 Task: Find connections with filter location Salisbury with filter topic #Openingswith filter profile language English with filter current company Stratasys with filter school Thakur College of Science & Commerce with filter industry Entertainment Providers with filter service category iOS Development with filter keywords title Operations Analyst
Action: Mouse moved to (593, 89)
Screenshot: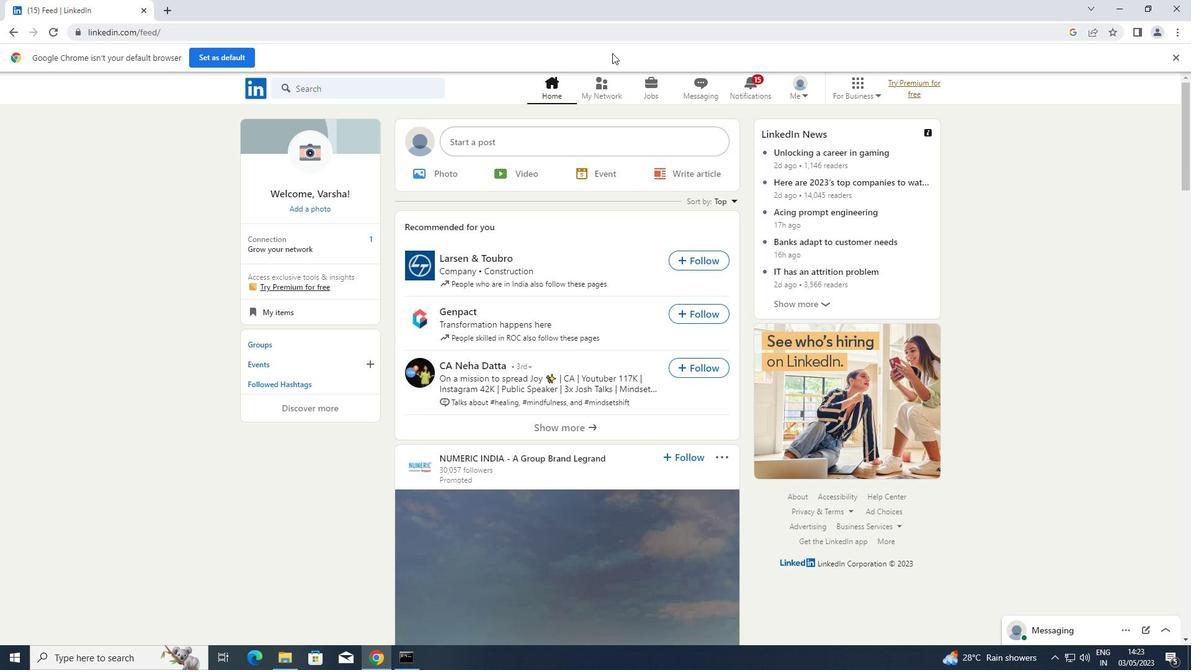 
Action: Mouse pressed left at (593, 89)
Screenshot: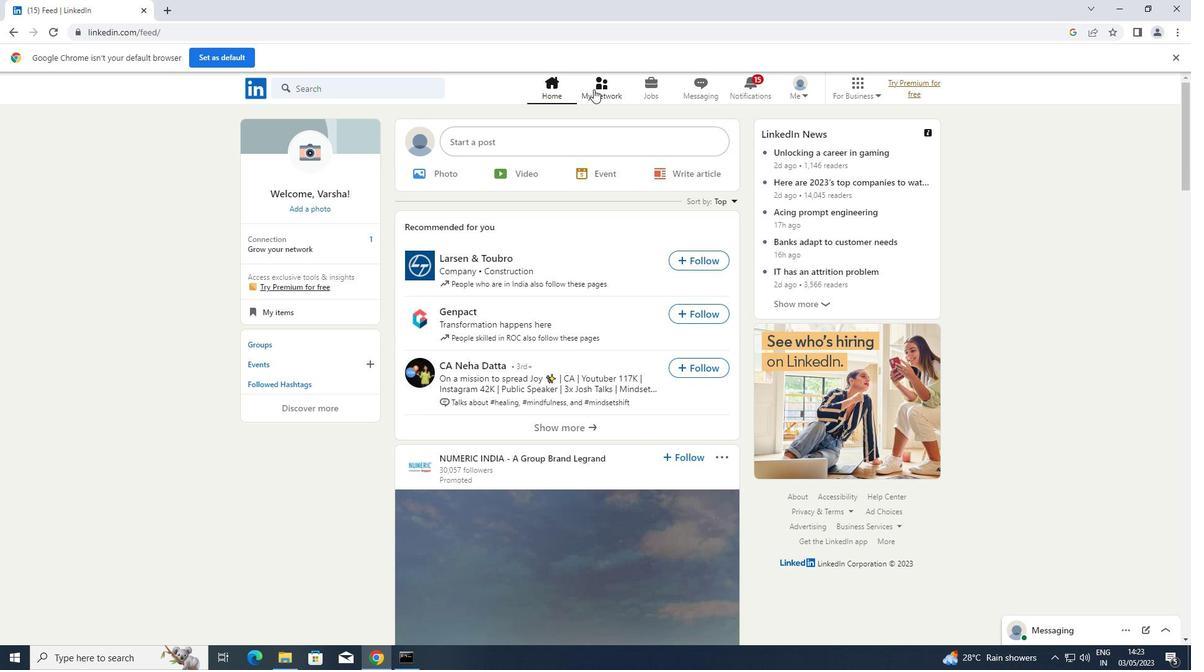 
Action: Mouse moved to (344, 163)
Screenshot: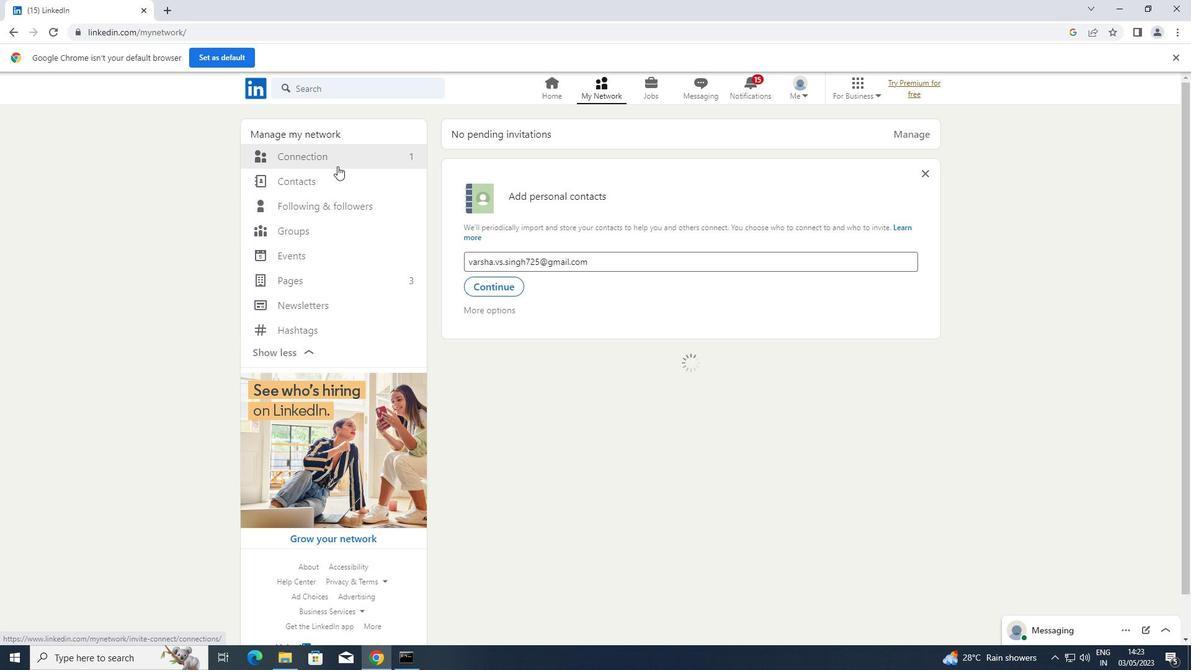 
Action: Mouse pressed left at (344, 163)
Screenshot: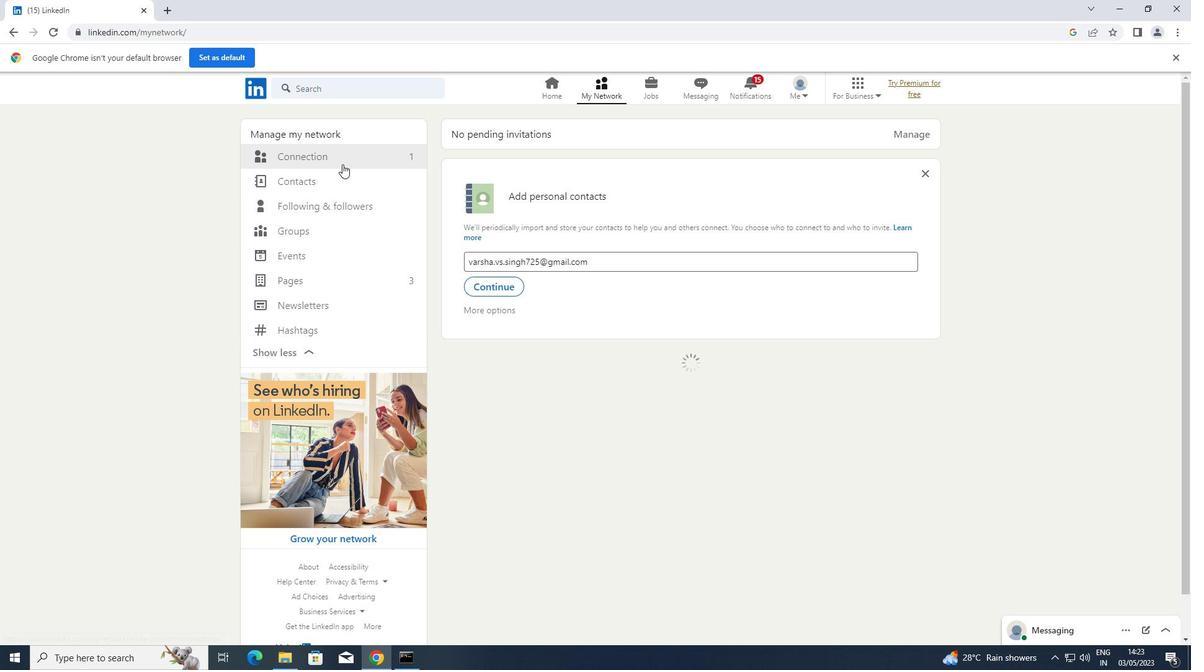 
Action: Mouse moved to (715, 150)
Screenshot: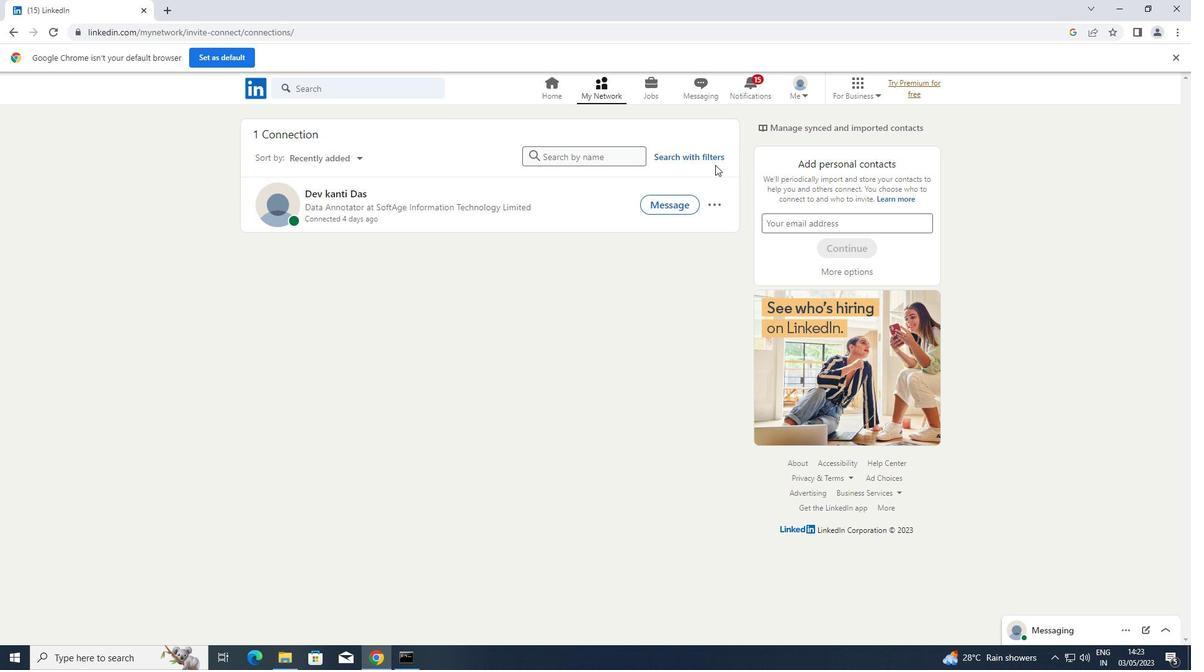 
Action: Mouse pressed left at (715, 150)
Screenshot: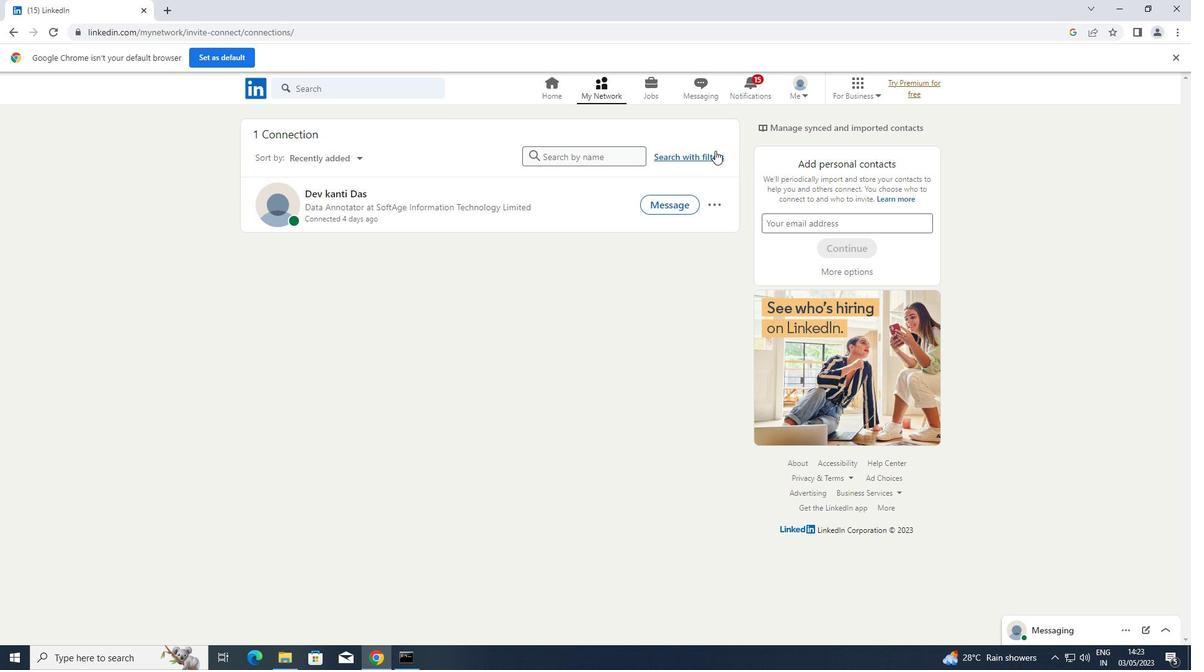 
Action: Mouse moved to (646, 122)
Screenshot: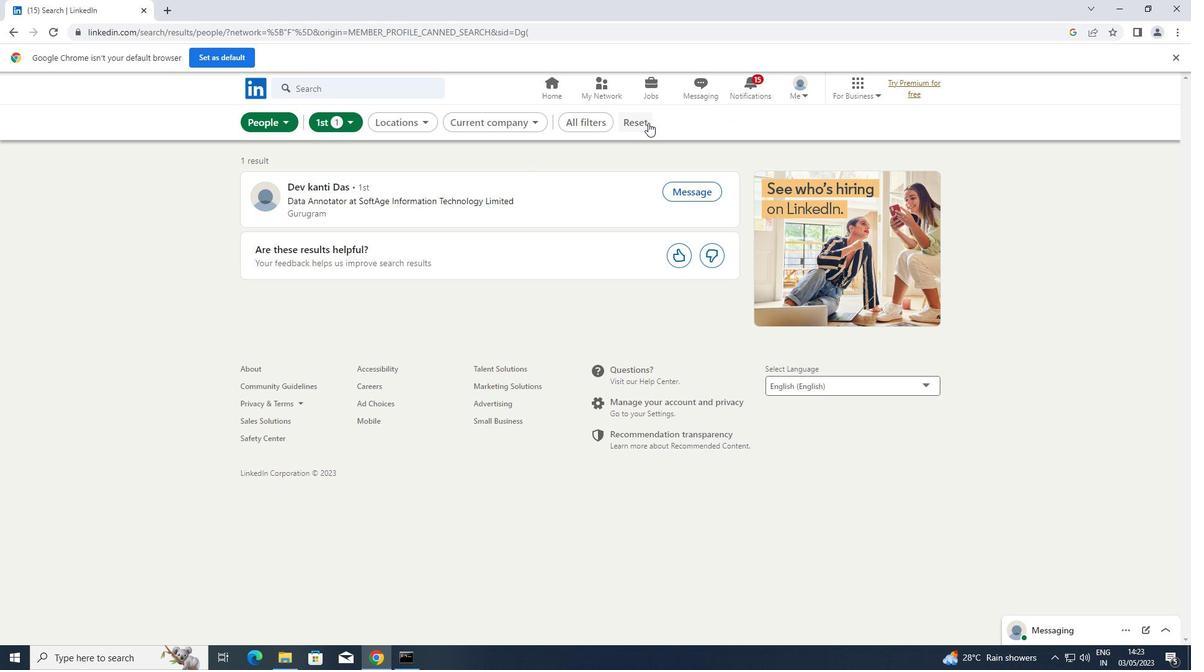 
Action: Mouse pressed left at (646, 122)
Screenshot: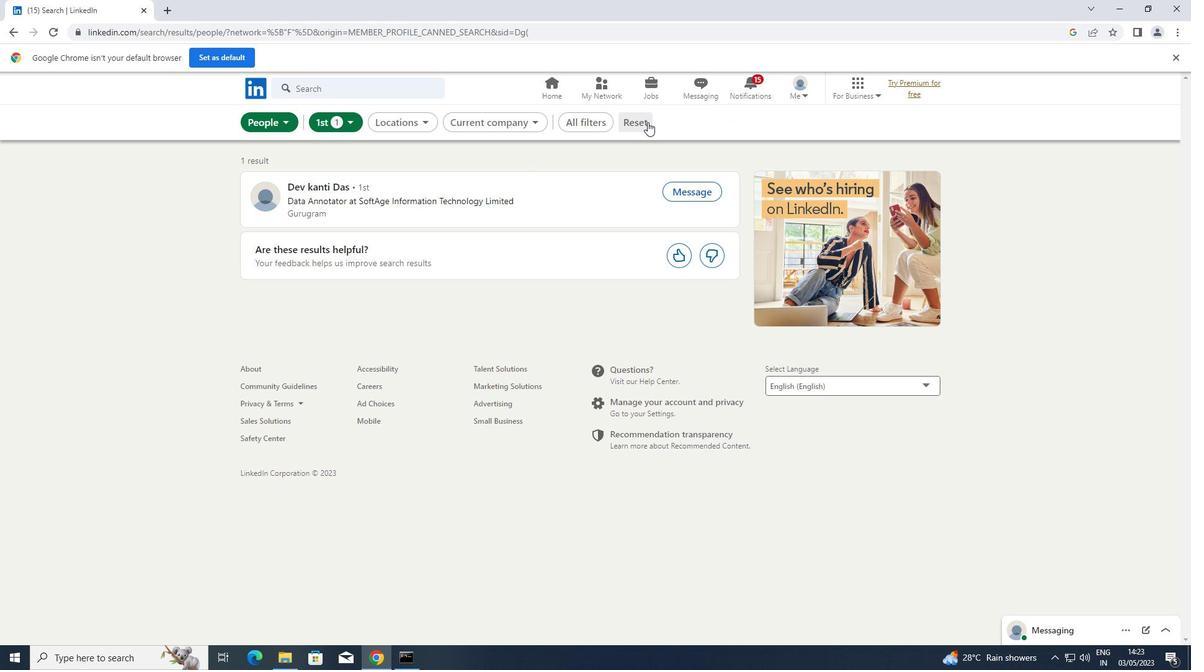 
Action: Mouse moved to (631, 123)
Screenshot: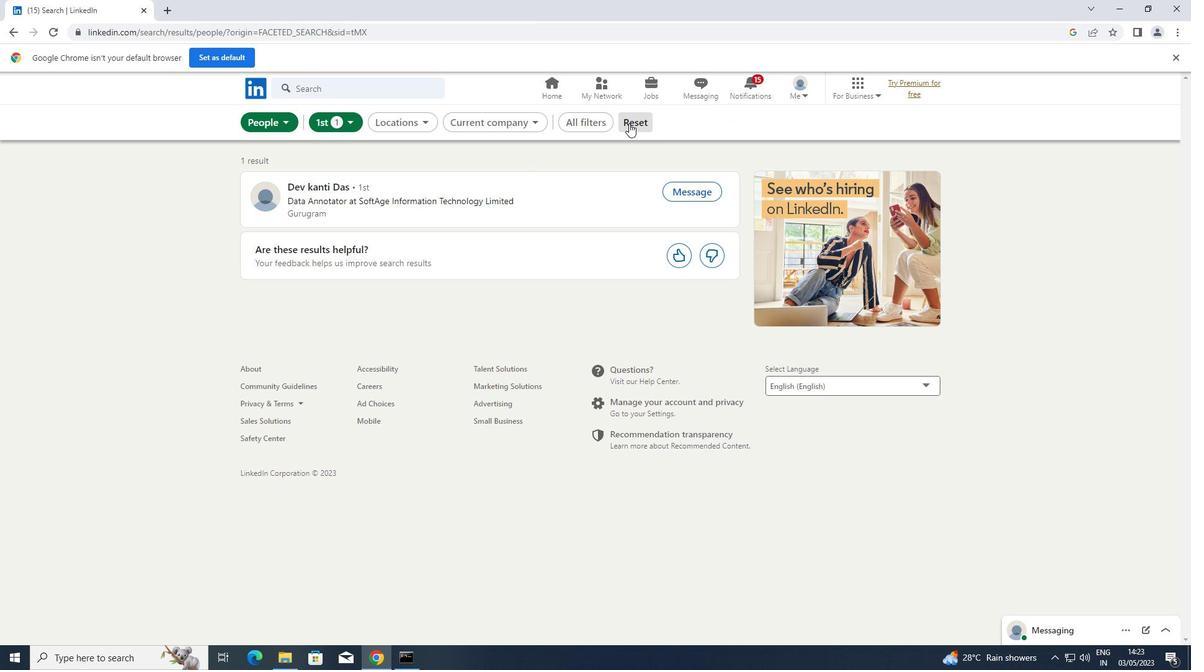 
Action: Mouse pressed left at (631, 123)
Screenshot: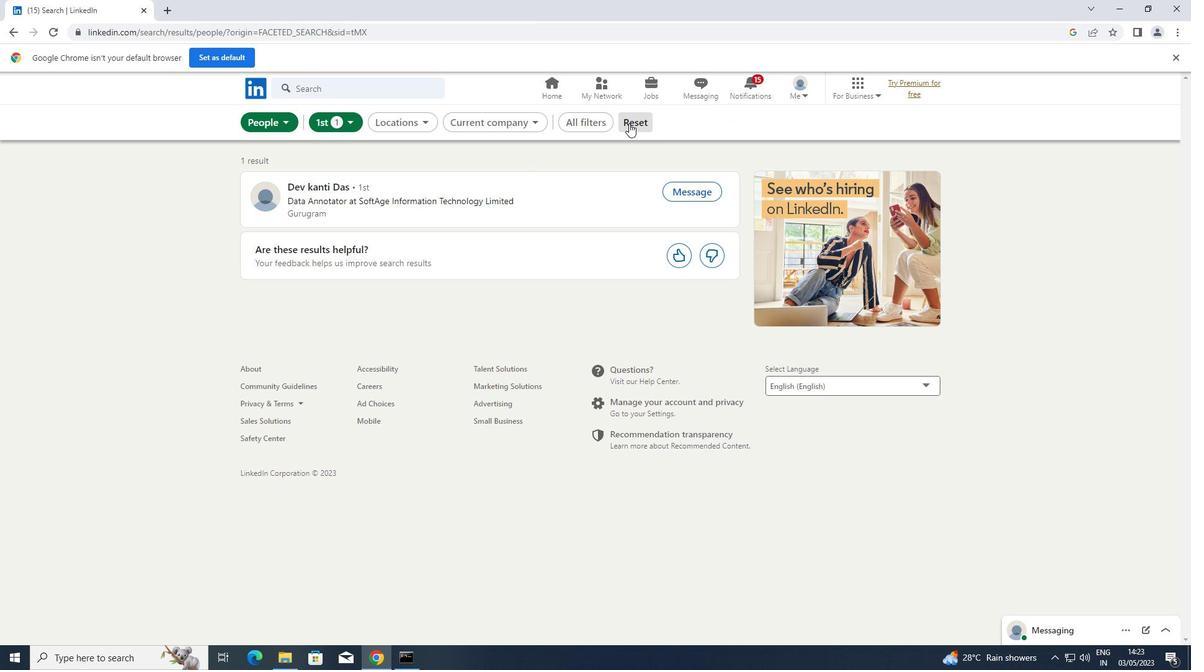 
Action: Mouse moved to (624, 127)
Screenshot: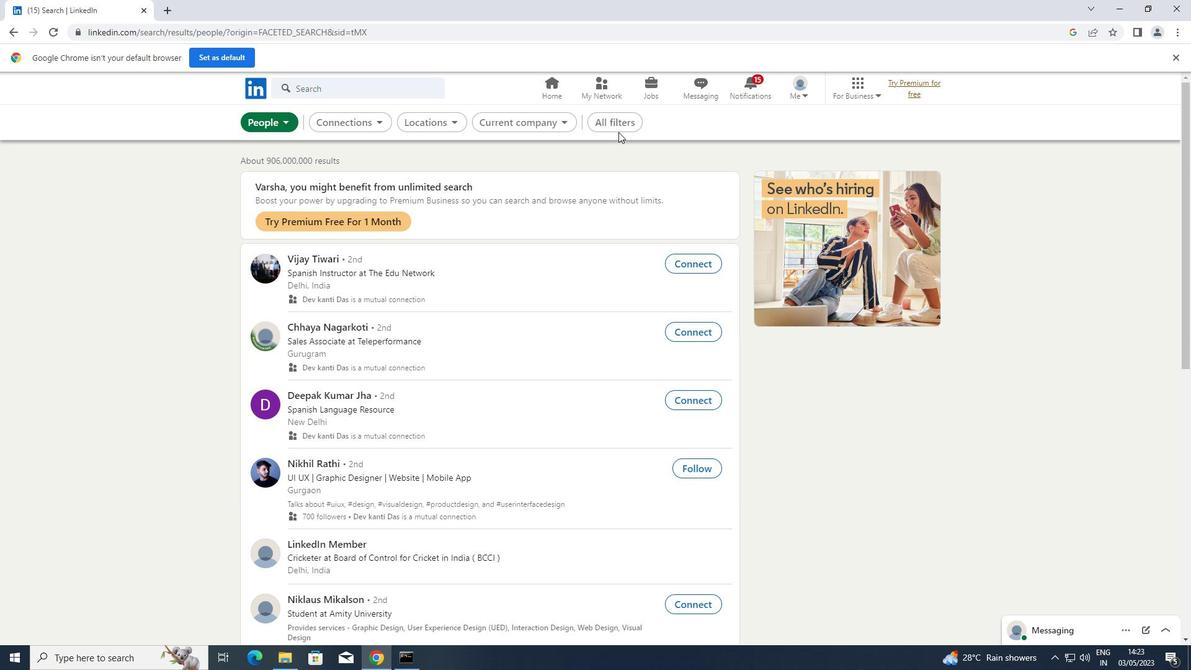 
Action: Mouse pressed left at (624, 127)
Screenshot: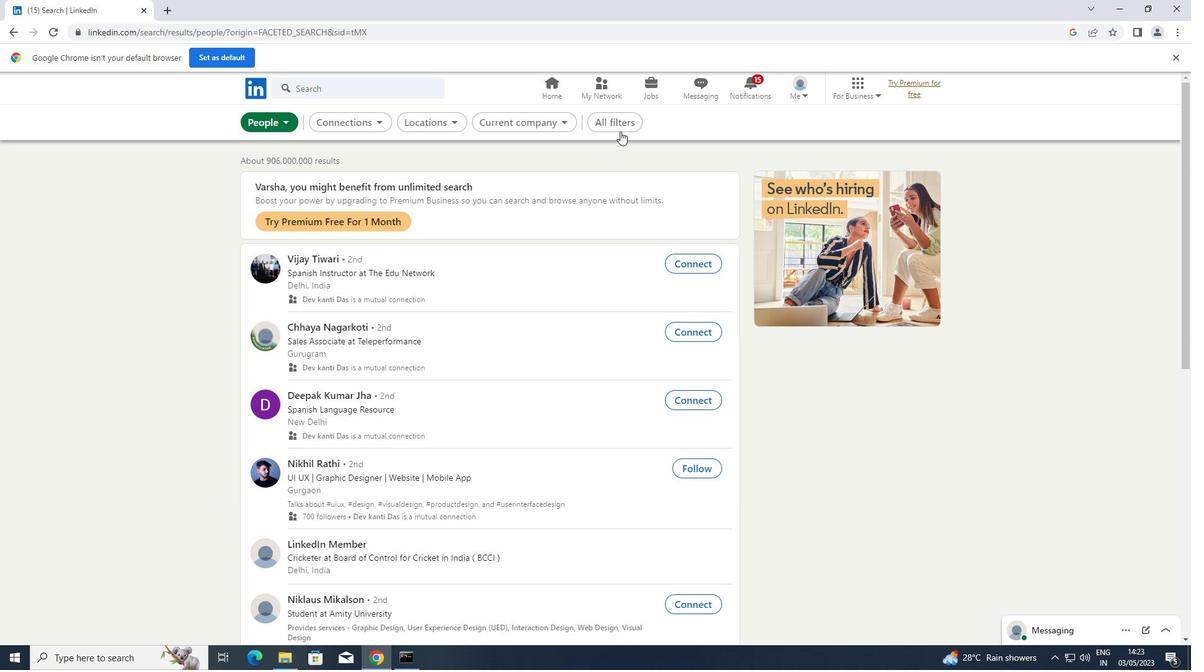 
Action: Mouse moved to (910, 295)
Screenshot: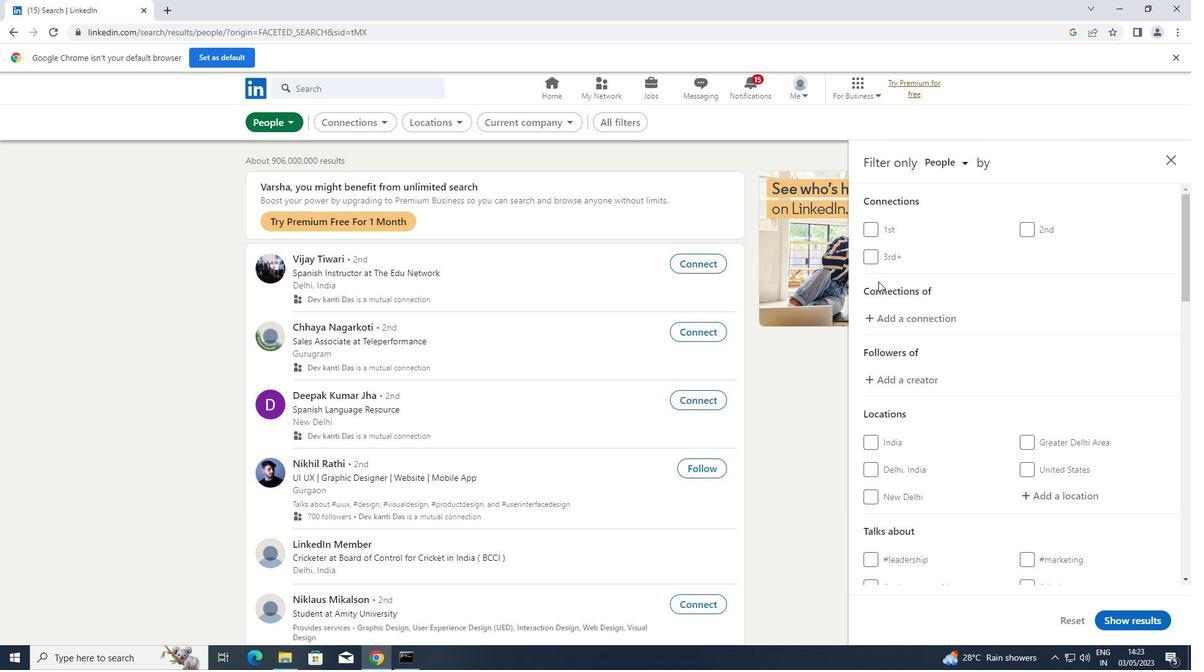
Action: Mouse scrolled (910, 294) with delta (0, 0)
Screenshot: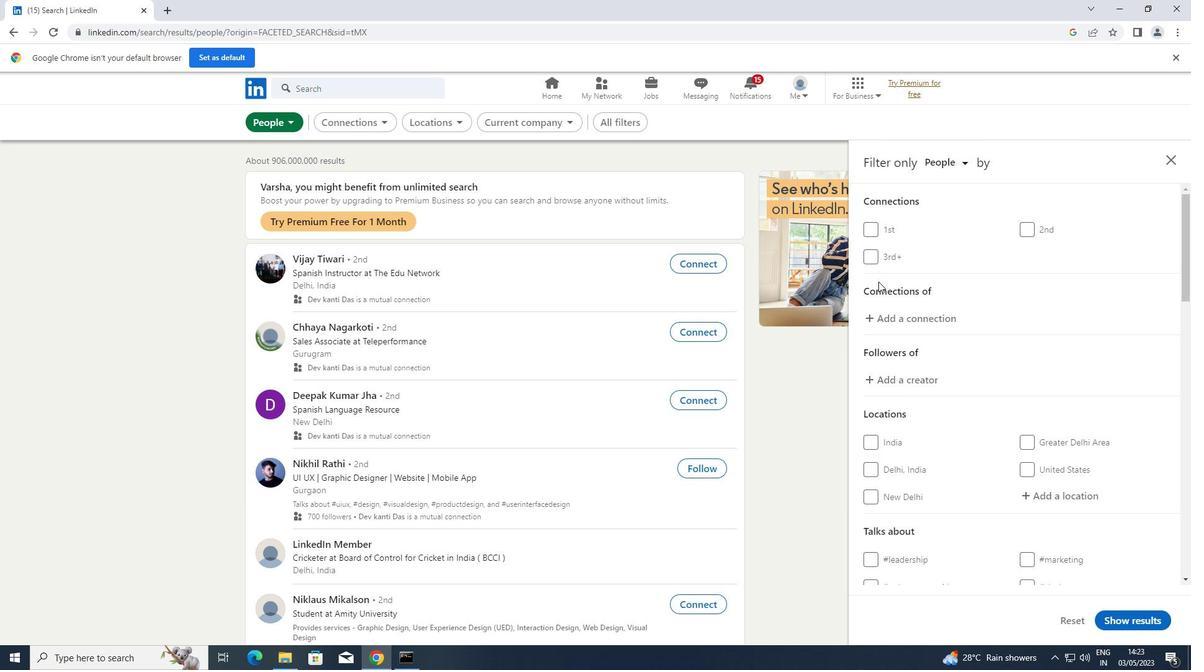 
Action: Mouse scrolled (910, 294) with delta (0, 0)
Screenshot: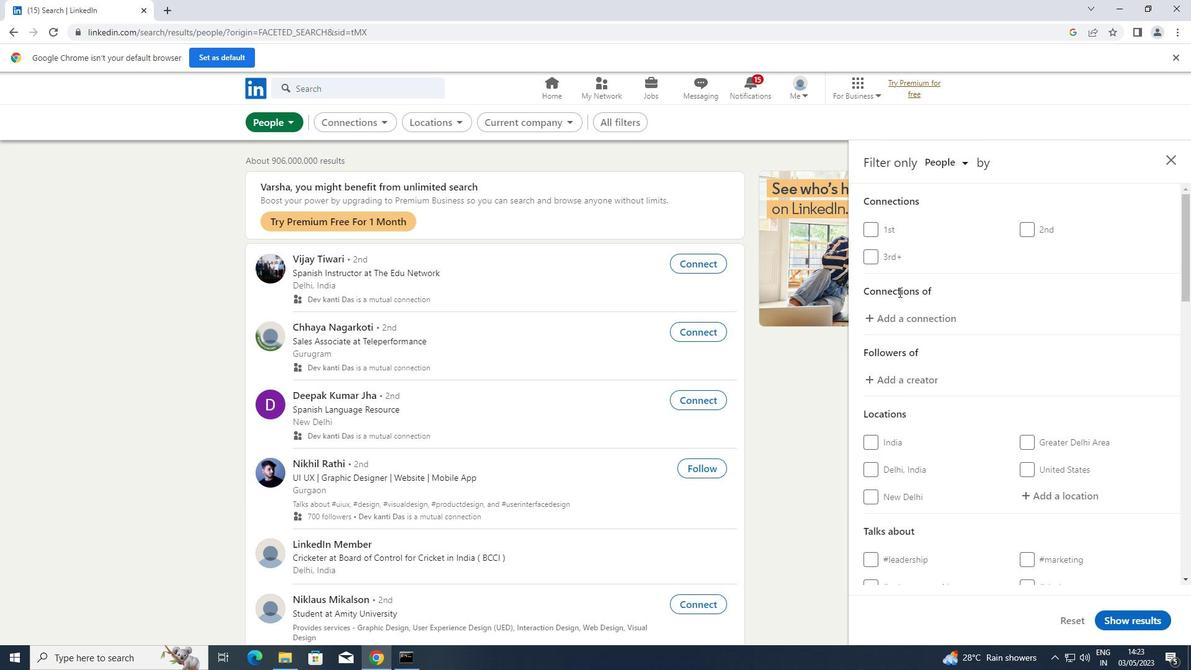 
Action: Mouse scrolled (910, 294) with delta (0, 0)
Screenshot: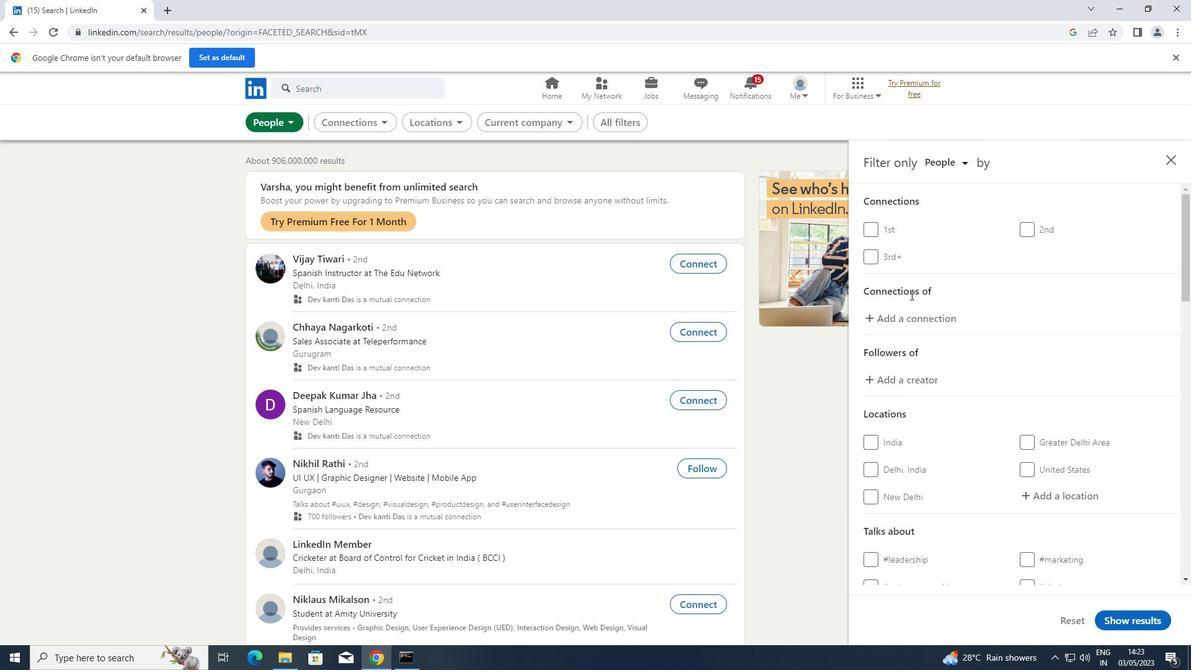 
Action: Mouse moved to (1057, 309)
Screenshot: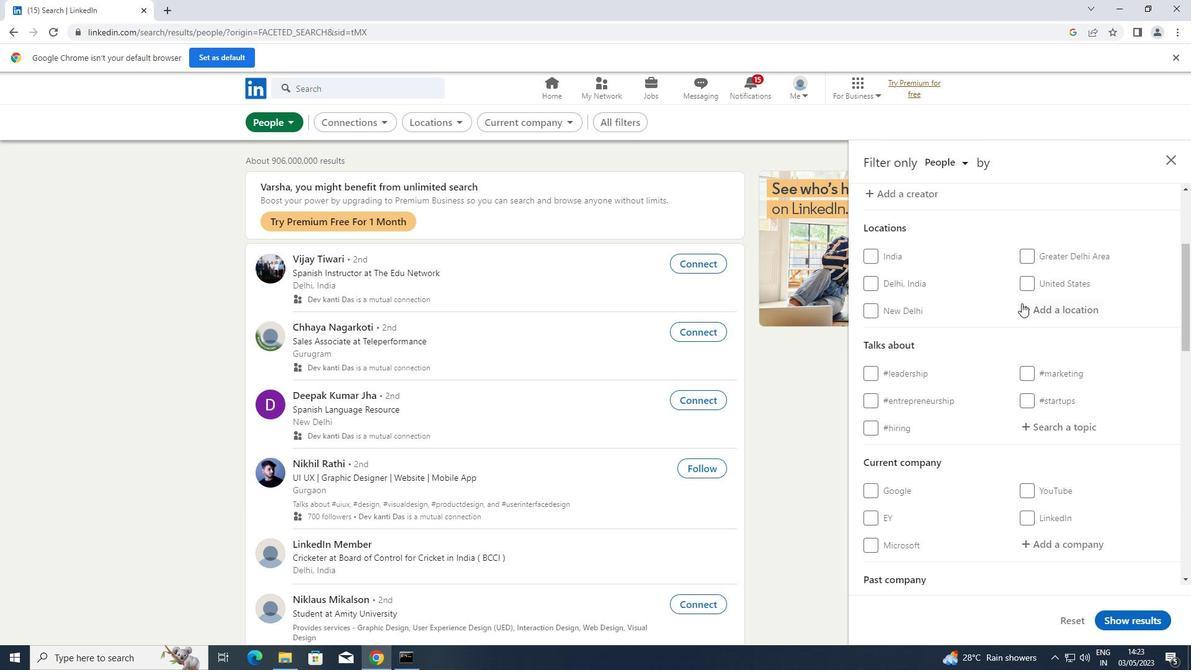 
Action: Mouse pressed left at (1057, 309)
Screenshot: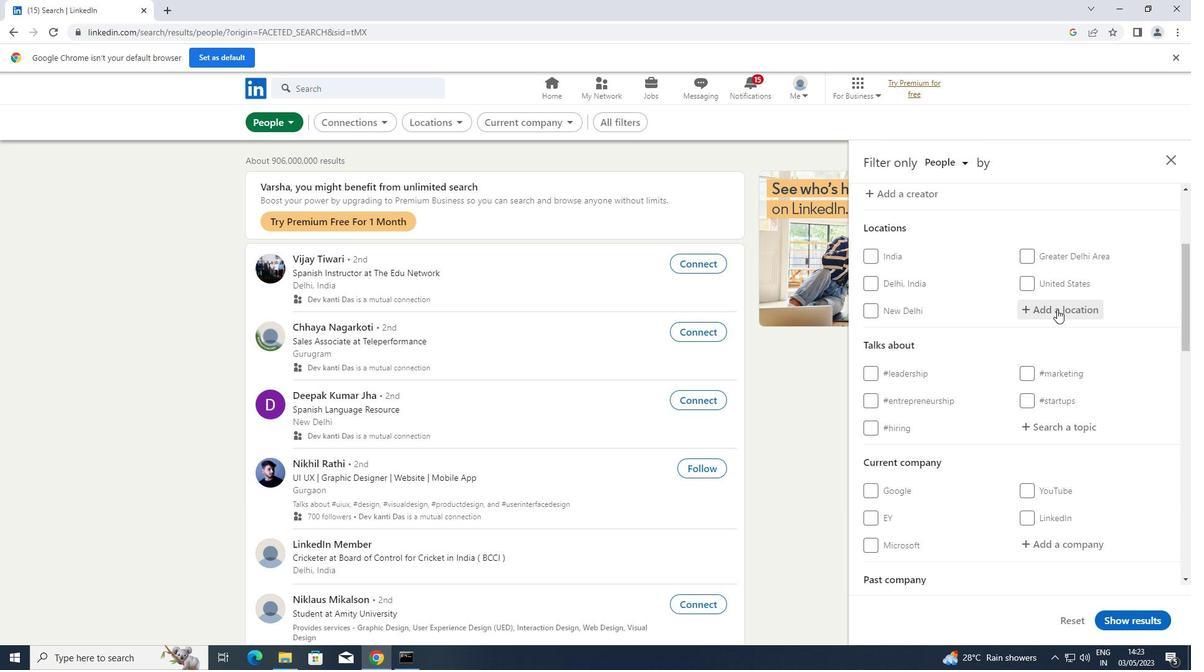 
Action: Key pressed <Key.shift>SALISBURY<Key.enter>
Screenshot: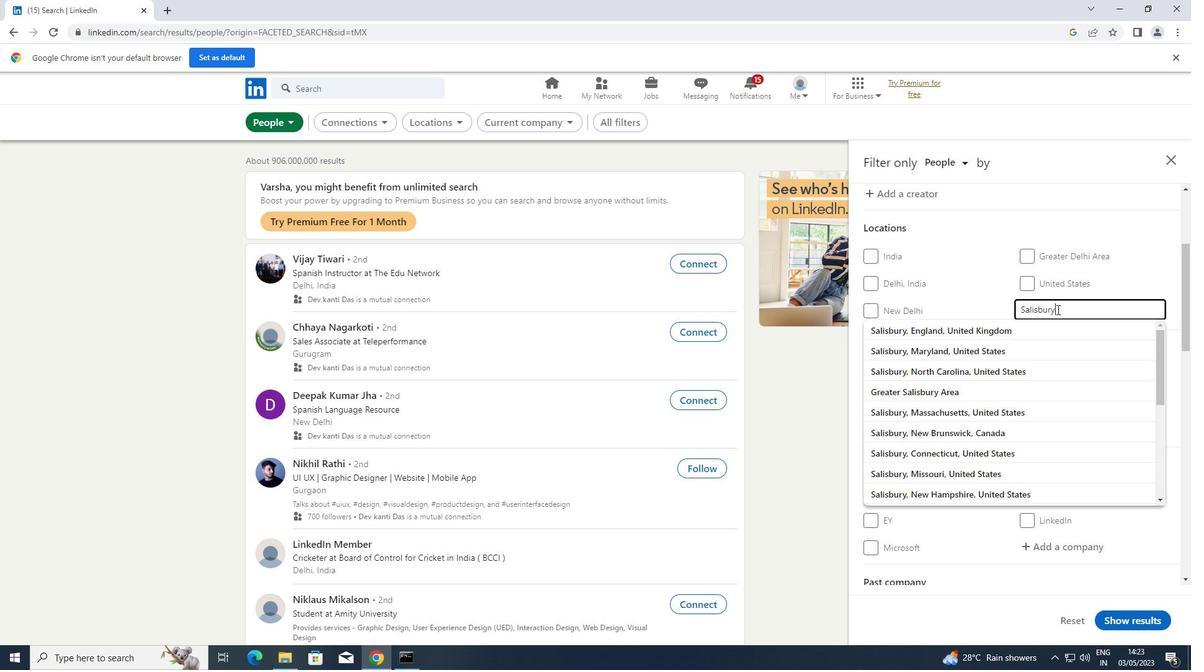 
Action: Mouse moved to (1067, 425)
Screenshot: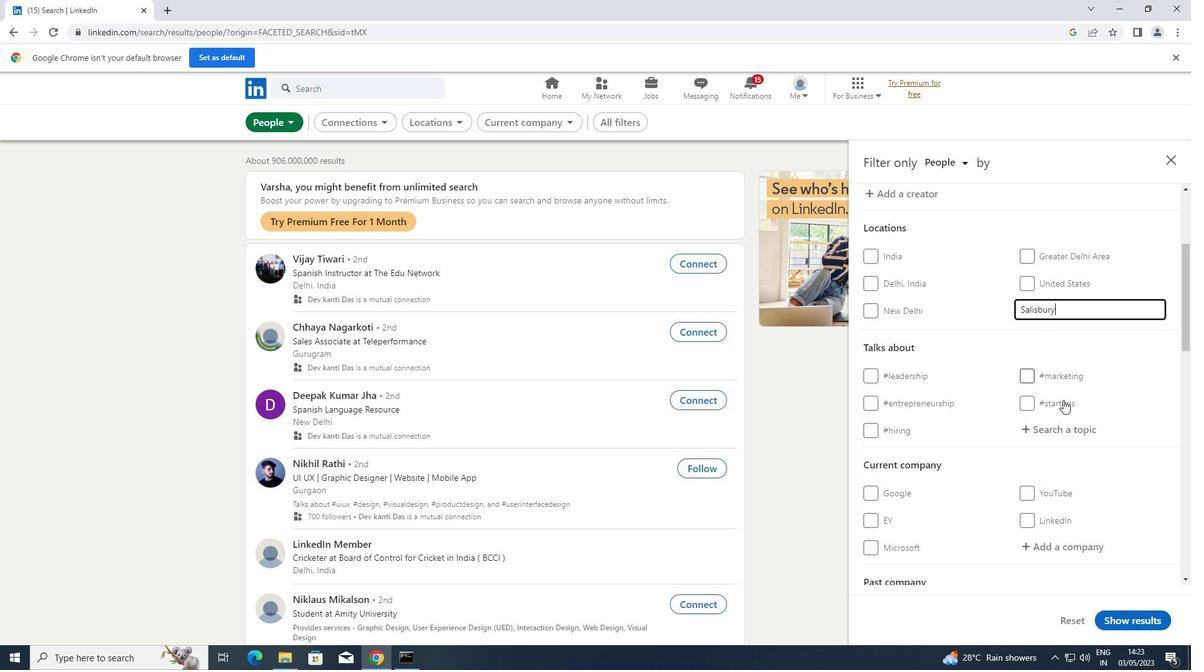
Action: Mouse pressed left at (1067, 425)
Screenshot: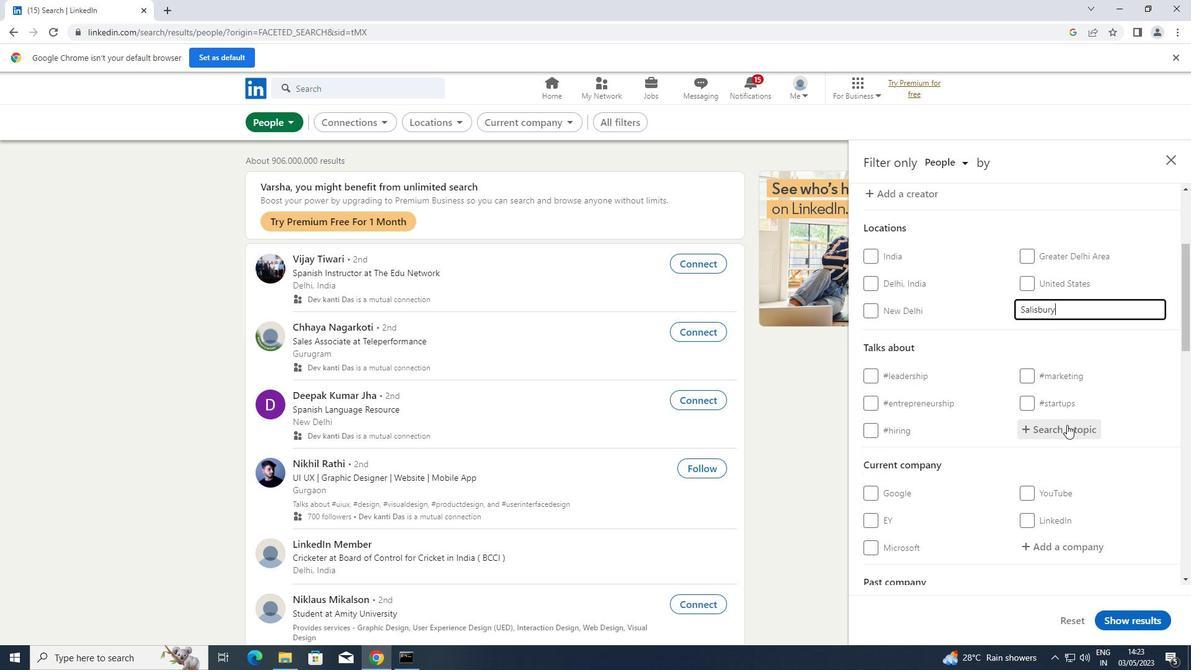 
Action: Key pressed <Key.shift>OPENING
Screenshot: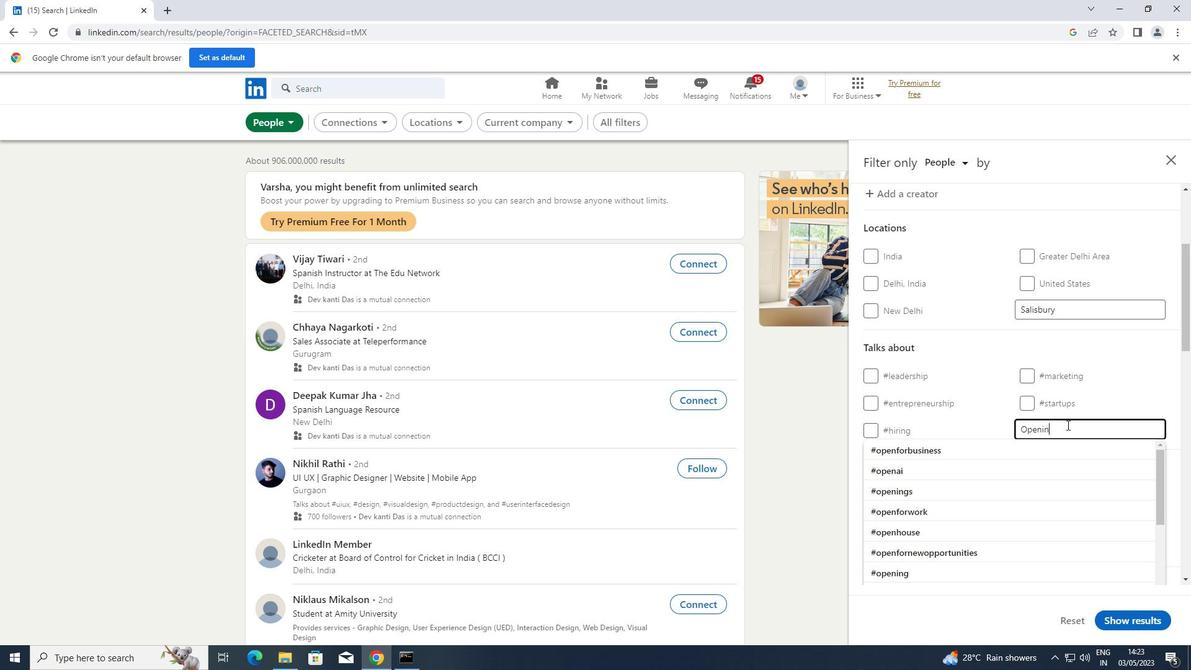 
Action: Mouse moved to (1003, 445)
Screenshot: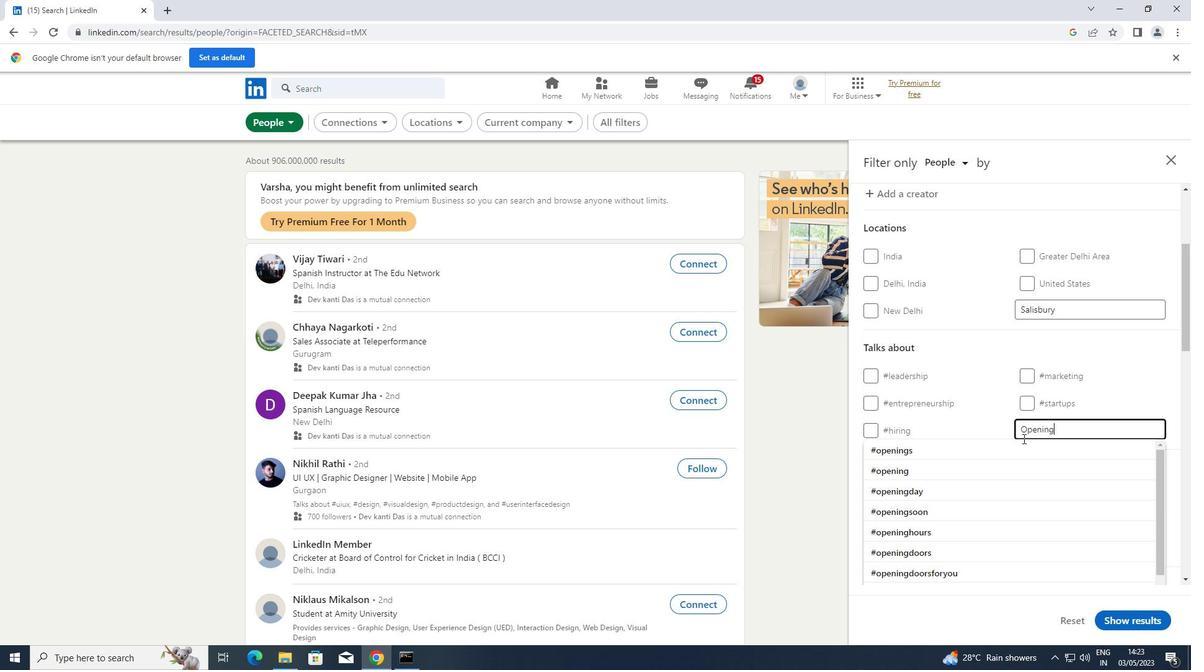 
Action: Mouse pressed left at (1003, 445)
Screenshot: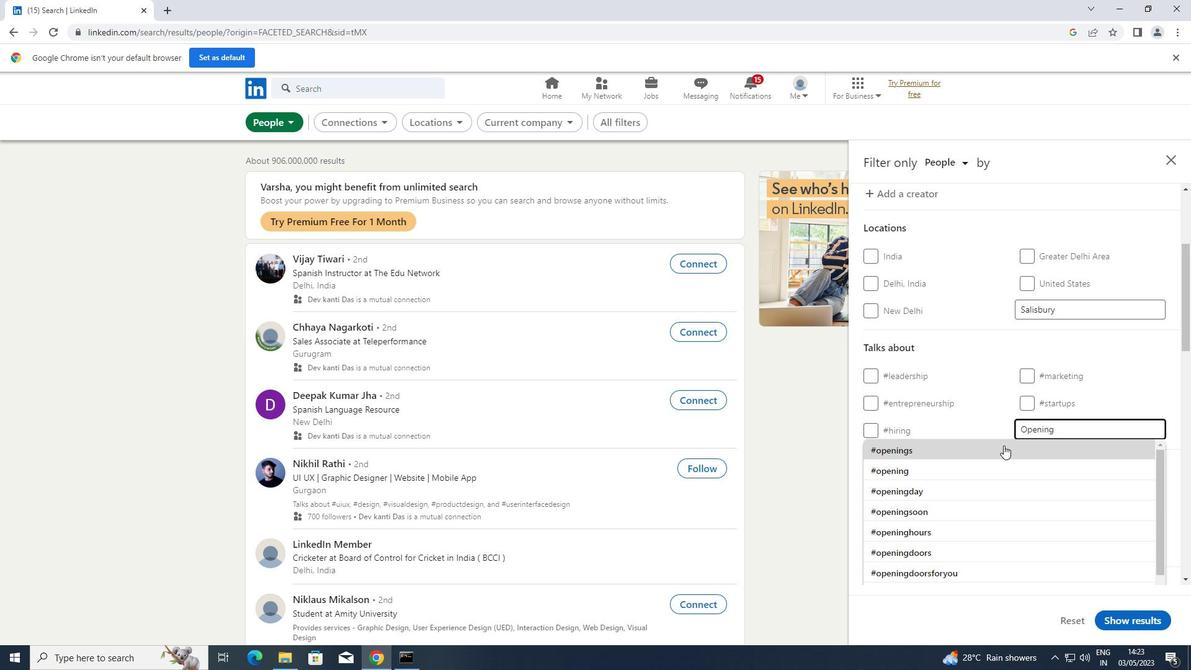 
Action: Mouse scrolled (1003, 444) with delta (0, 0)
Screenshot: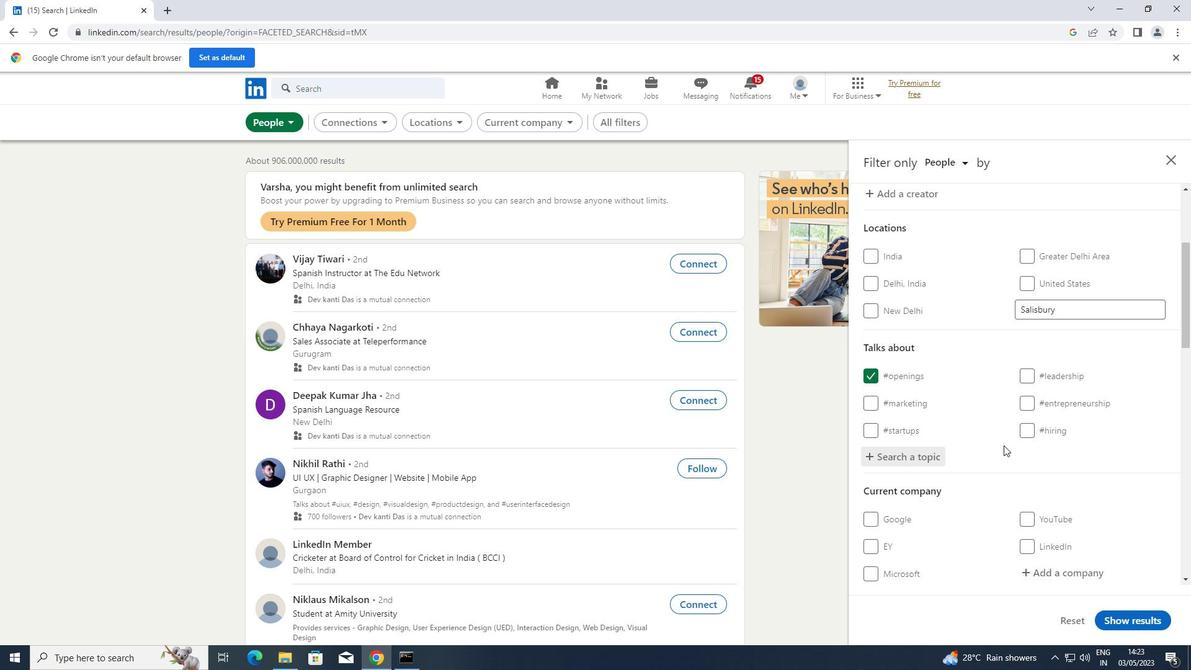 
Action: Mouse scrolled (1003, 444) with delta (0, 0)
Screenshot: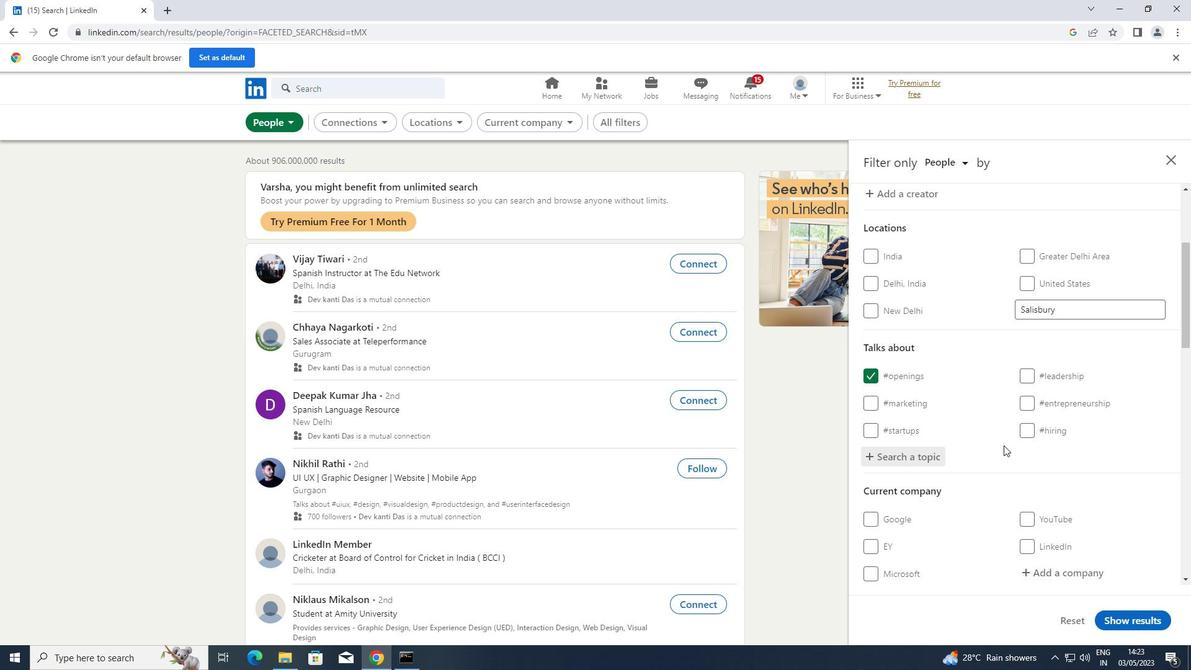 
Action: Mouse scrolled (1003, 444) with delta (0, 0)
Screenshot: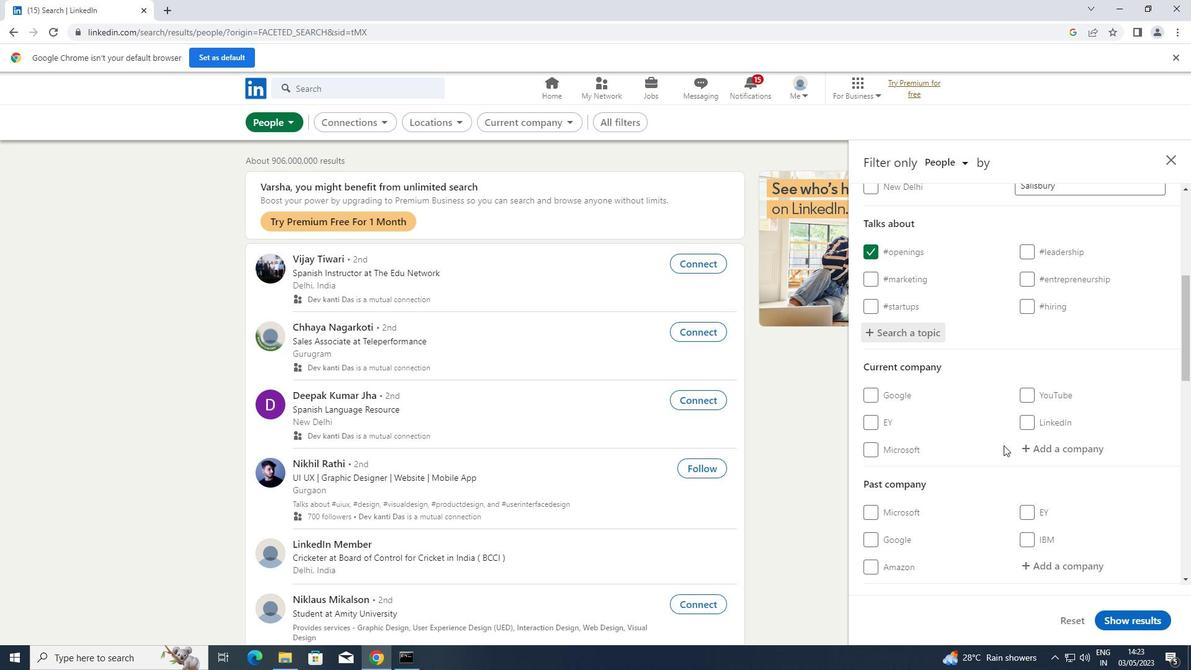 
Action: Mouse scrolled (1003, 444) with delta (0, 0)
Screenshot: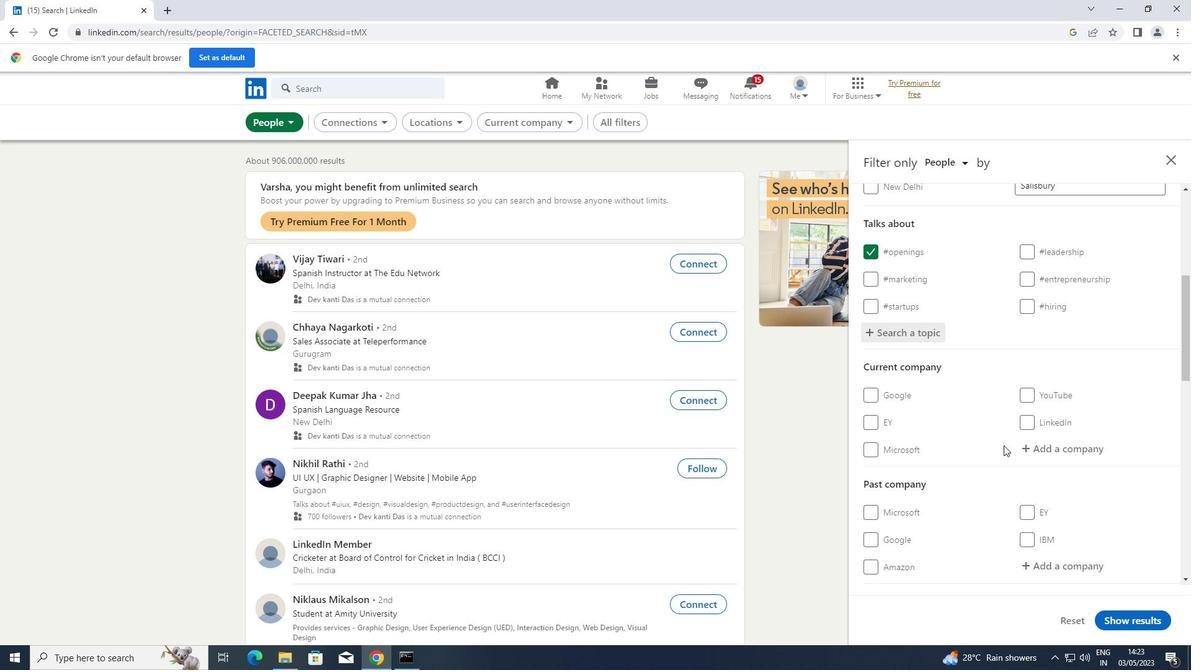 
Action: Mouse scrolled (1003, 444) with delta (0, 0)
Screenshot: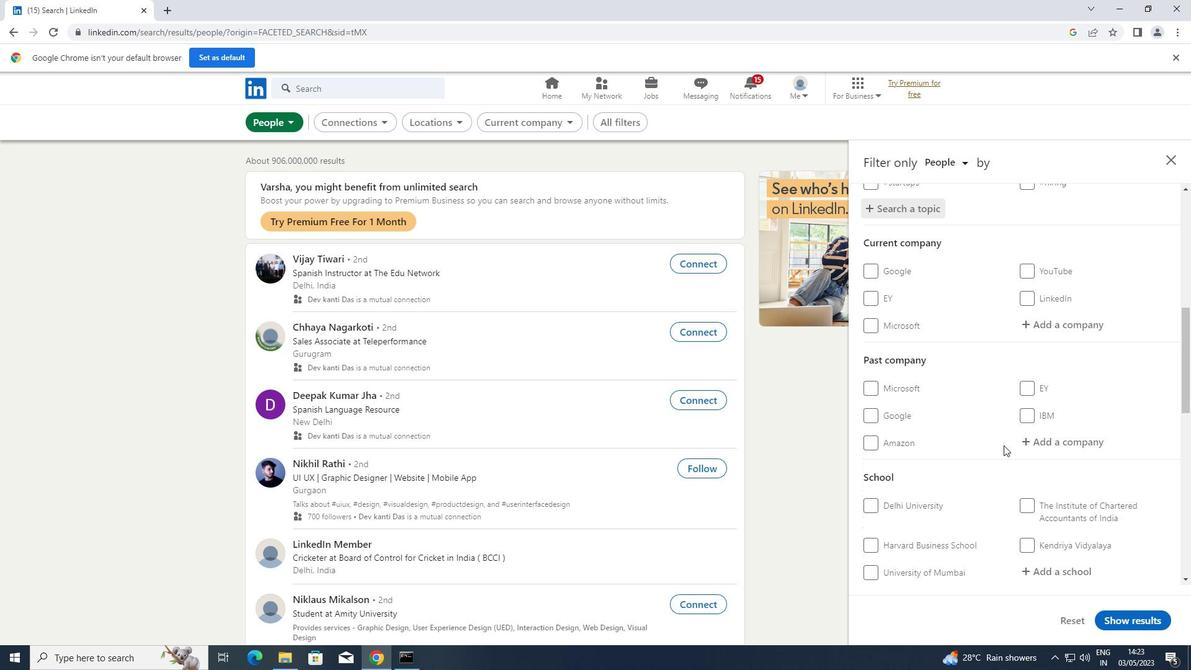 
Action: Mouse scrolled (1003, 444) with delta (0, 0)
Screenshot: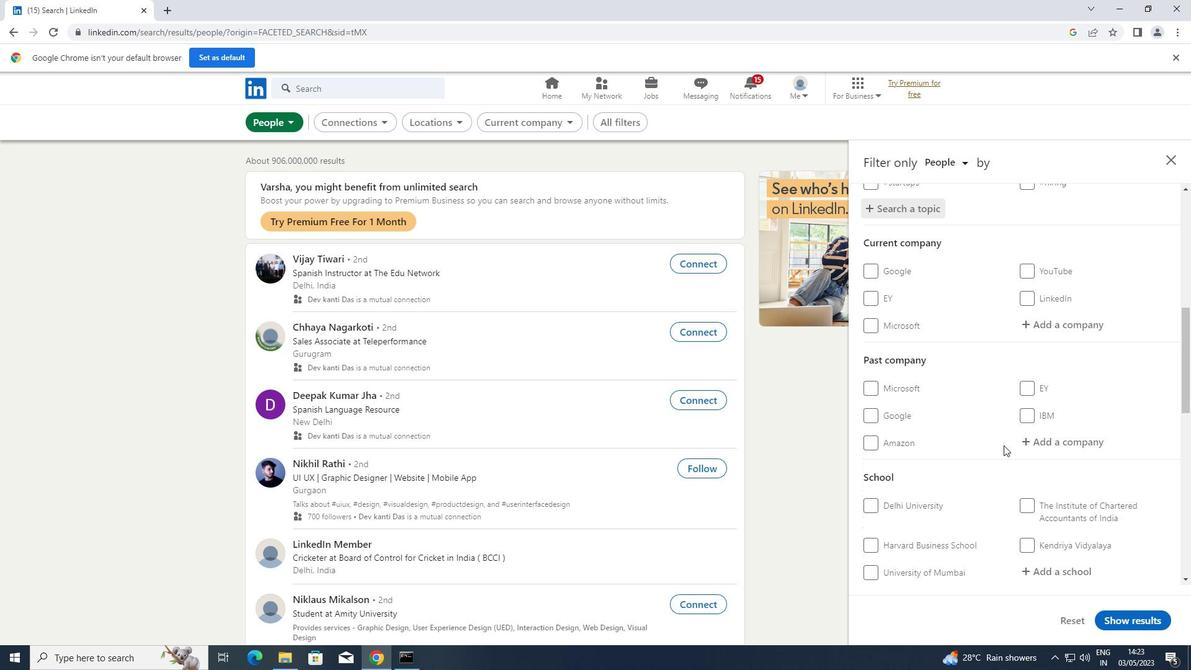 
Action: Mouse scrolled (1003, 444) with delta (0, 0)
Screenshot: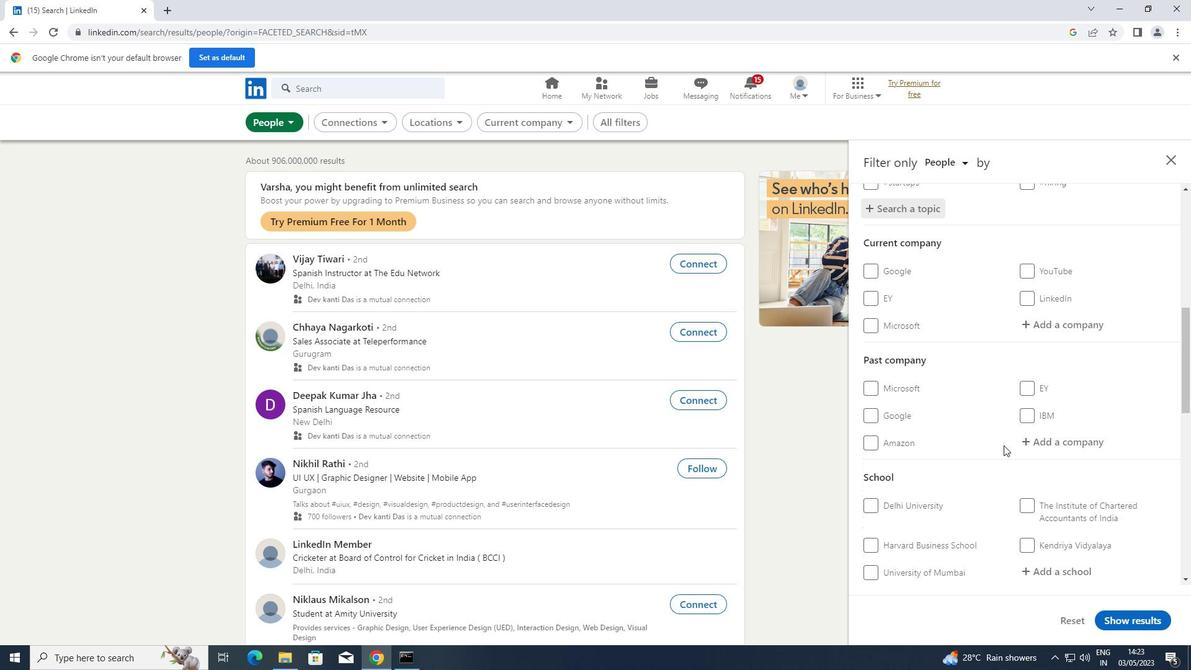 
Action: Mouse scrolled (1003, 444) with delta (0, 0)
Screenshot: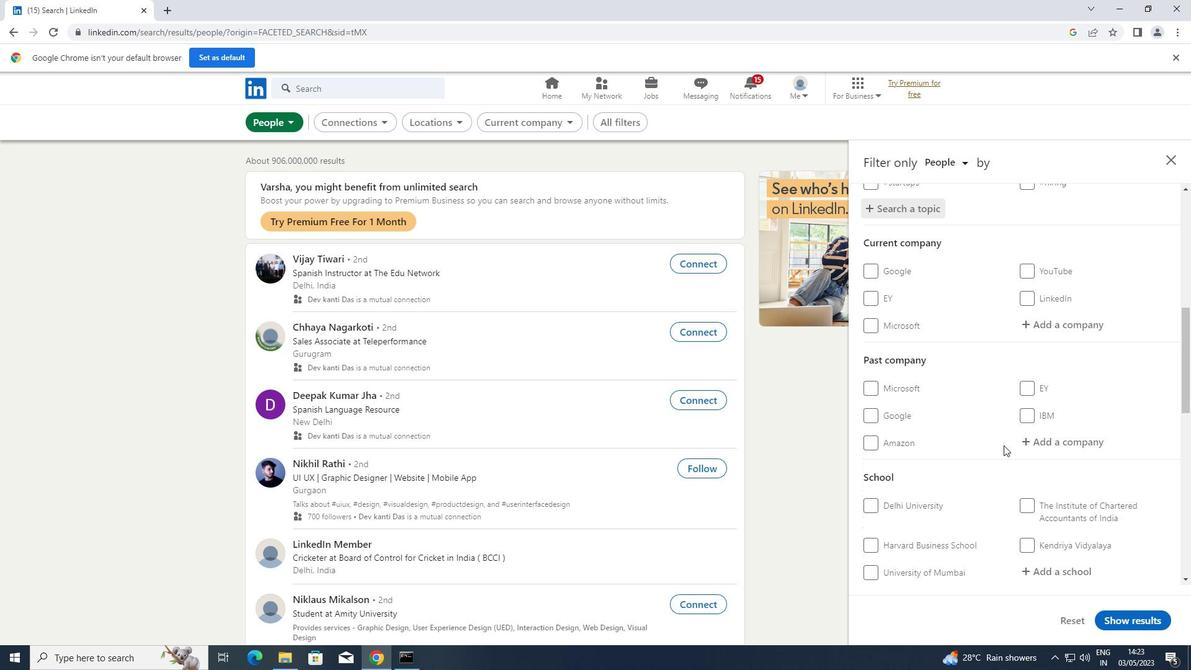 
Action: Mouse scrolled (1003, 444) with delta (0, 0)
Screenshot: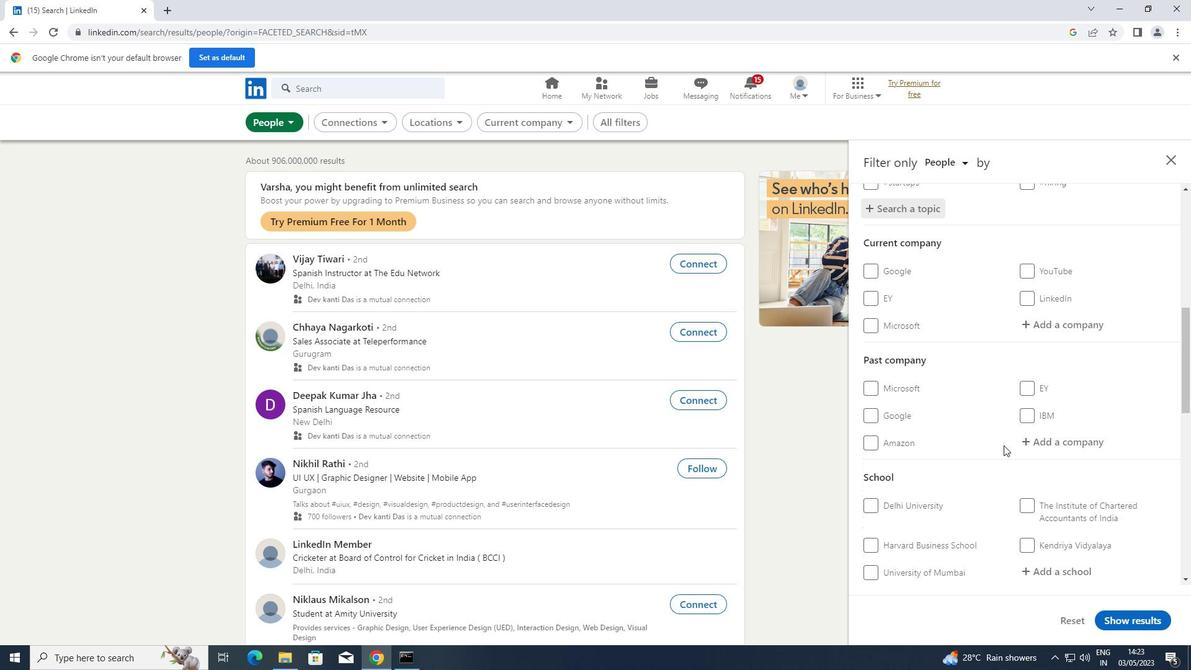 
Action: Mouse moved to (871, 465)
Screenshot: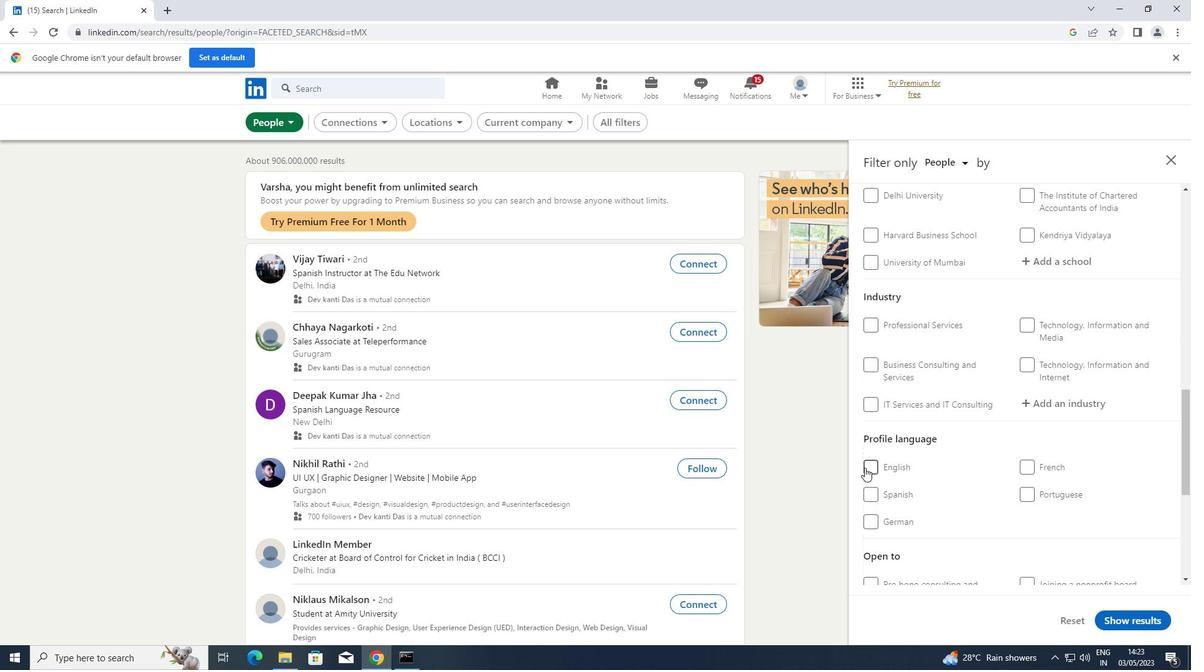 
Action: Mouse pressed left at (871, 465)
Screenshot: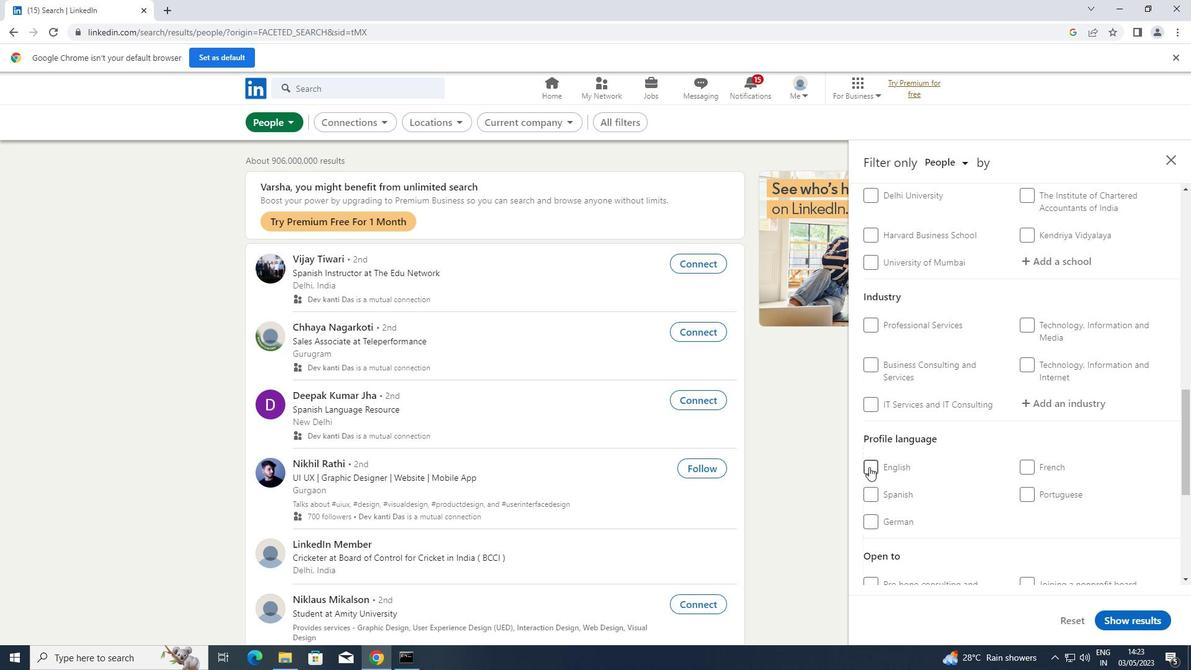 
Action: Mouse moved to (874, 465)
Screenshot: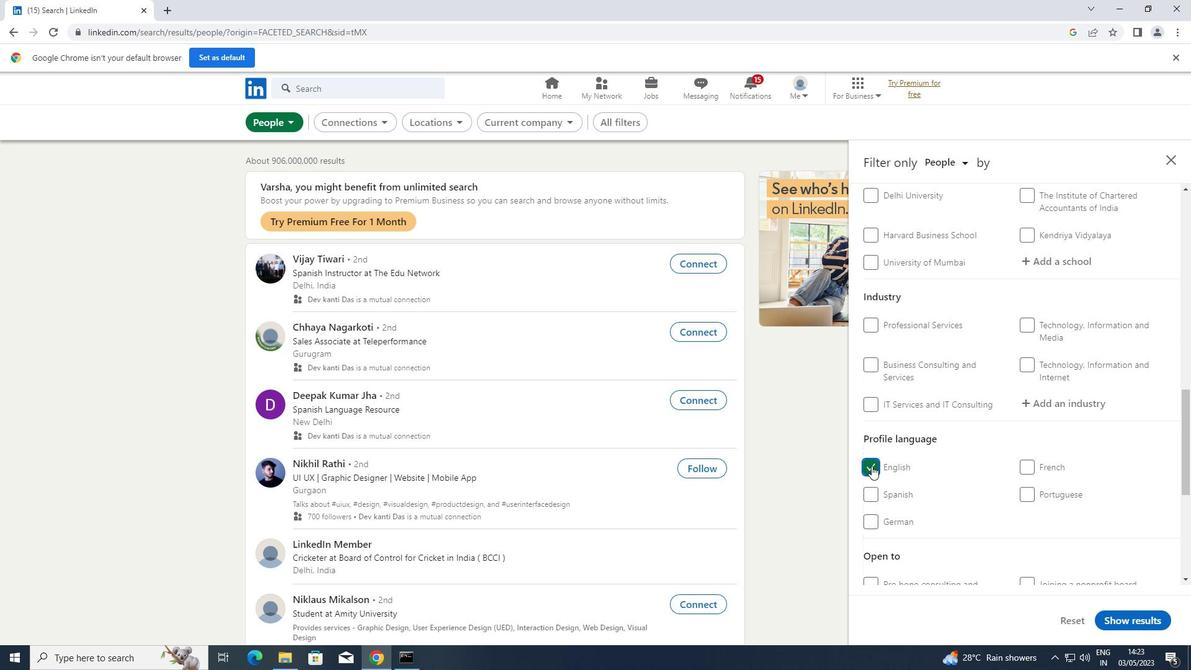 
Action: Mouse scrolled (874, 465) with delta (0, 0)
Screenshot: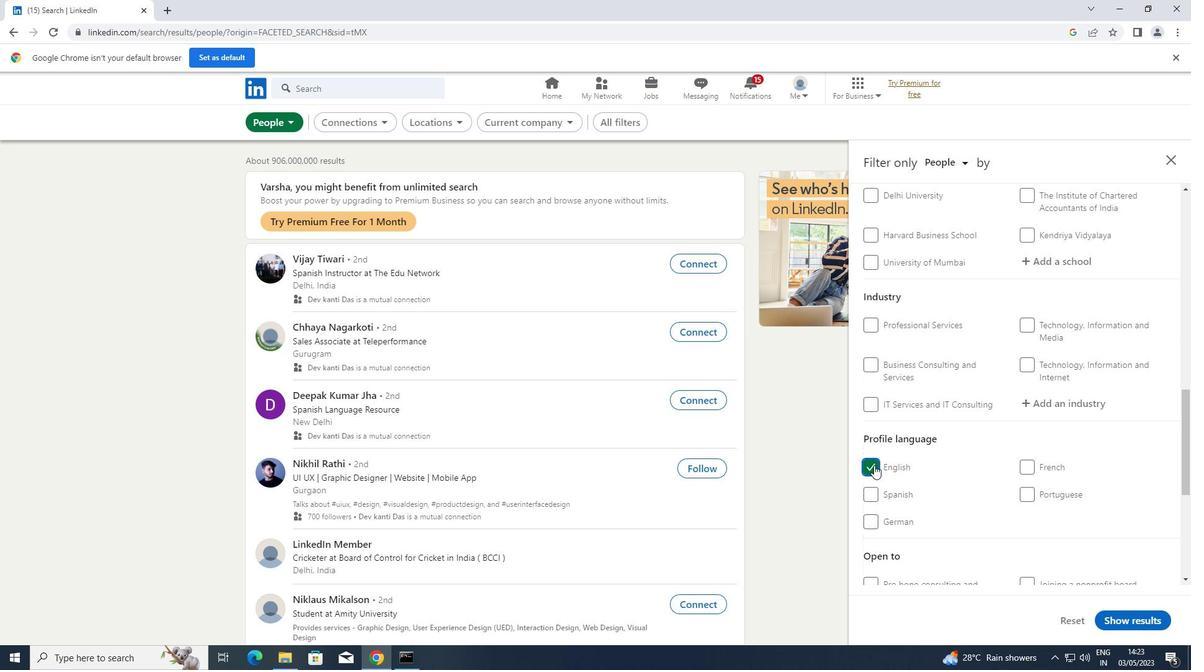
Action: Mouse scrolled (874, 465) with delta (0, 0)
Screenshot: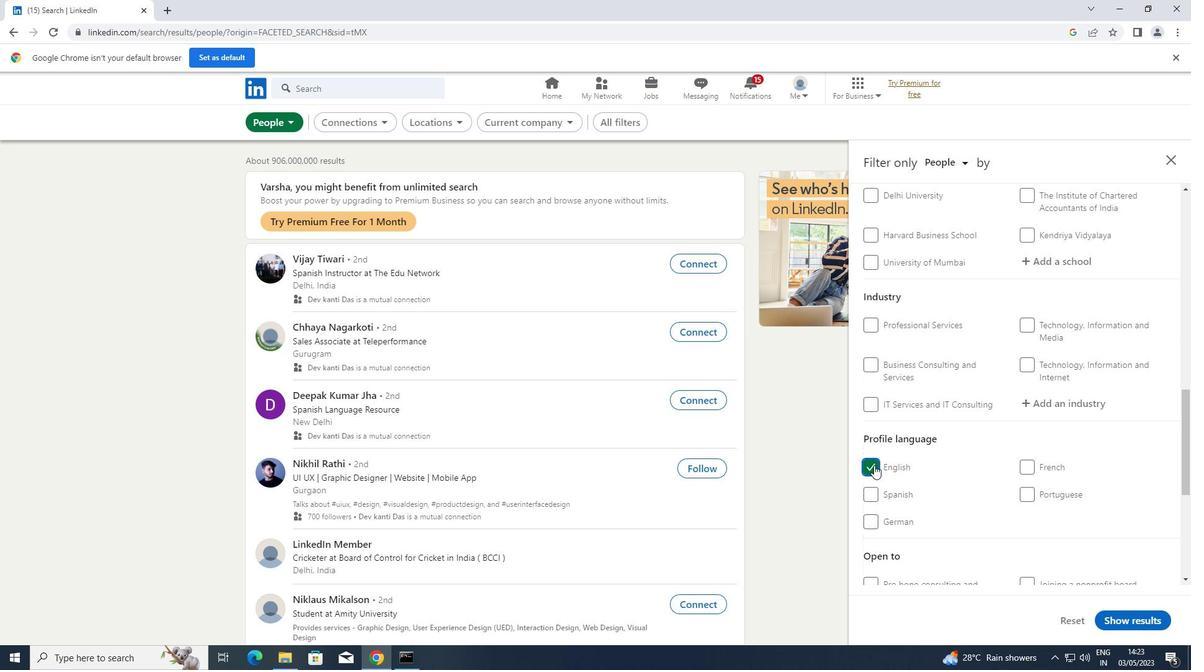 
Action: Mouse scrolled (874, 465) with delta (0, 0)
Screenshot: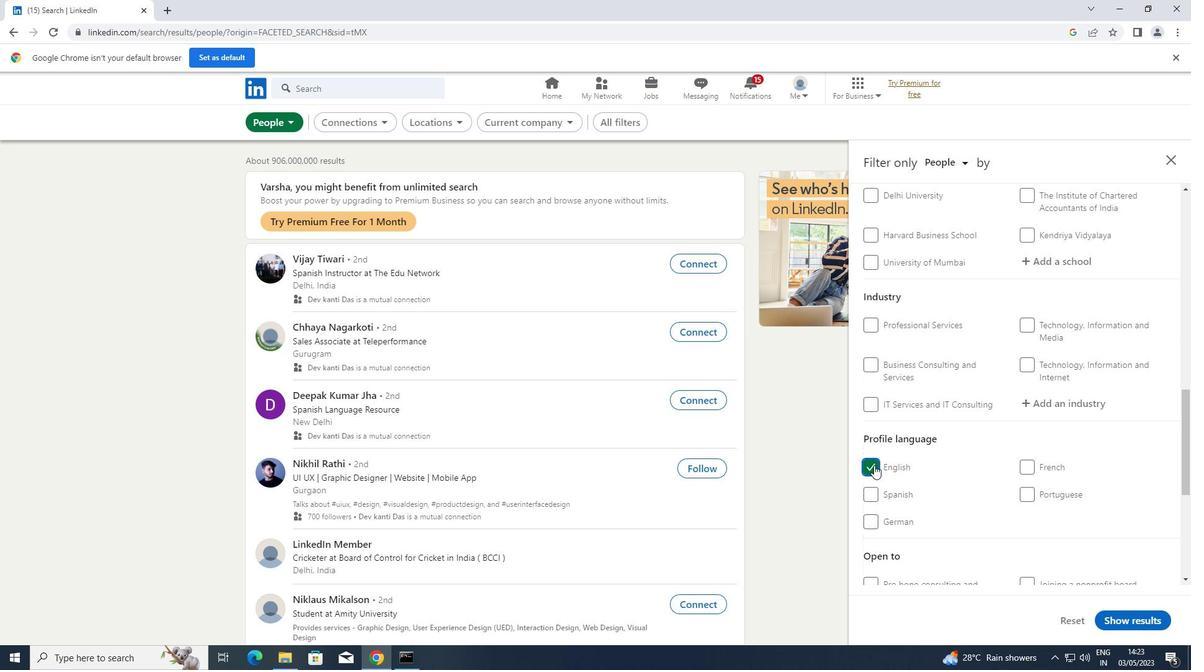 
Action: Mouse moved to (874, 465)
Screenshot: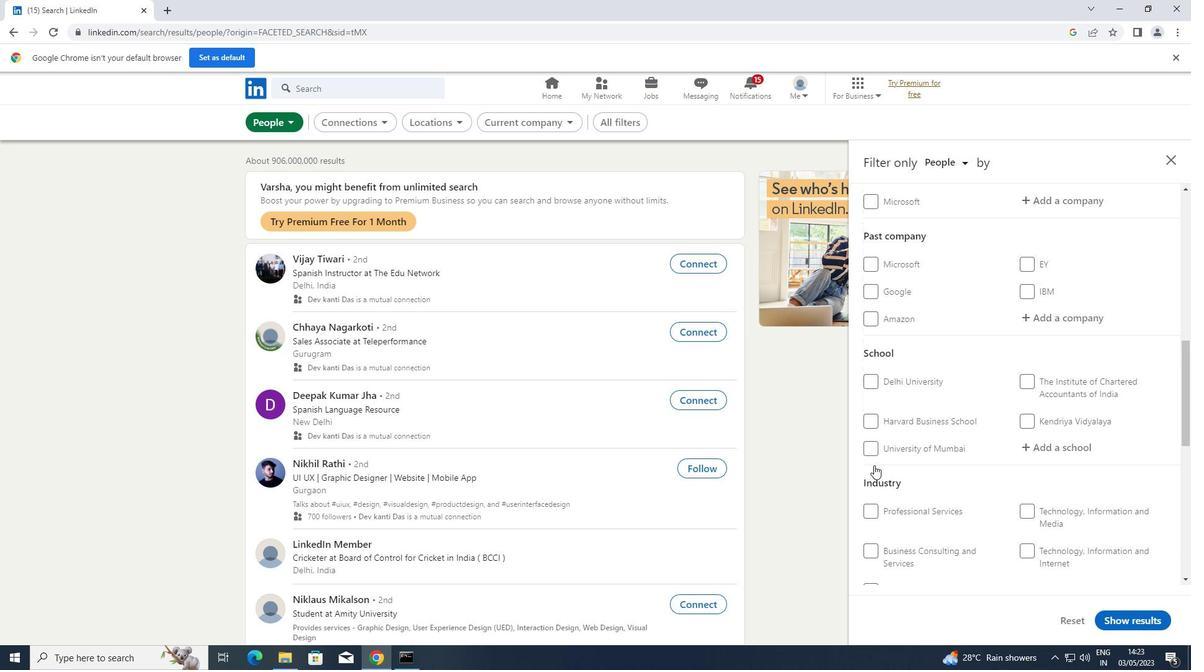 
Action: Mouse scrolled (874, 465) with delta (0, 0)
Screenshot: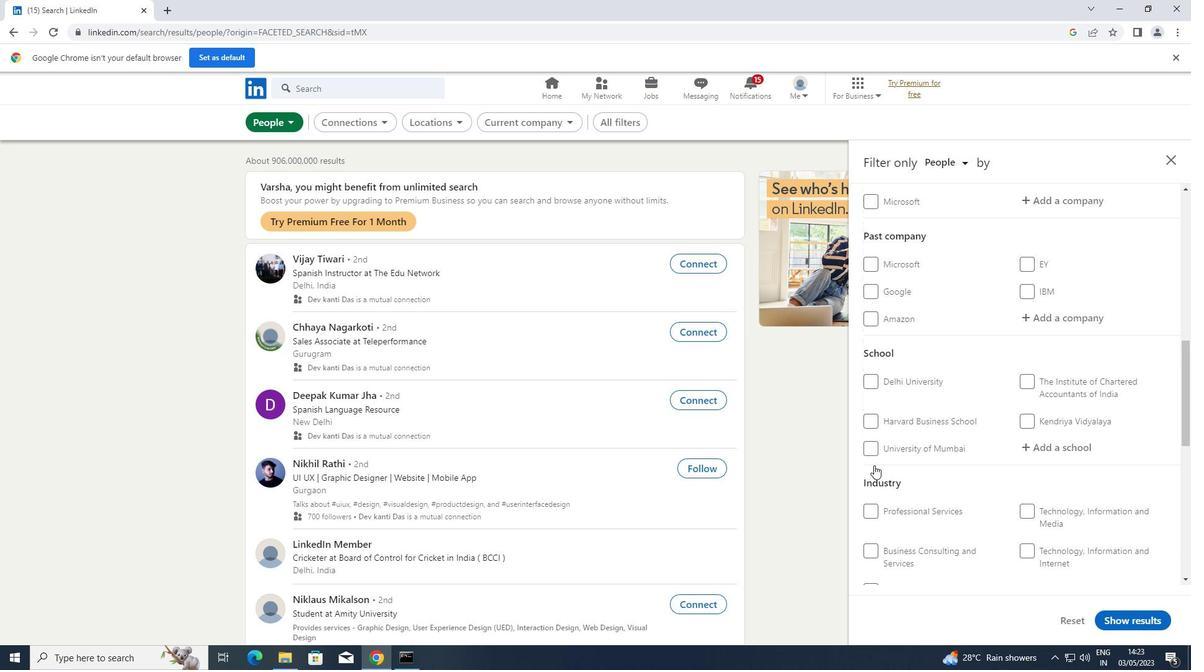 
Action: Mouse scrolled (874, 465) with delta (0, 0)
Screenshot: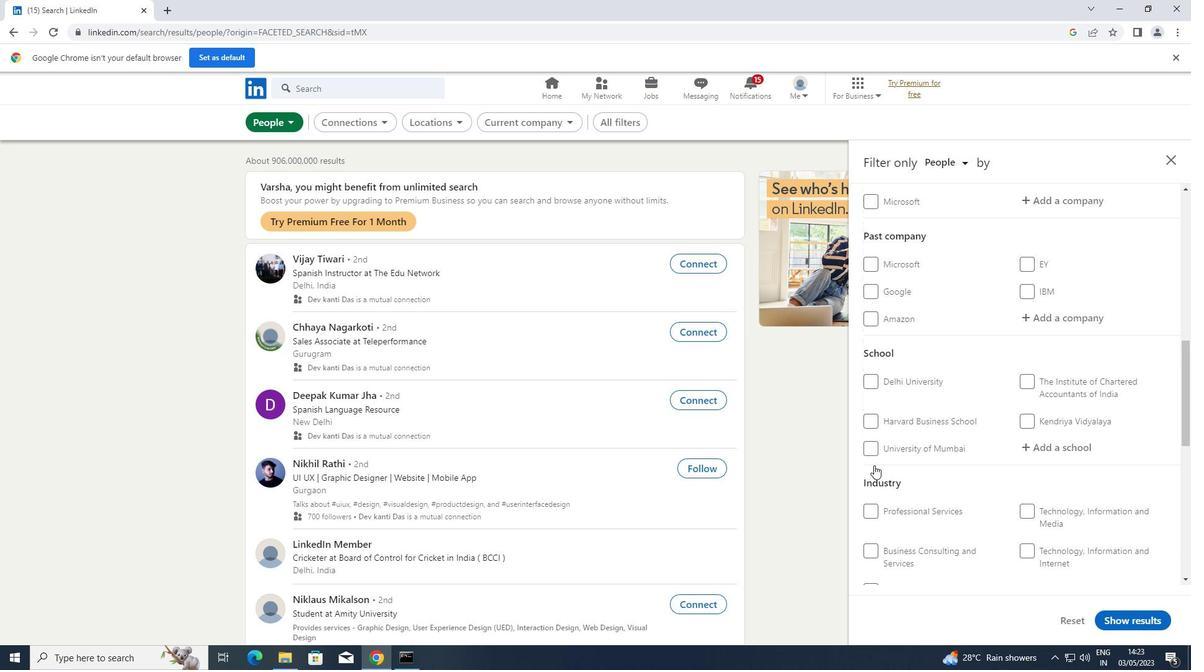 
Action: Mouse scrolled (874, 465) with delta (0, 0)
Screenshot: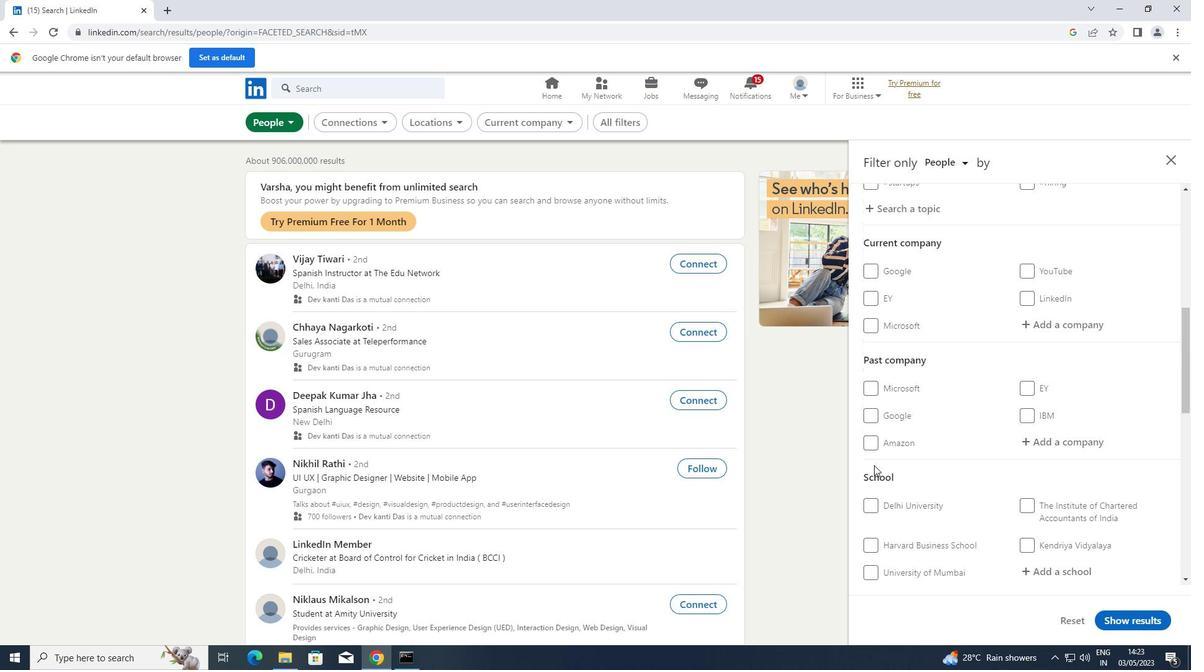 
Action: Mouse moved to (1075, 386)
Screenshot: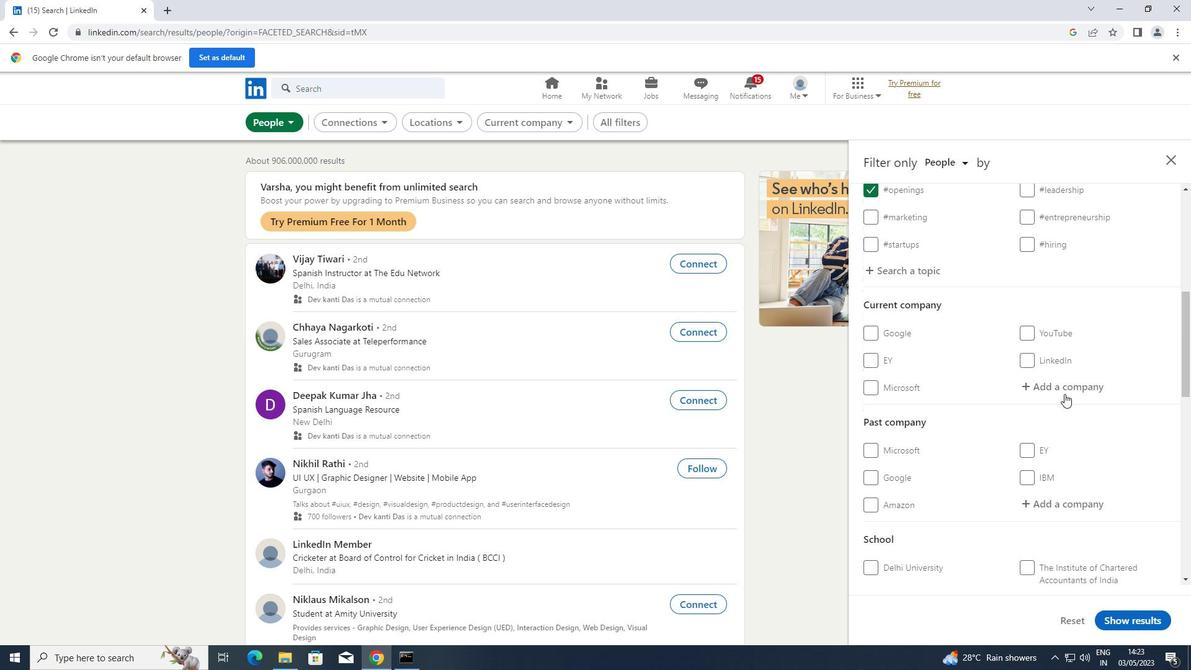 
Action: Mouse pressed left at (1075, 386)
Screenshot: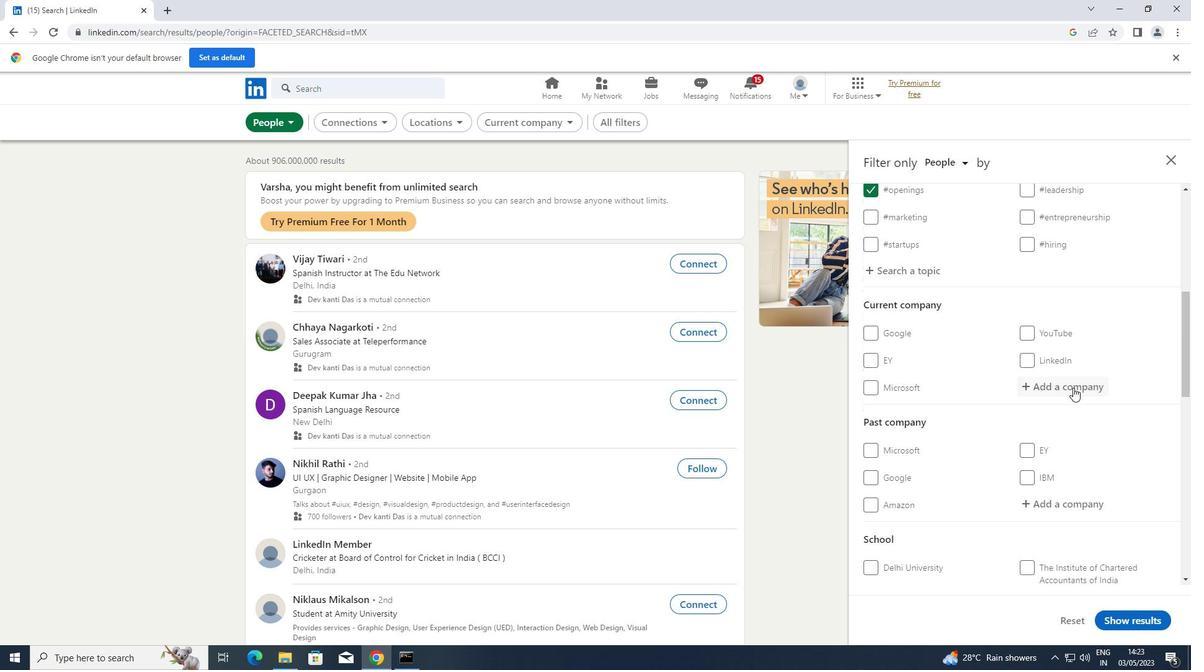 
Action: Mouse moved to (1075, 386)
Screenshot: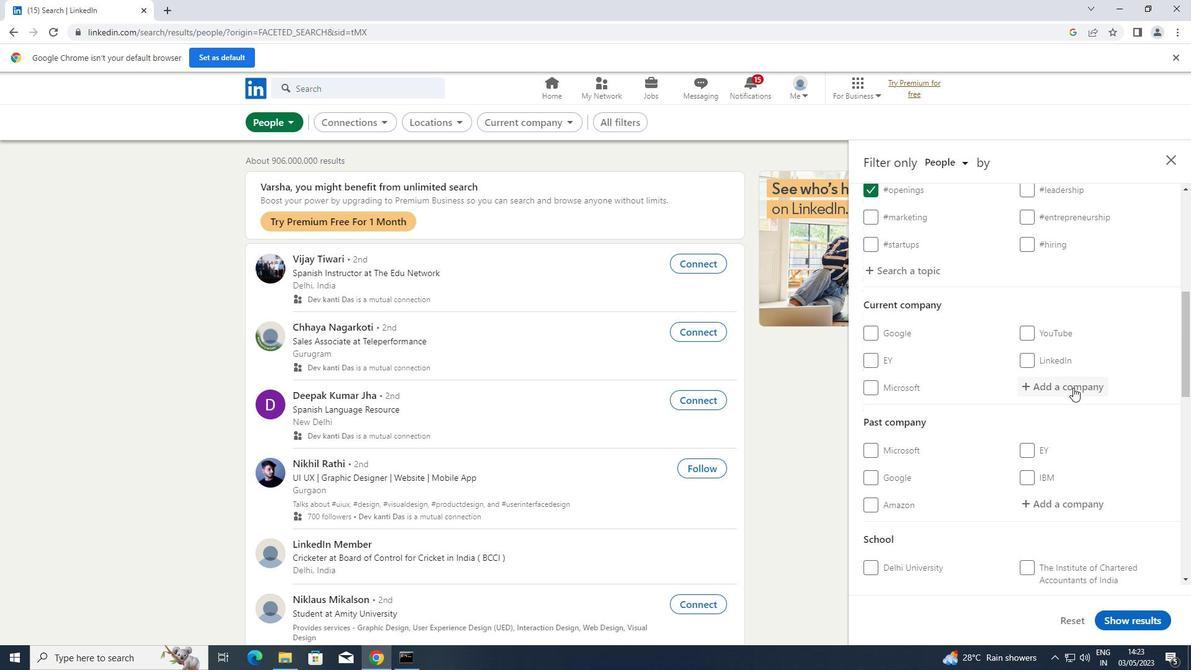 
Action: Key pressed <Key.shift>STRATASYS
Screenshot: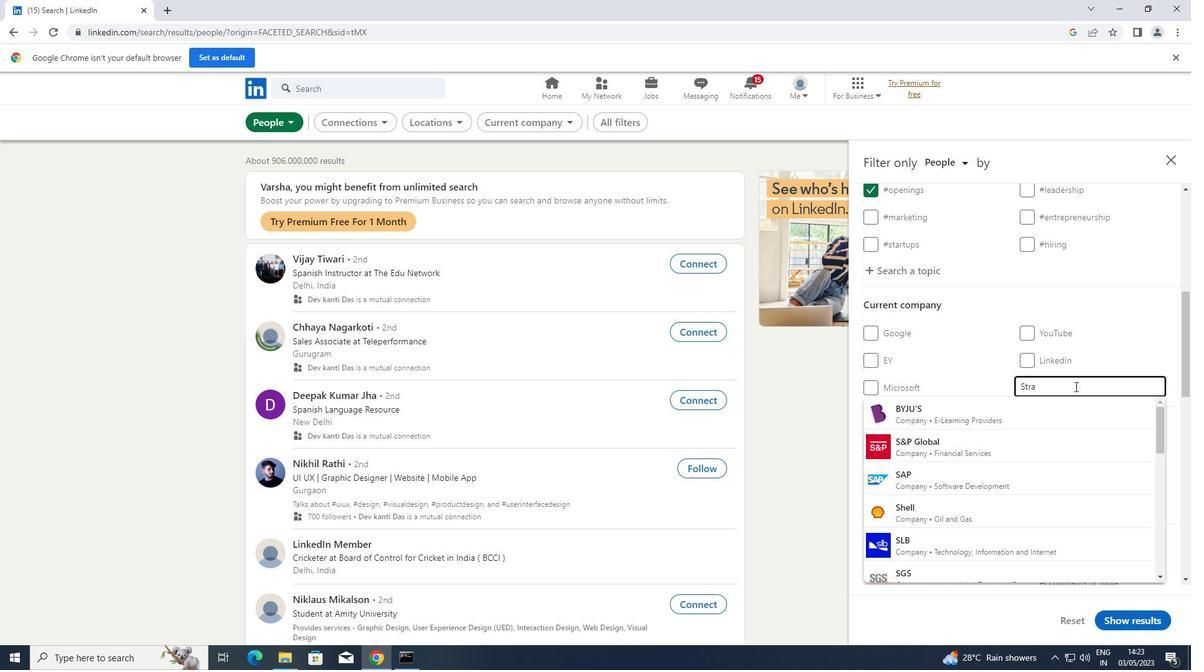 
Action: Mouse moved to (991, 410)
Screenshot: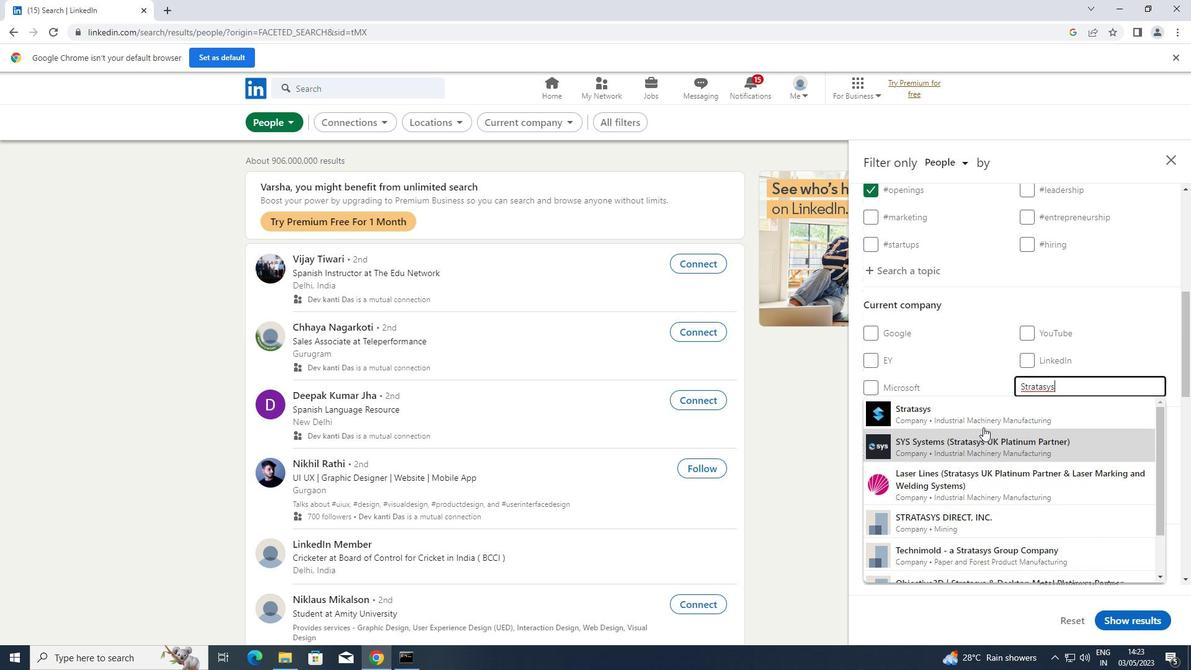 
Action: Mouse pressed left at (991, 410)
Screenshot: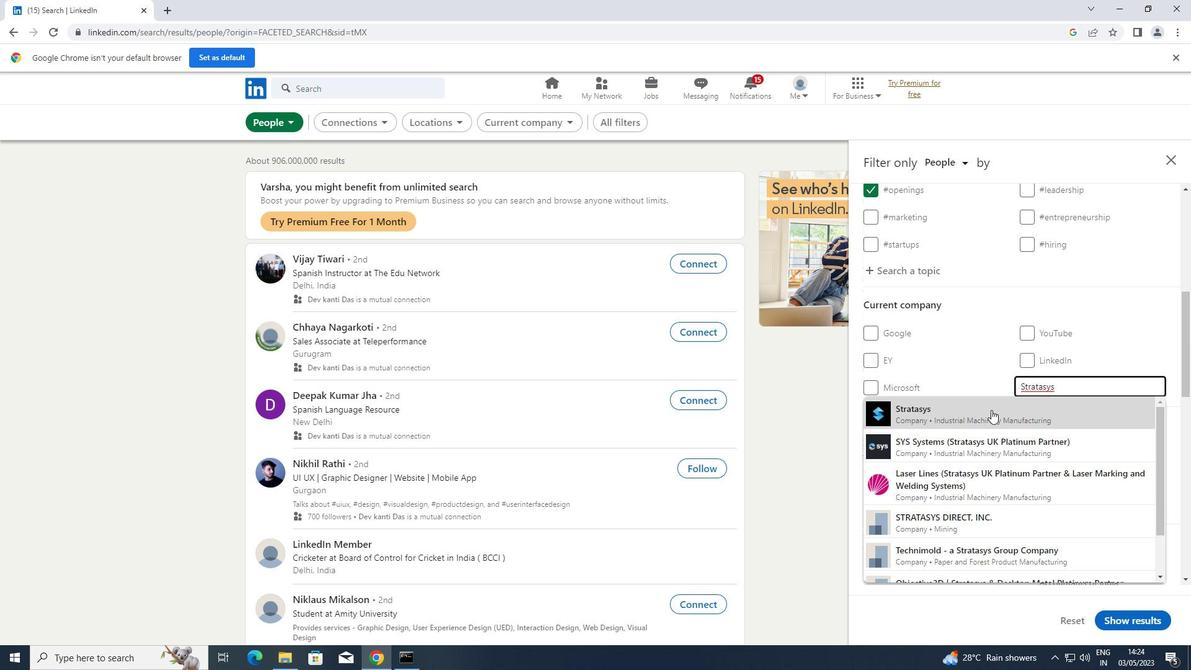 
Action: Mouse scrolled (991, 409) with delta (0, 0)
Screenshot: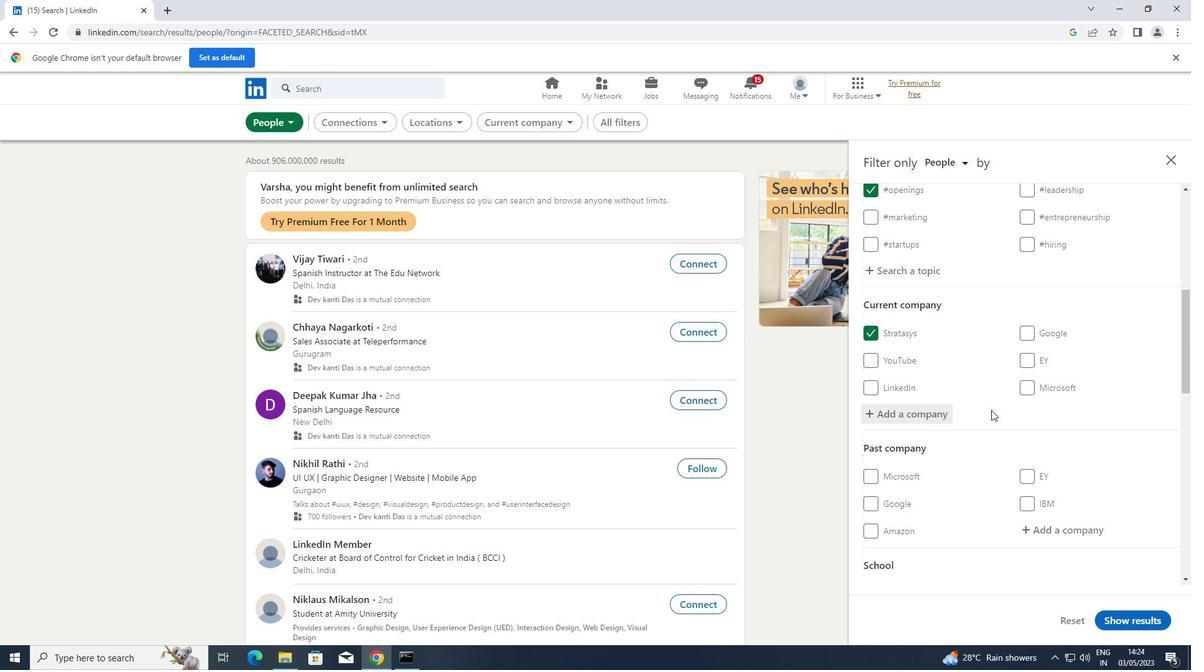 
Action: Mouse scrolled (991, 409) with delta (0, 0)
Screenshot: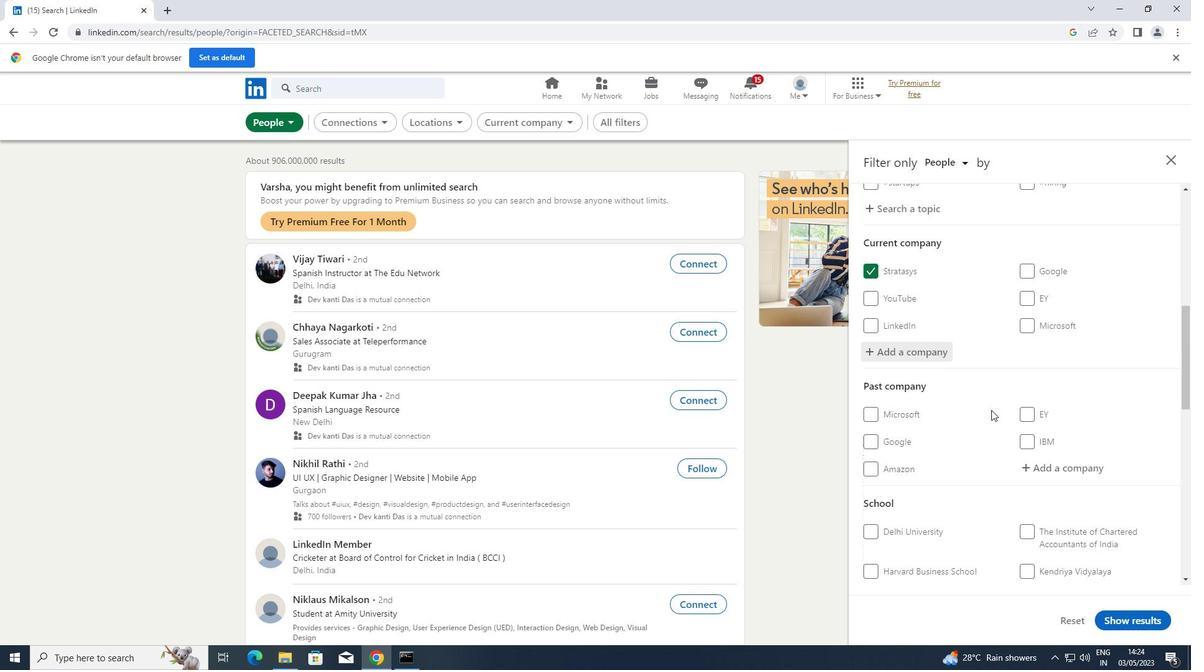 
Action: Mouse moved to (991, 410)
Screenshot: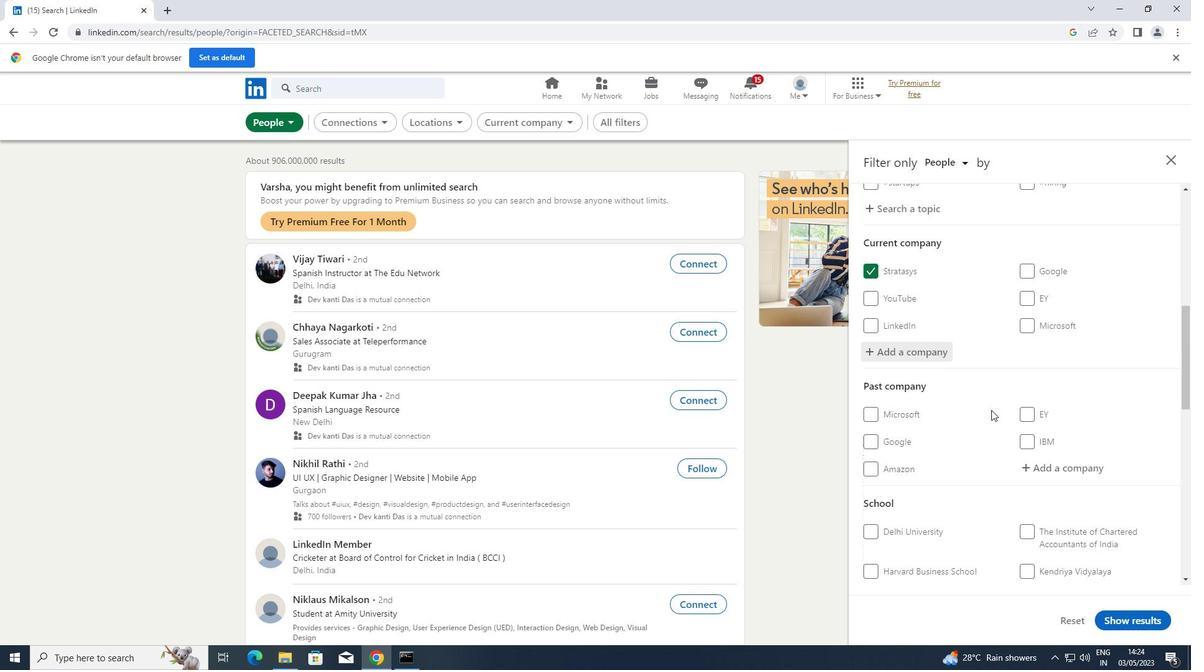 
Action: Mouse scrolled (991, 409) with delta (0, 0)
Screenshot: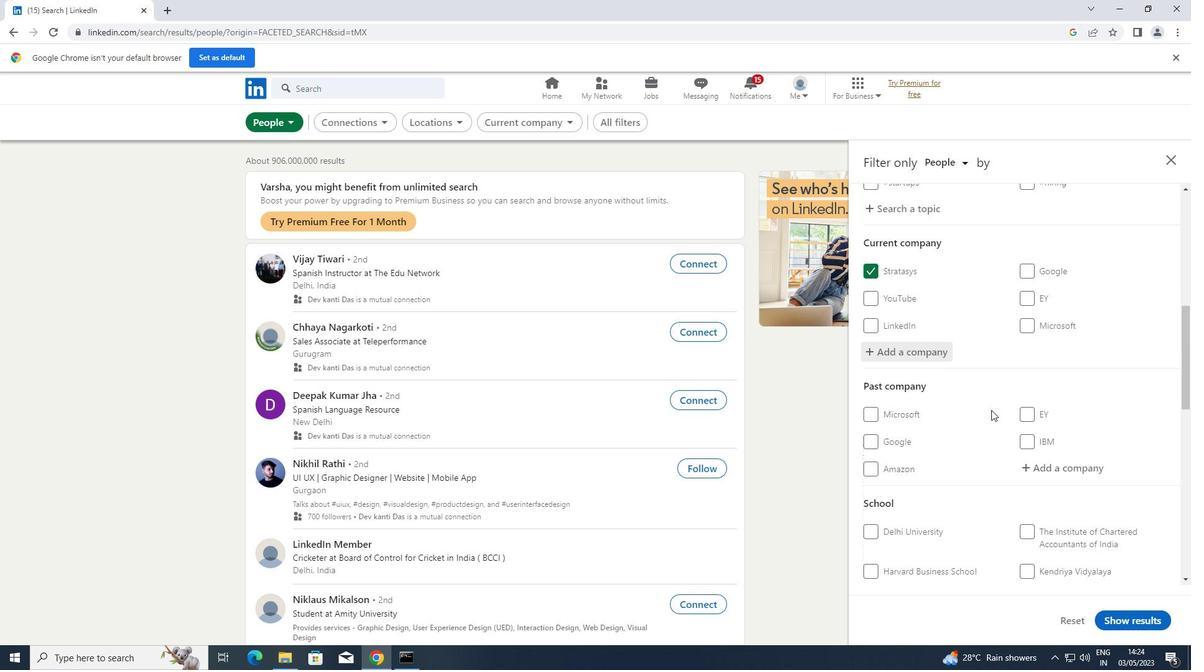
Action: Mouse moved to (1049, 476)
Screenshot: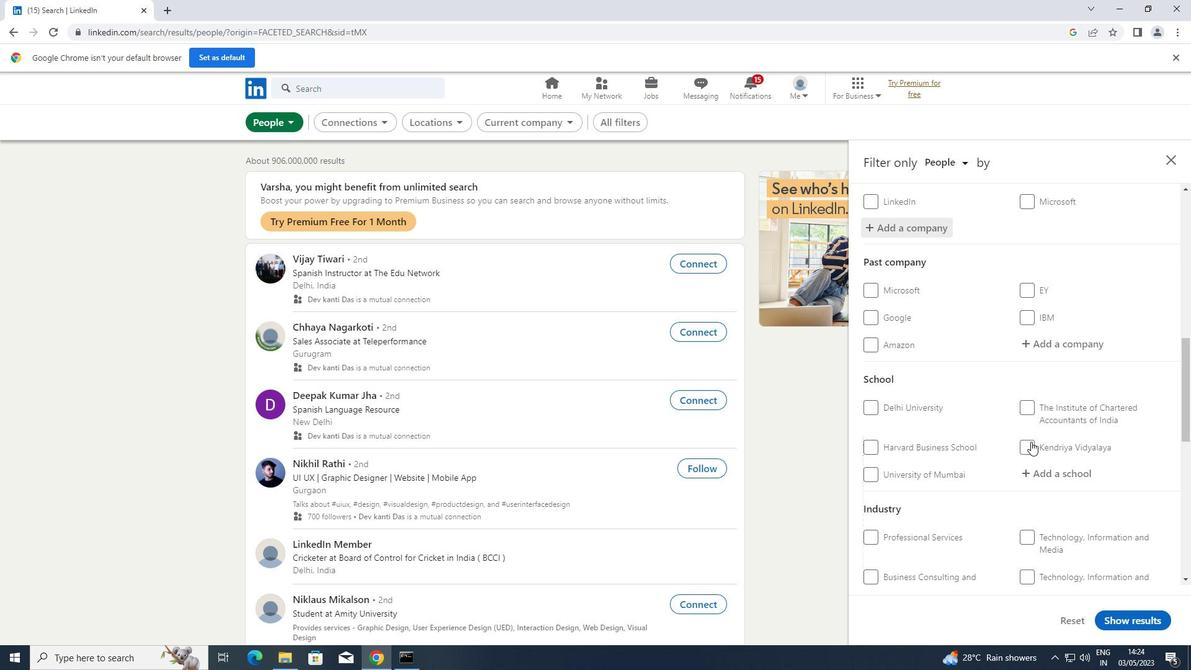 
Action: Mouse pressed left at (1049, 476)
Screenshot: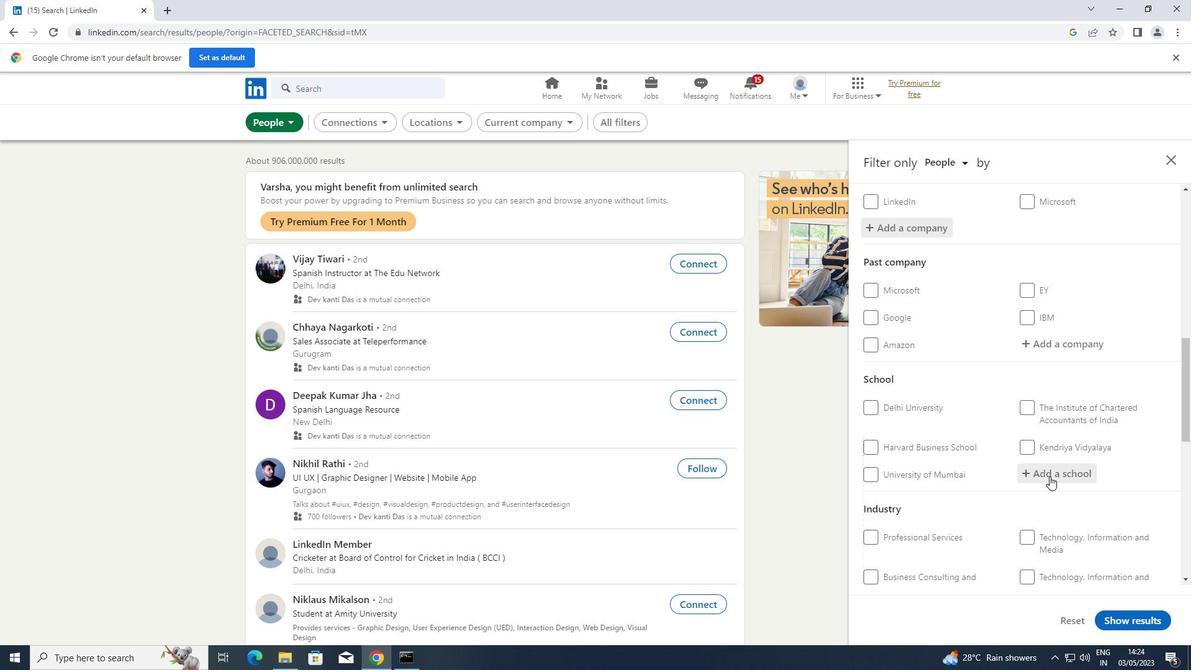 
Action: Key pressed <Key.shift>THAKUR<Key.space>
Screenshot: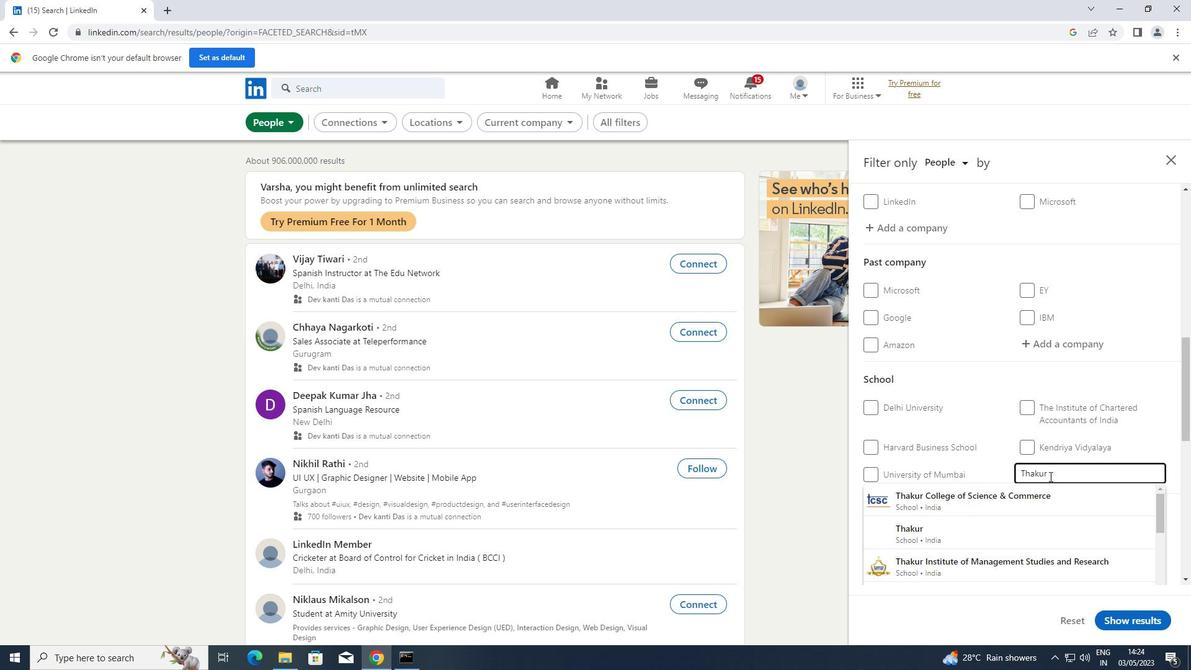 
Action: Mouse moved to (1019, 499)
Screenshot: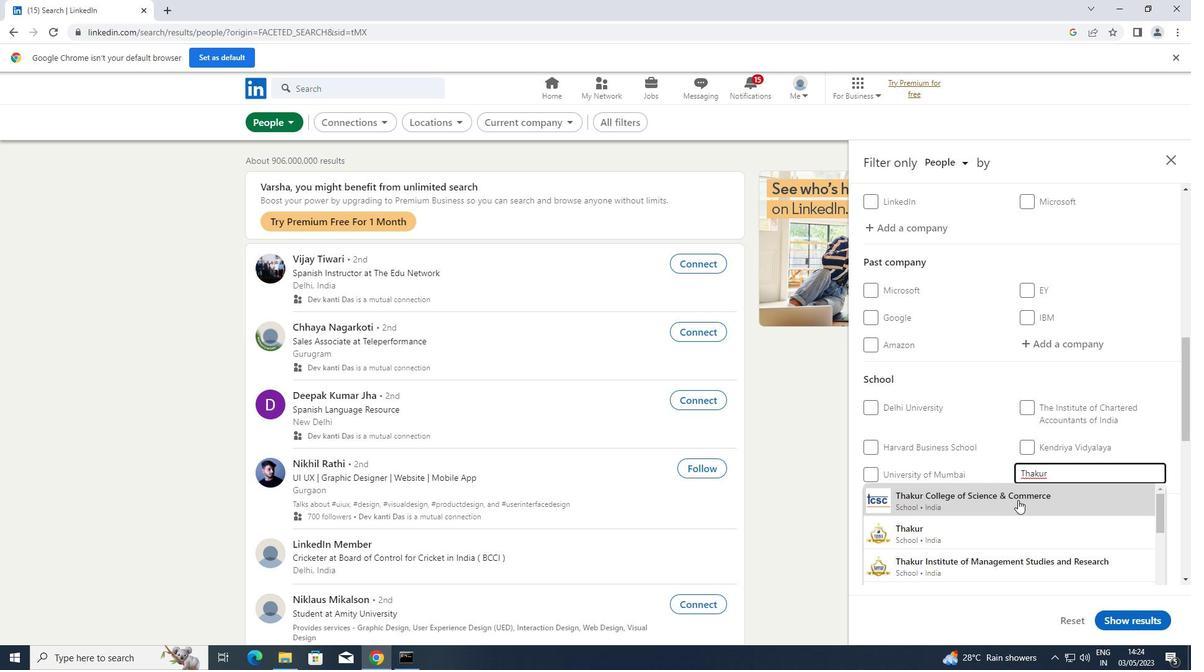 
Action: Mouse pressed left at (1019, 499)
Screenshot: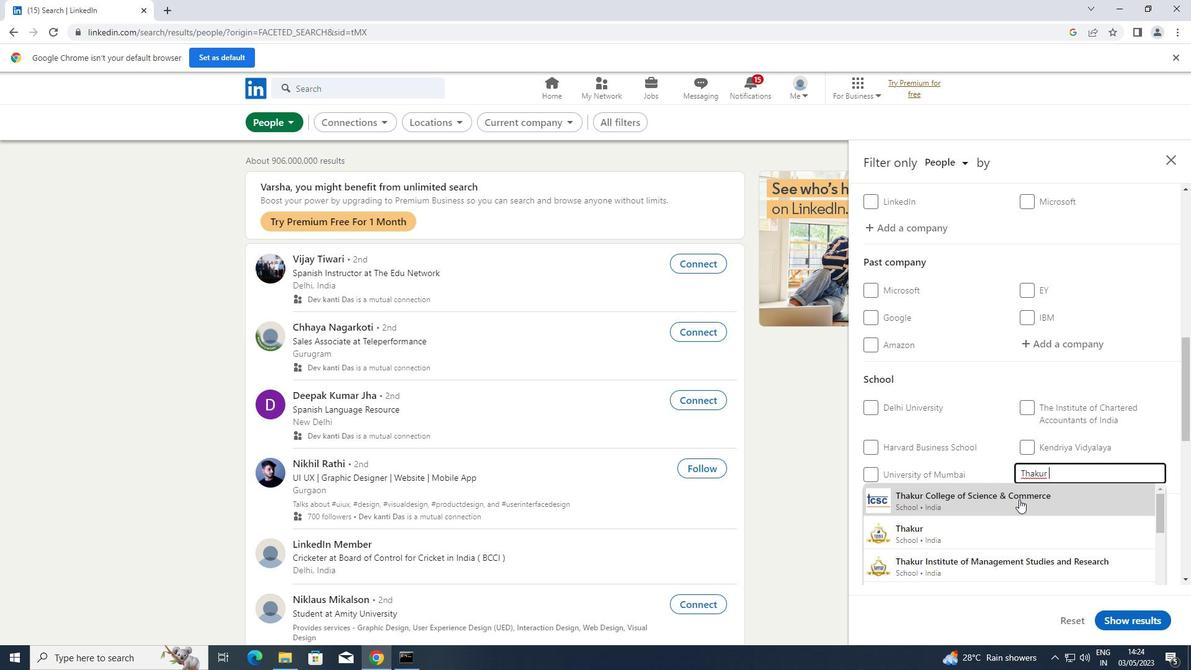 
Action: Mouse moved to (1029, 492)
Screenshot: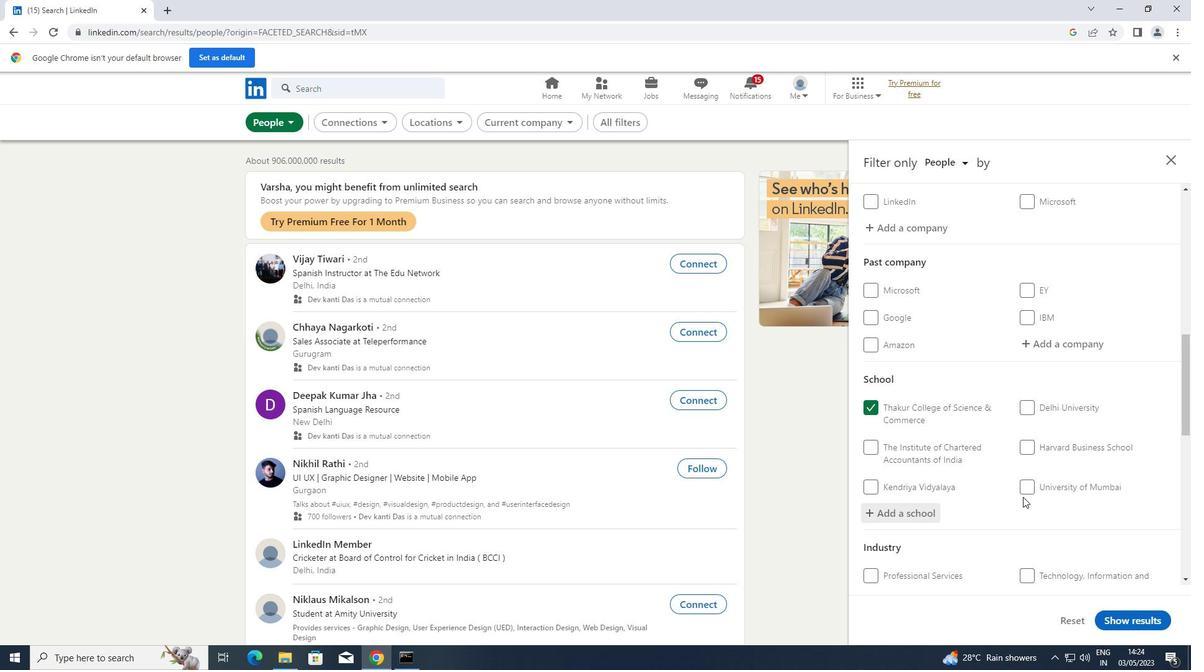 
Action: Mouse scrolled (1029, 492) with delta (0, 0)
Screenshot: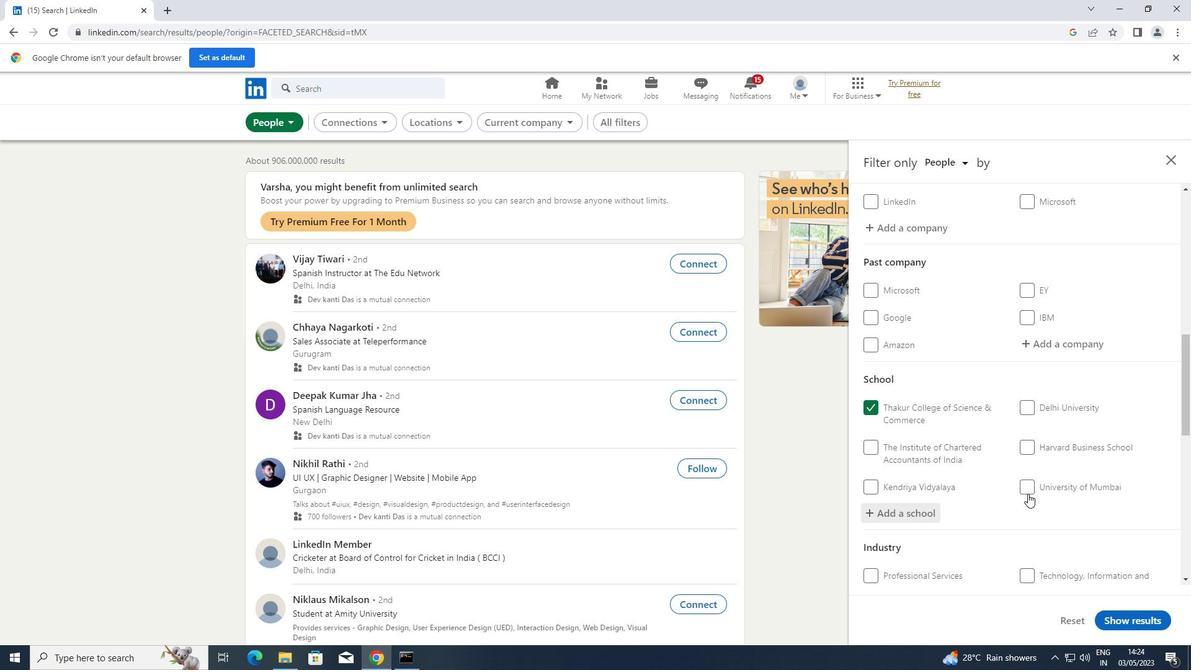 
Action: Mouse scrolled (1029, 492) with delta (0, 0)
Screenshot: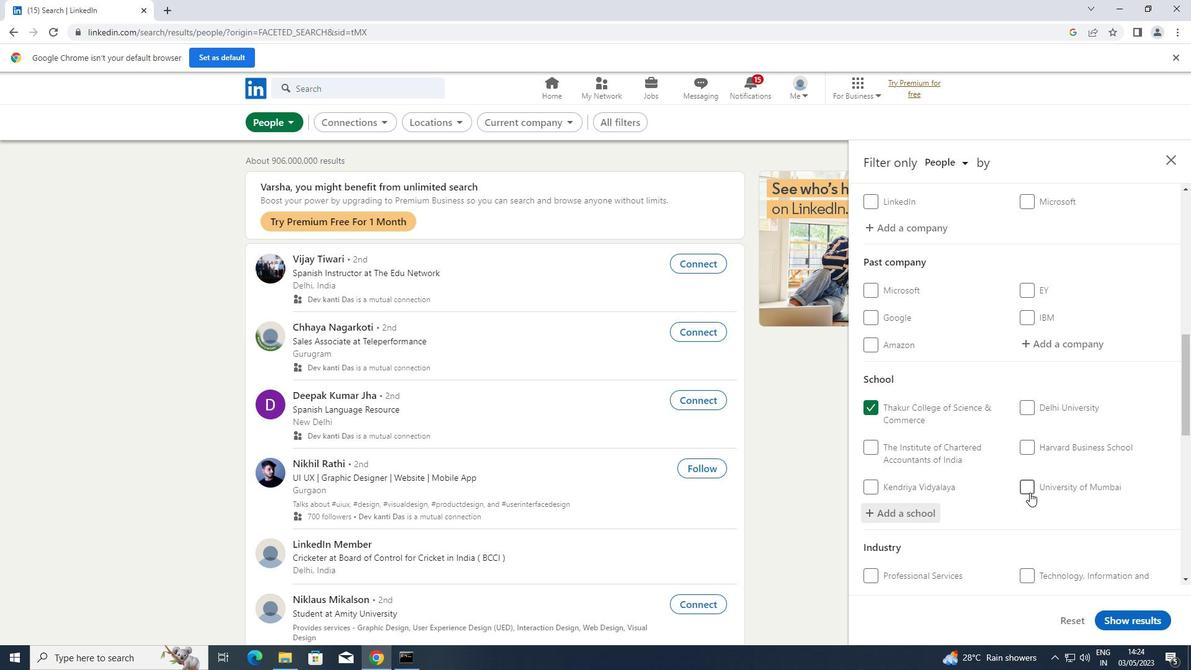 
Action: Mouse moved to (1044, 519)
Screenshot: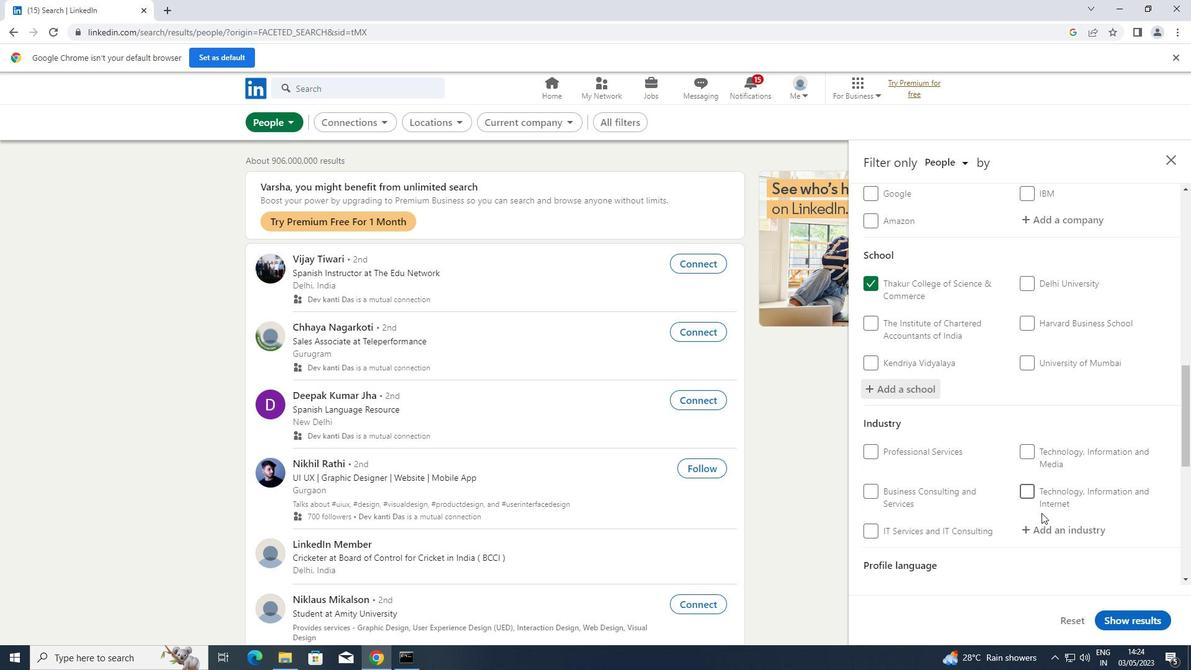 
Action: Mouse pressed left at (1044, 519)
Screenshot: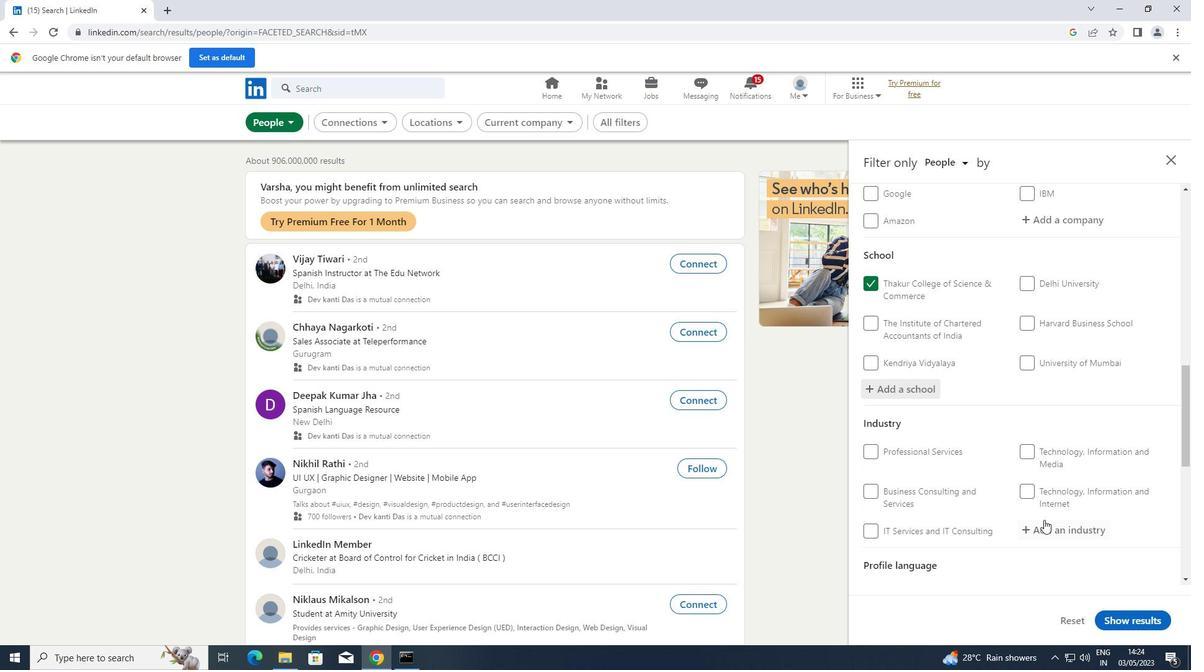 
Action: Mouse moved to (1044, 519)
Screenshot: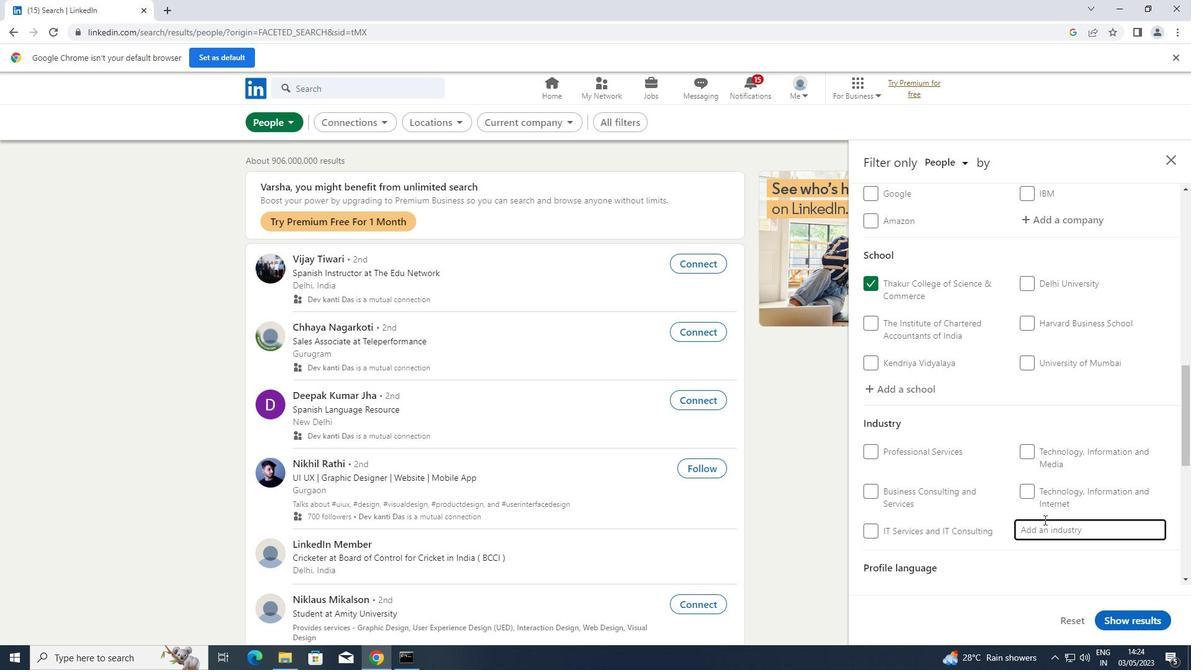 
Action: Key pressed <Key.shift>ENTERTAINME
Screenshot: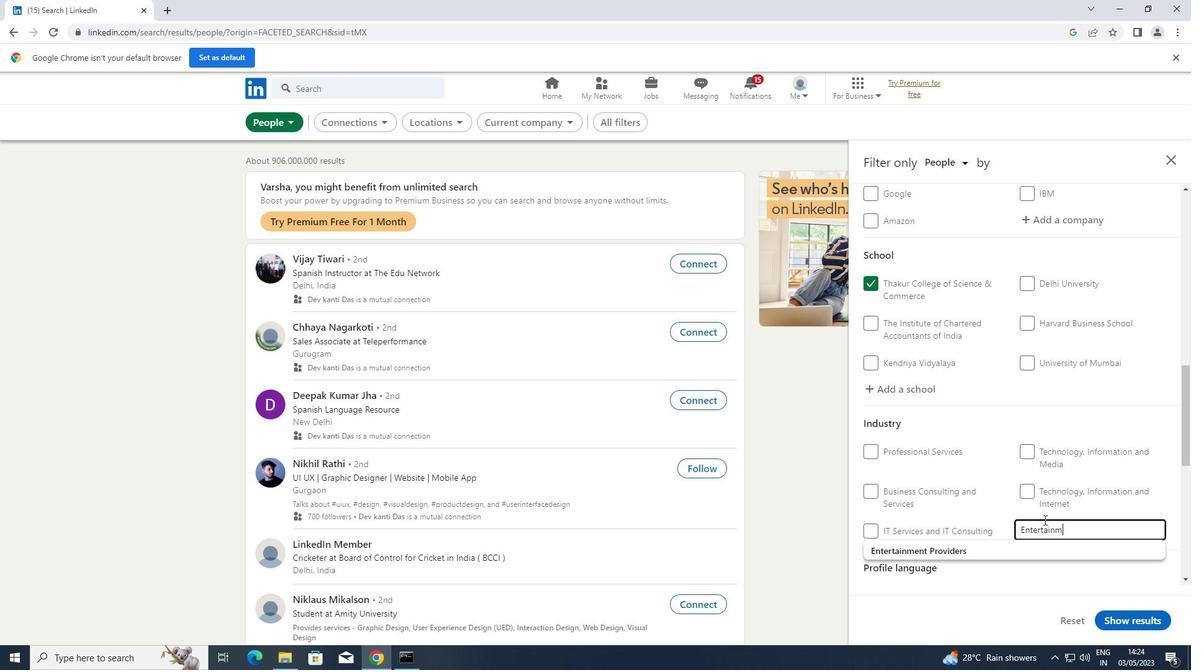 
Action: Mouse moved to (979, 549)
Screenshot: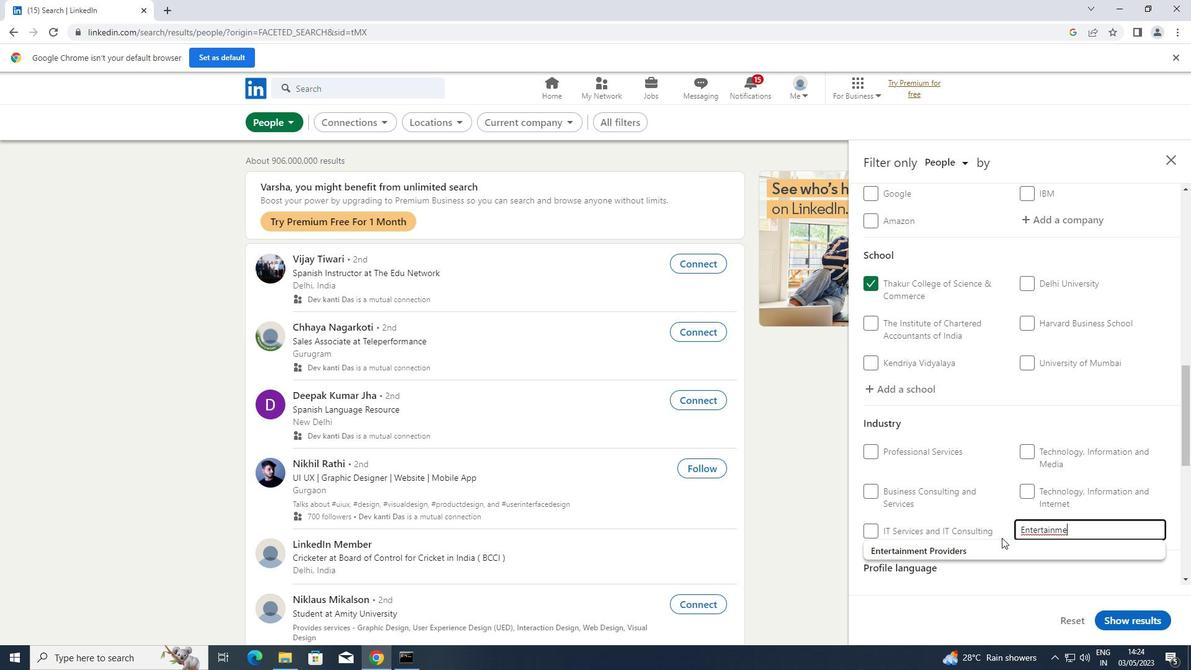 
Action: Mouse pressed left at (979, 549)
Screenshot: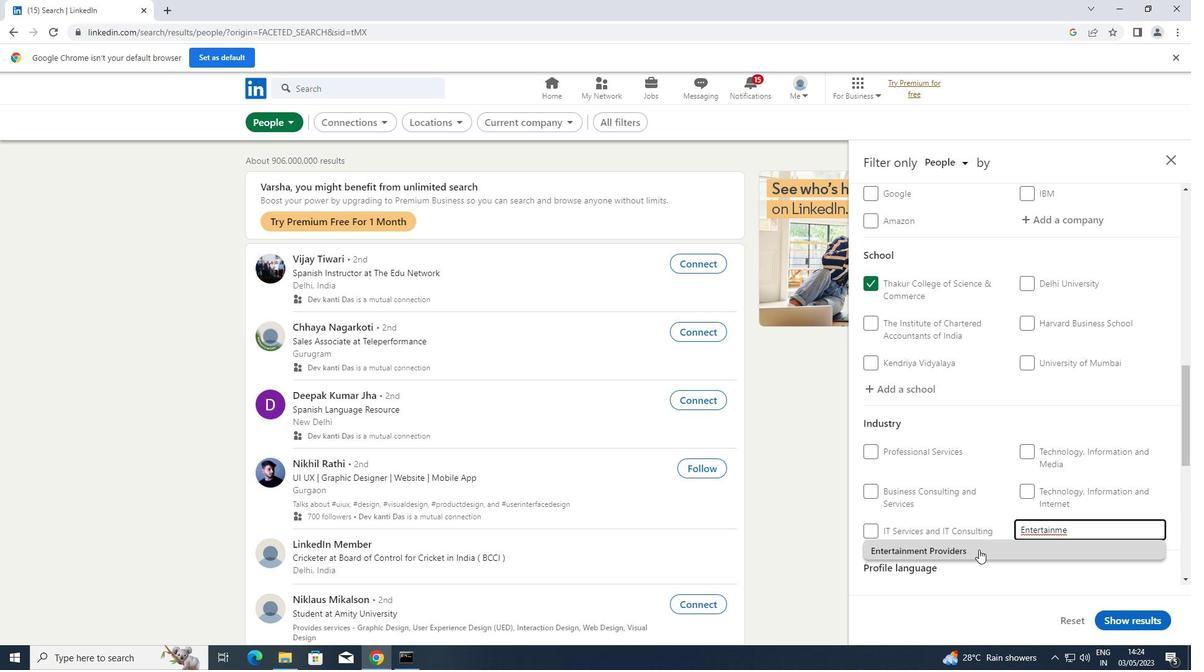 
Action: Mouse moved to (982, 546)
Screenshot: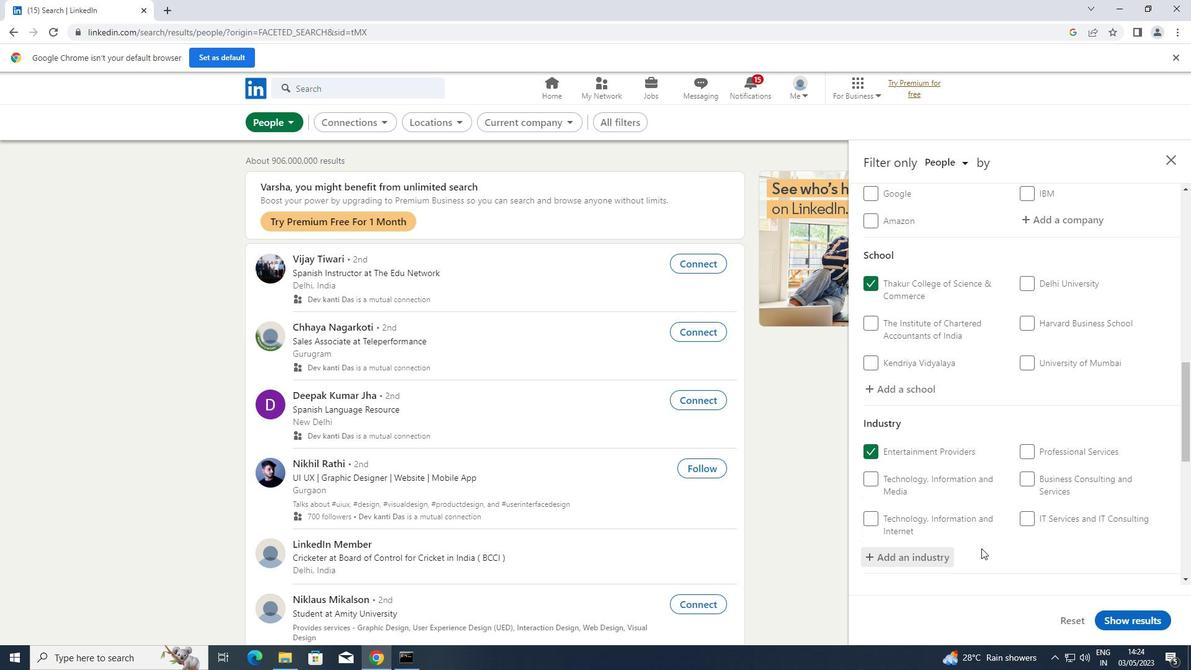
Action: Mouse scrolled (982, 545) with delta (0, 0)
Screenshot: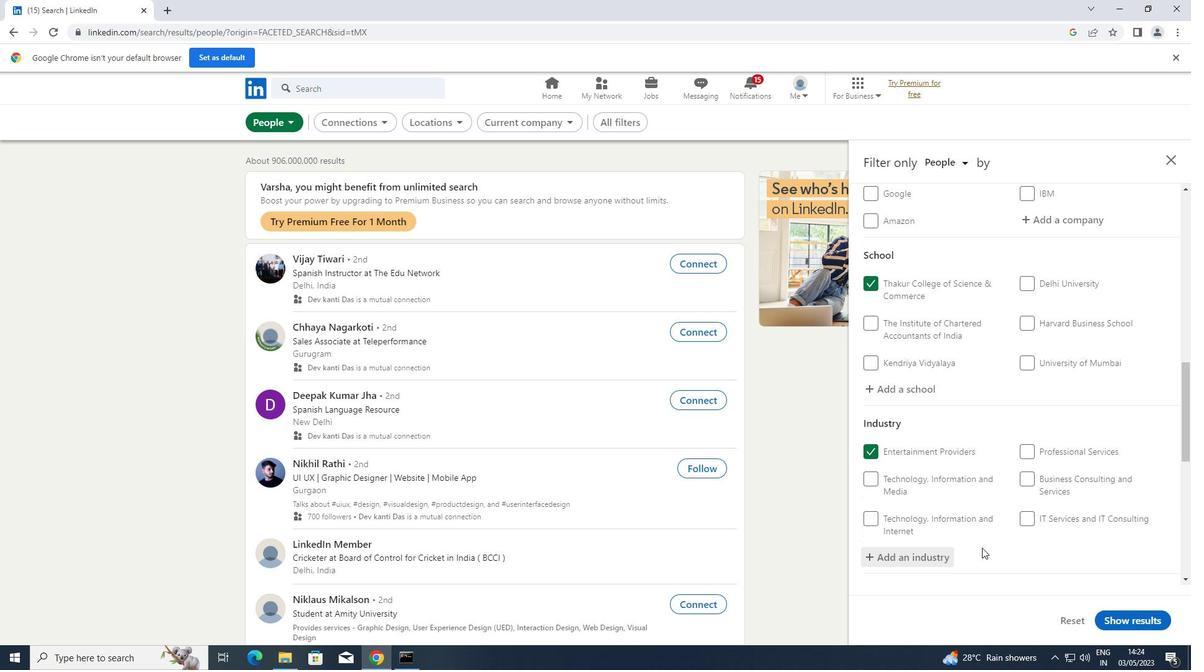 
Action: Mouse scrolled (982, 545) with delta (0, 0)
Screenshot: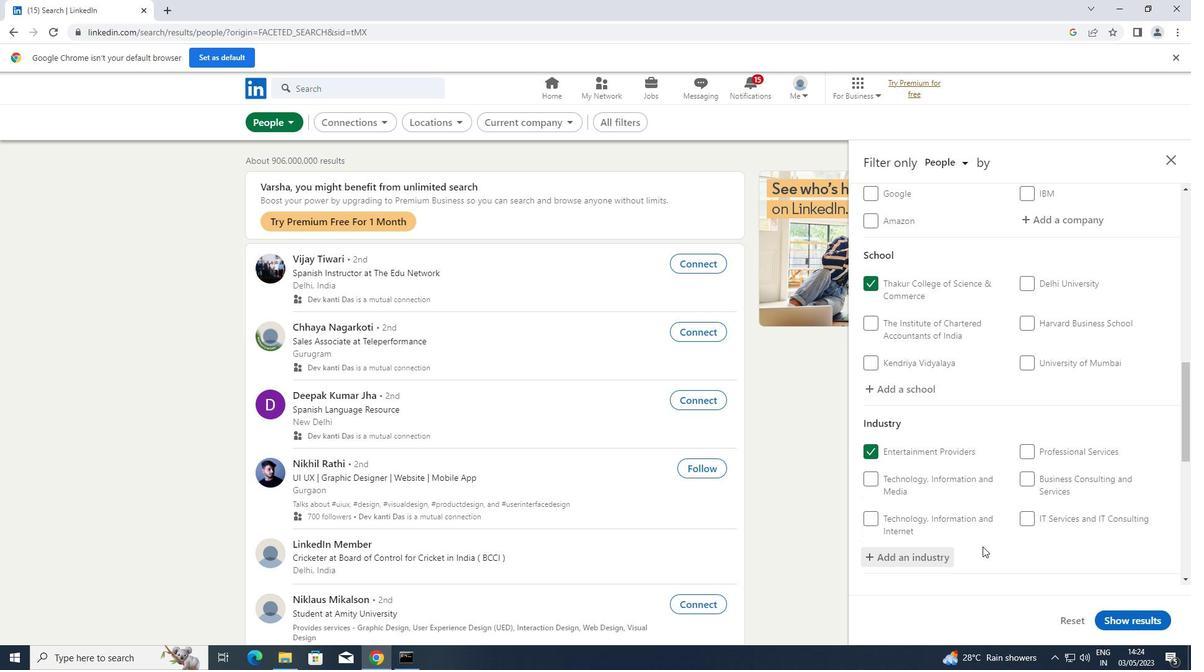 
Action: Mouse scrolled (982, 545) with delta (0, 0)
Screenshot: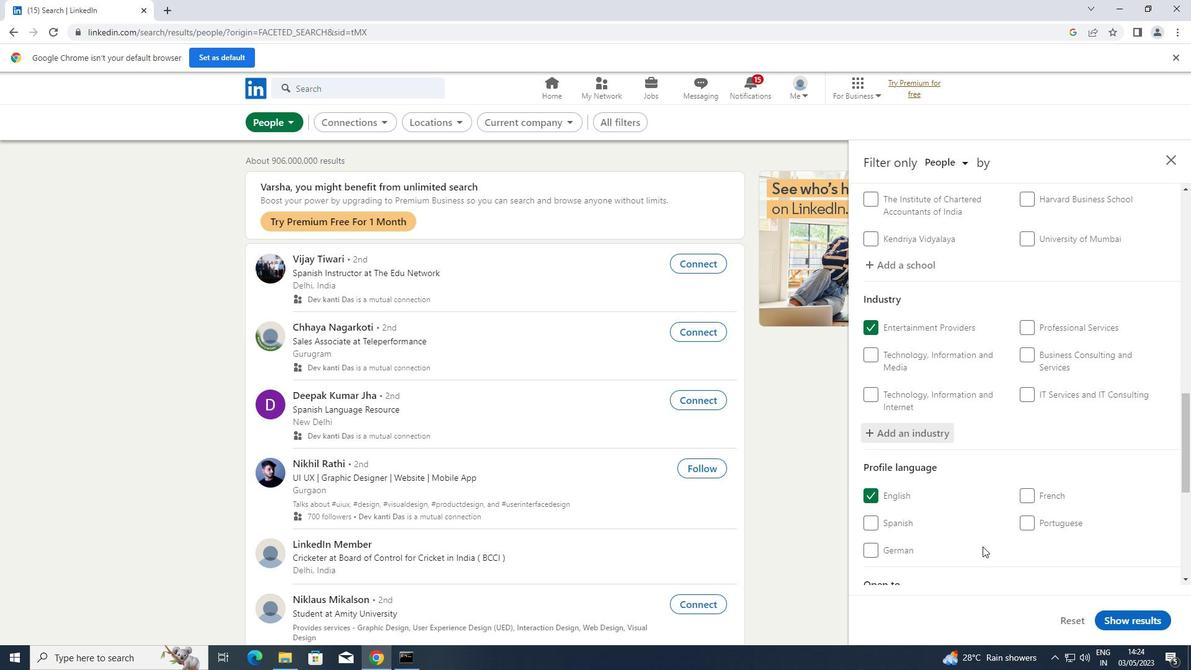 
Action: Mouse scrolled (982, 545) with delta (0, 0)
Screenshot: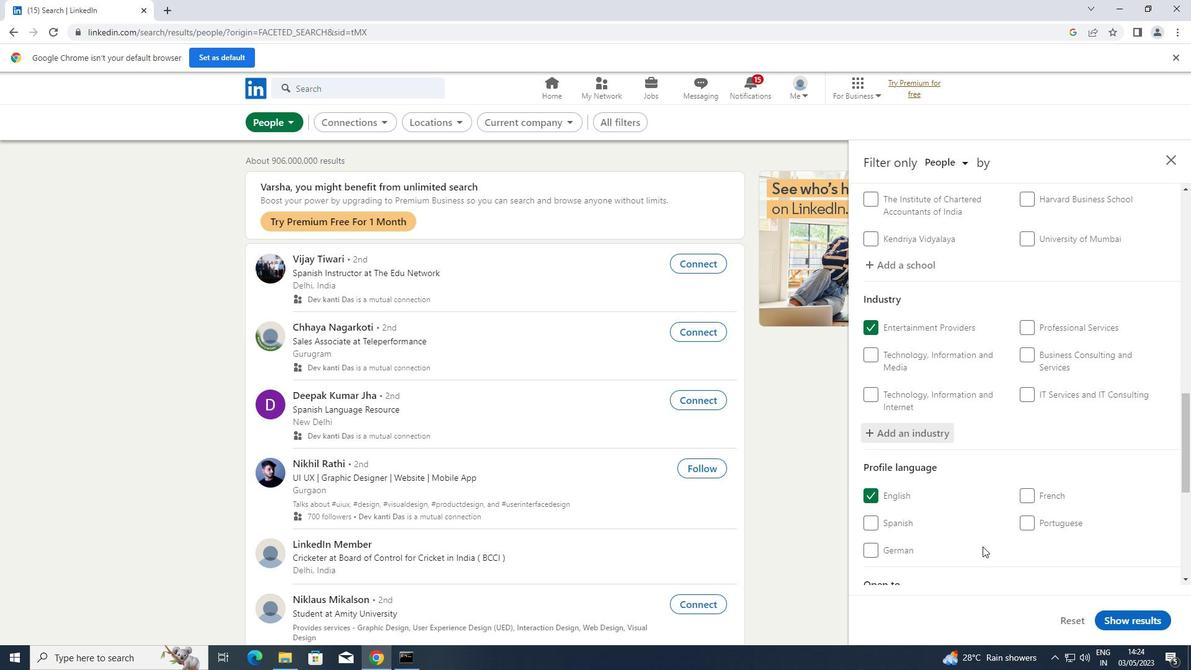 
Action: Mouse scrolled (982, 545) with delta (0, 0)
Screenshot: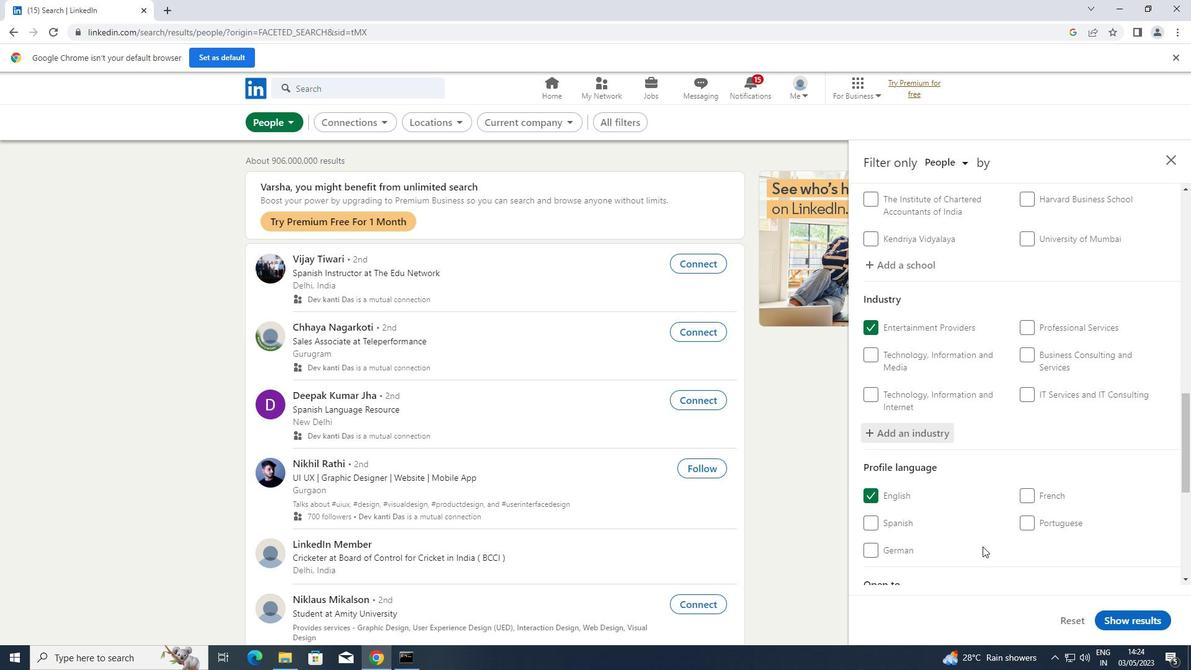 
Action: Mouse scrolled (982, 545) with delta (0, 0)
Screenshot: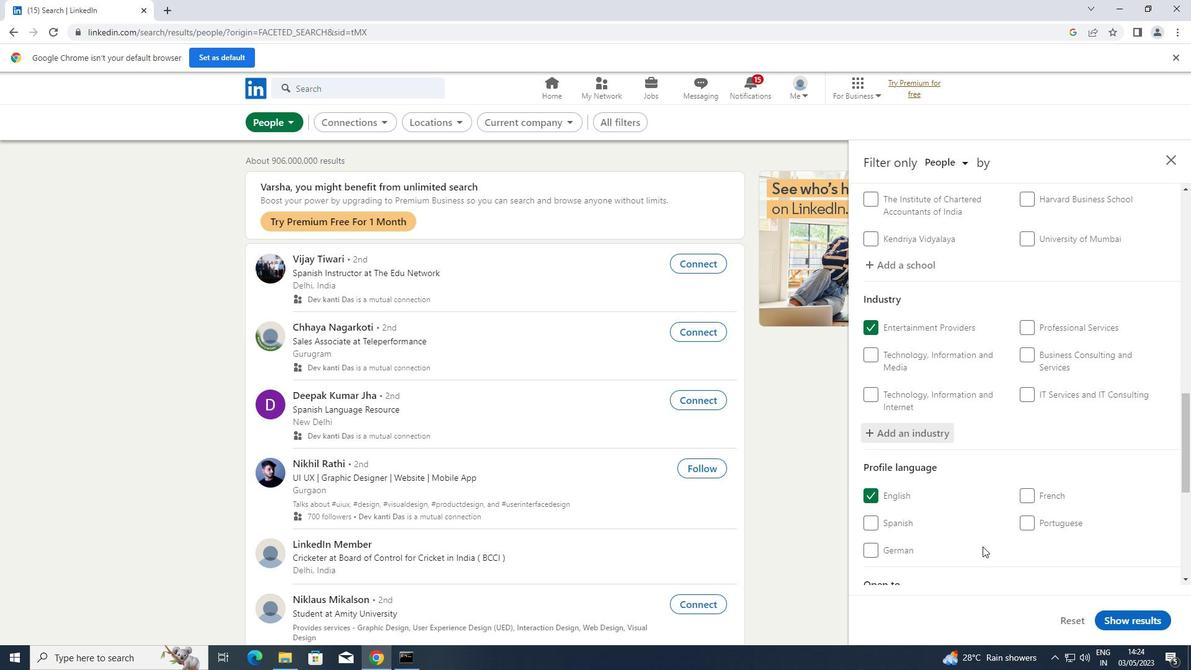 
Action: Mouse moved to (1060, 496)
Screenshot: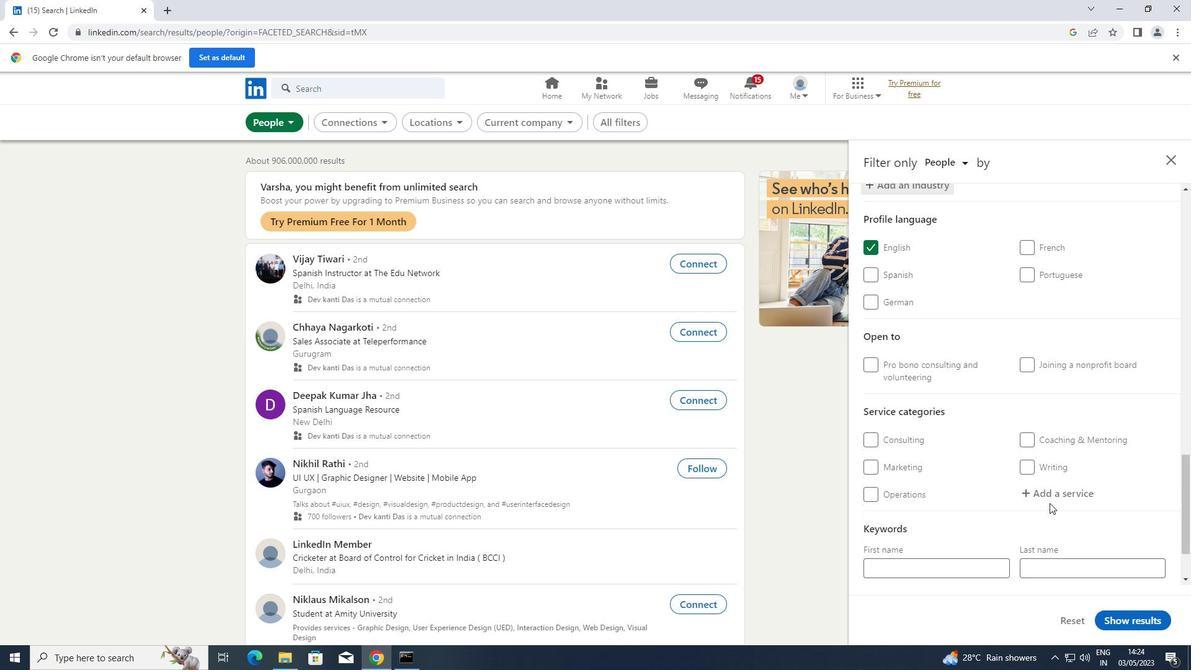 
Action: Mouse pressed left at (1060, 496)
Screenshot: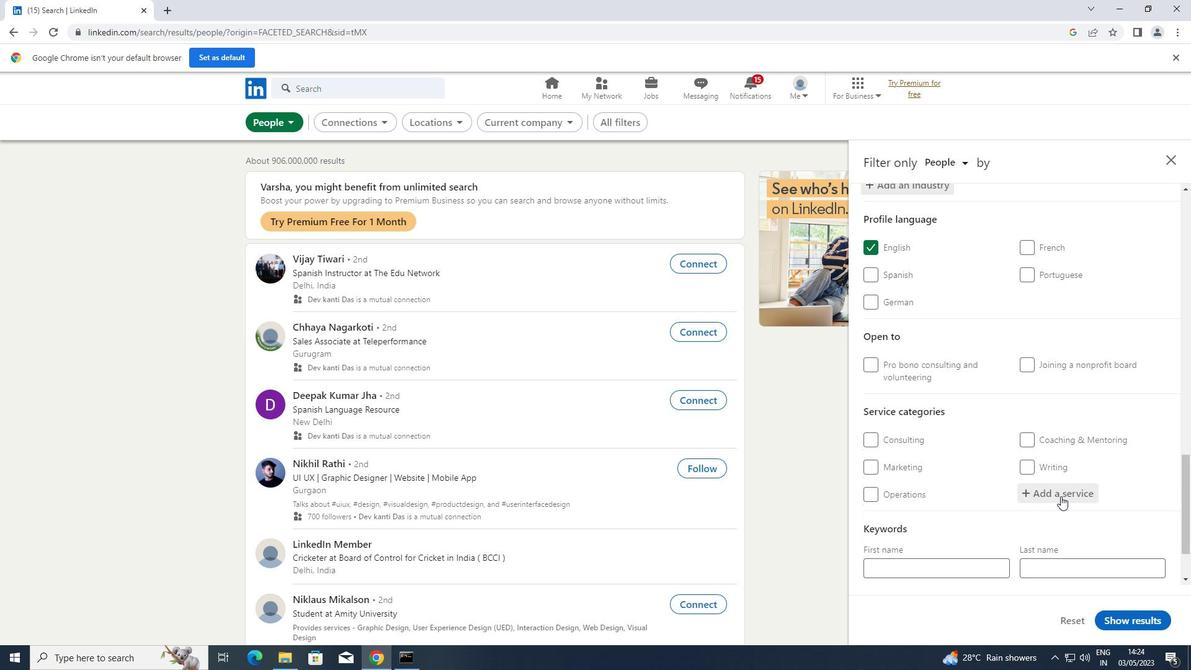 
Action: Key pressed I<Key.shift>OS<Key.space>
Screenshot: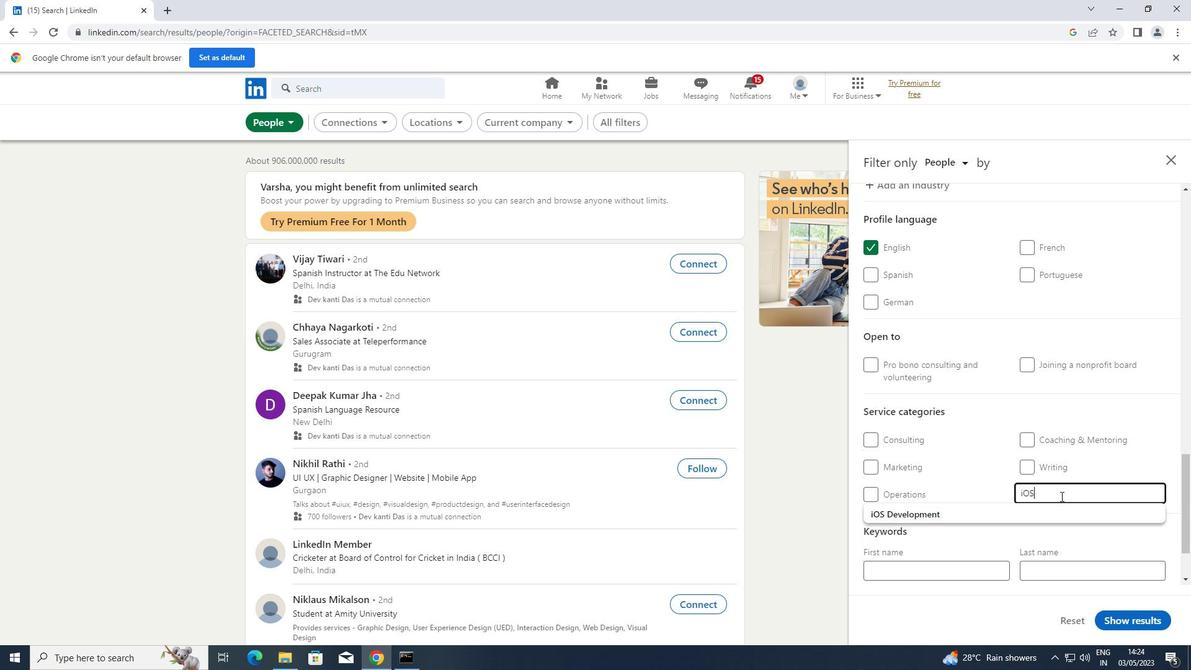 
Action: Mouse moved to (977, 519)
Screenshot: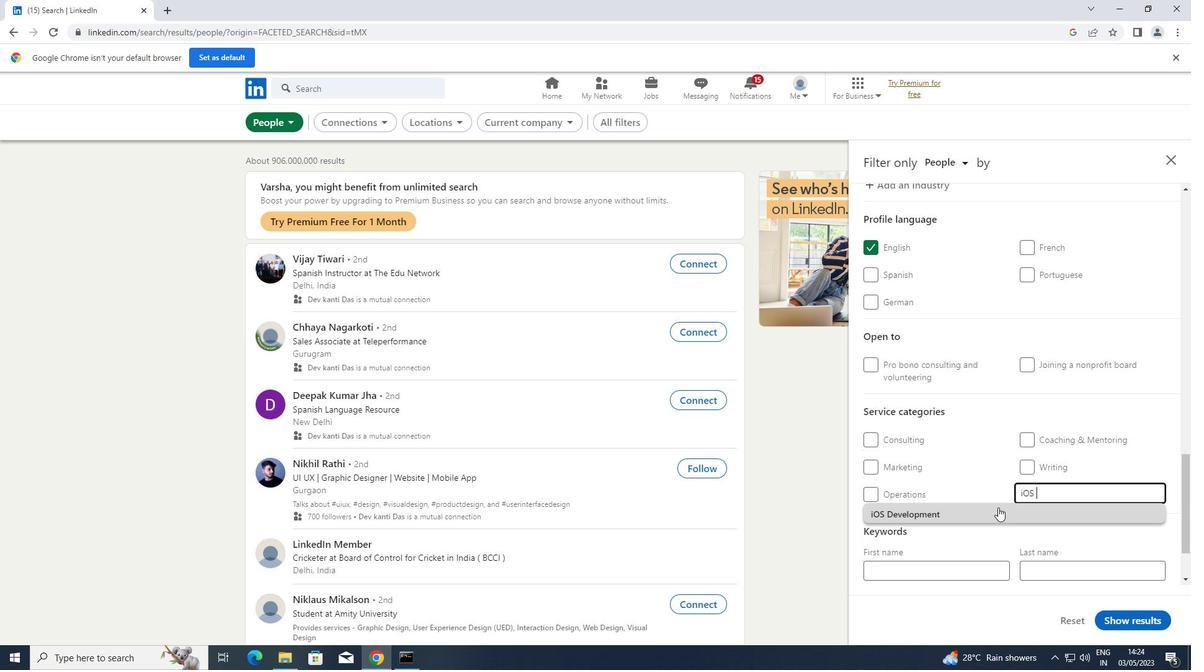 
Action: Mouse pressed left at (977, 519)
Screenshot: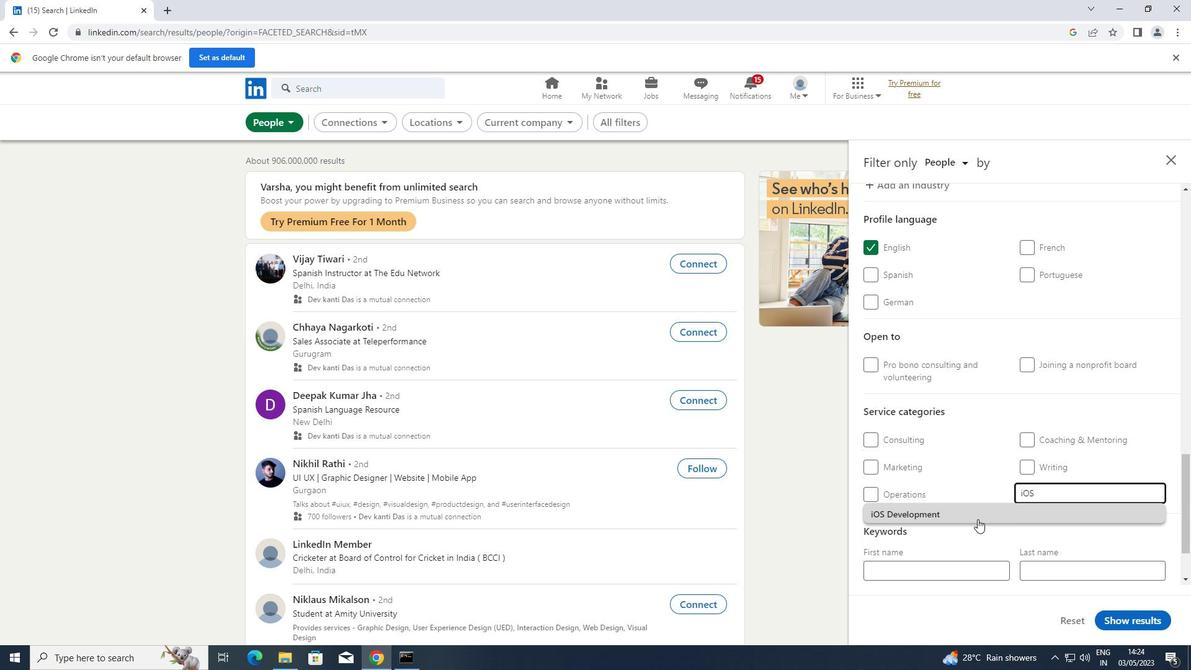 
Action: Mouse scrolled (977, 518) with delta (0, 0)
Screenshot: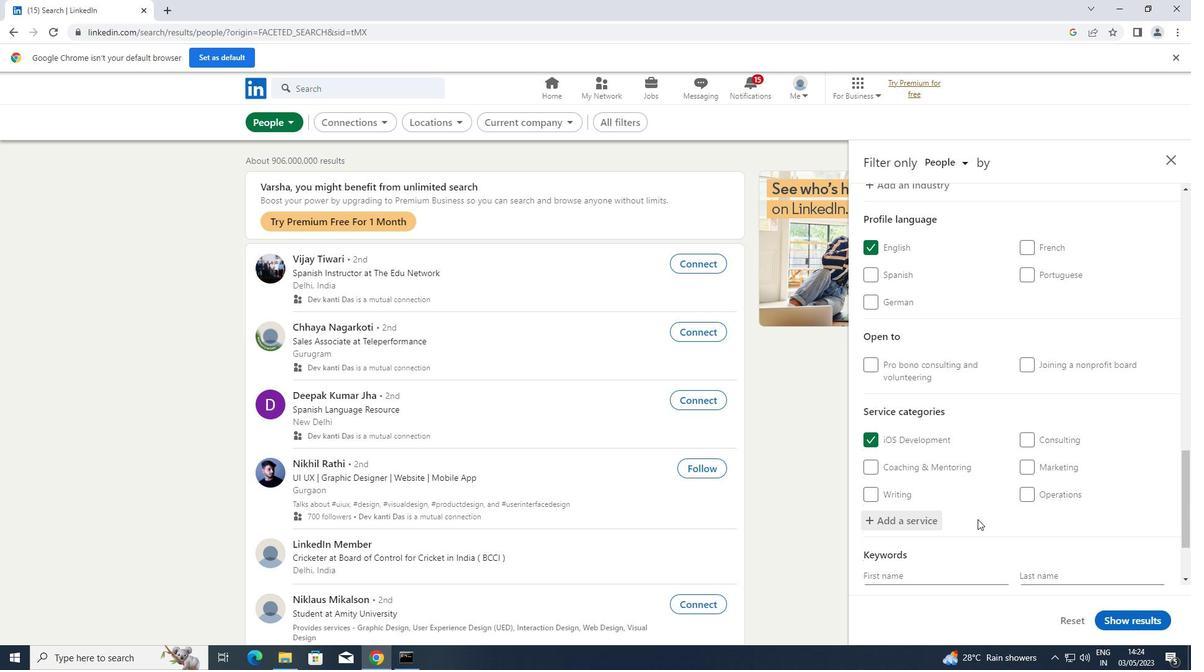 
Action: Mouse scrolled (977, 518) with delta (0, 0)
Screenshot: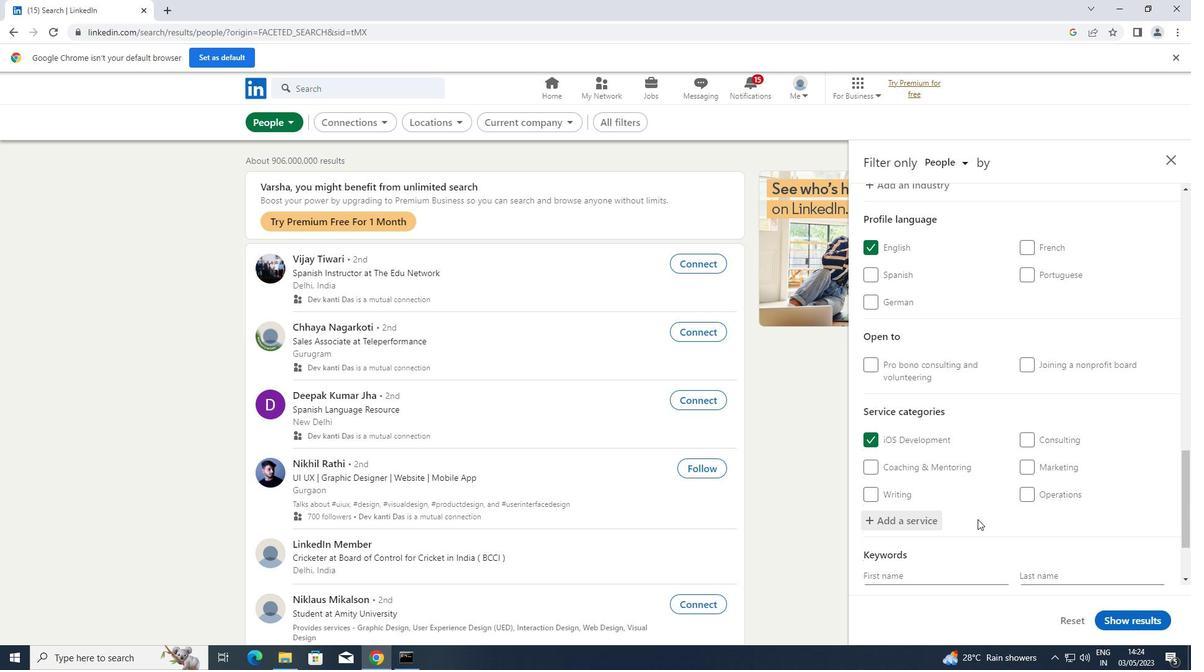 
Action: Mouse scrolled (977, 518) with delta (0, 0)
Screenshot: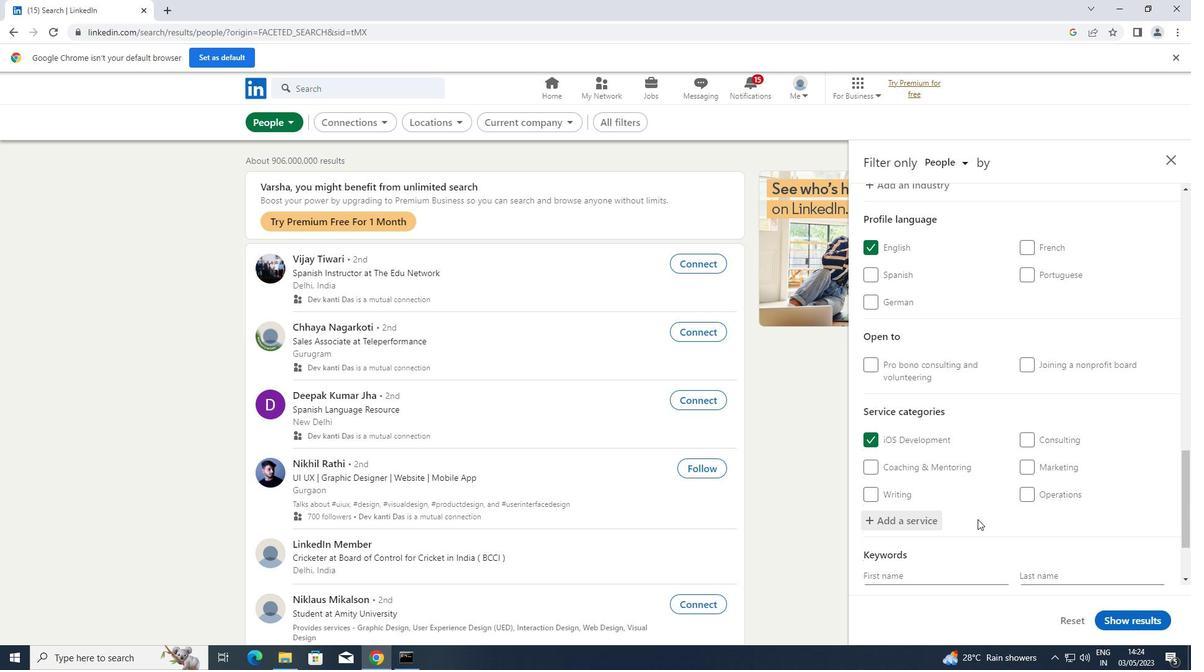 
Action: Mouse scrolled (977, 518) with delta (0, 0)
Screenshot: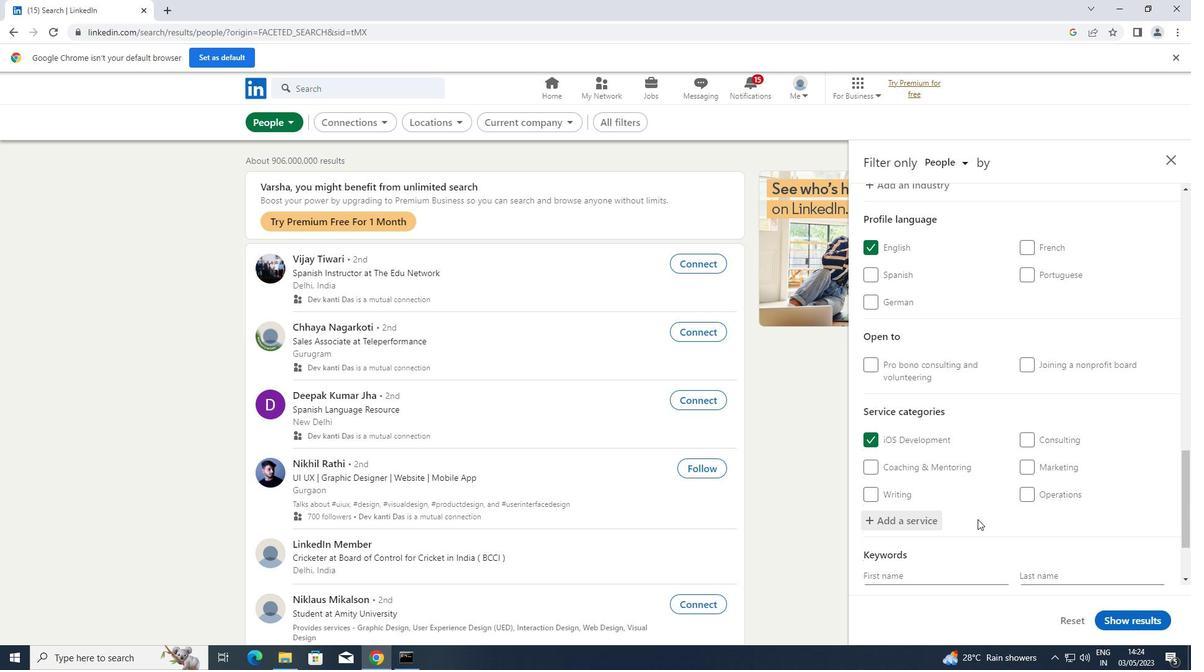 
Action: Mouse scrolled (977, 518) with delta (0, 0)
Screenshot: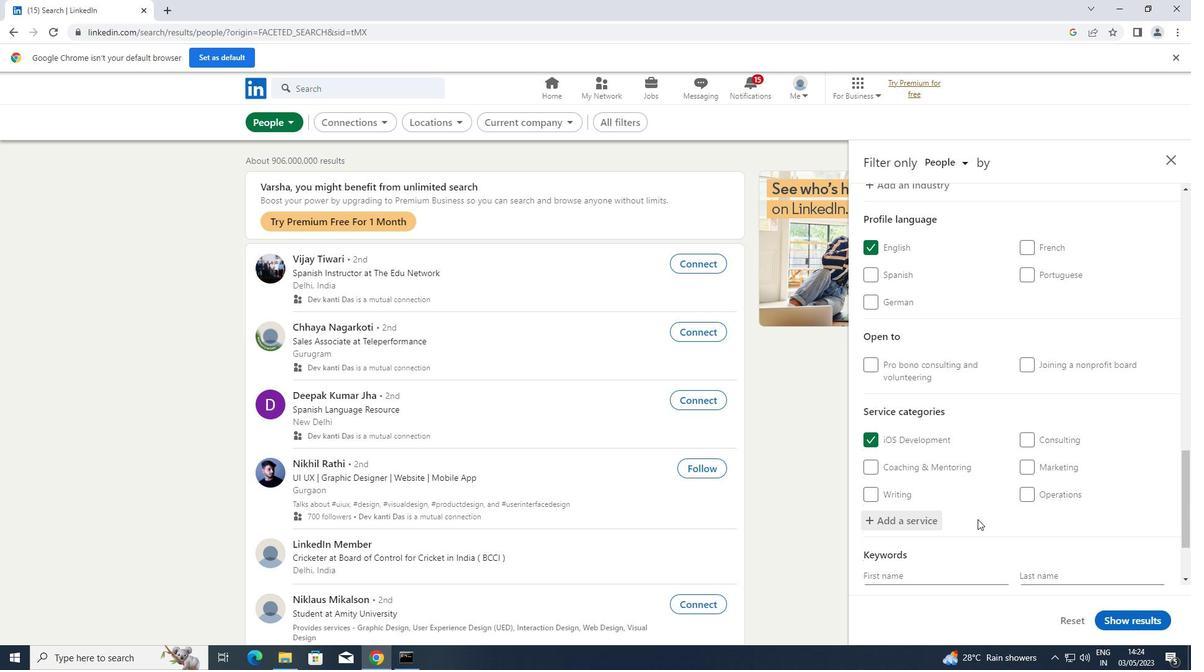 
Action: Mouse scrolled (977, 518) with delta (0, 0)
Screenshot: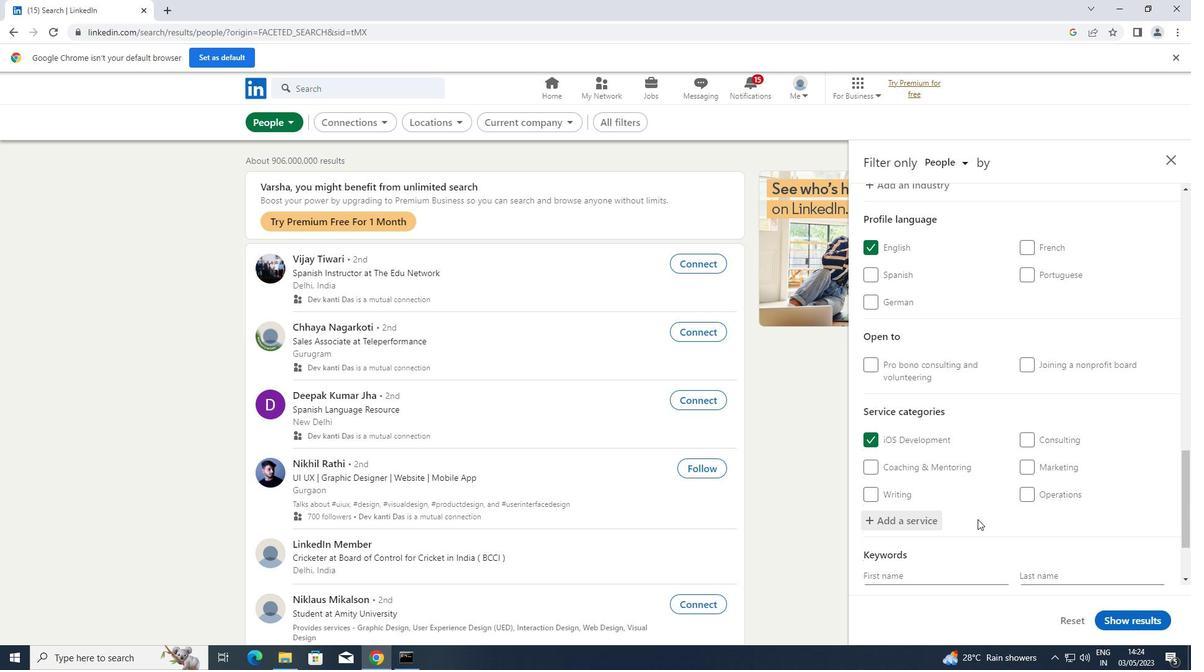
Action: Mouse scrolled (977, 518) with delta (0, 0)
Screenshot: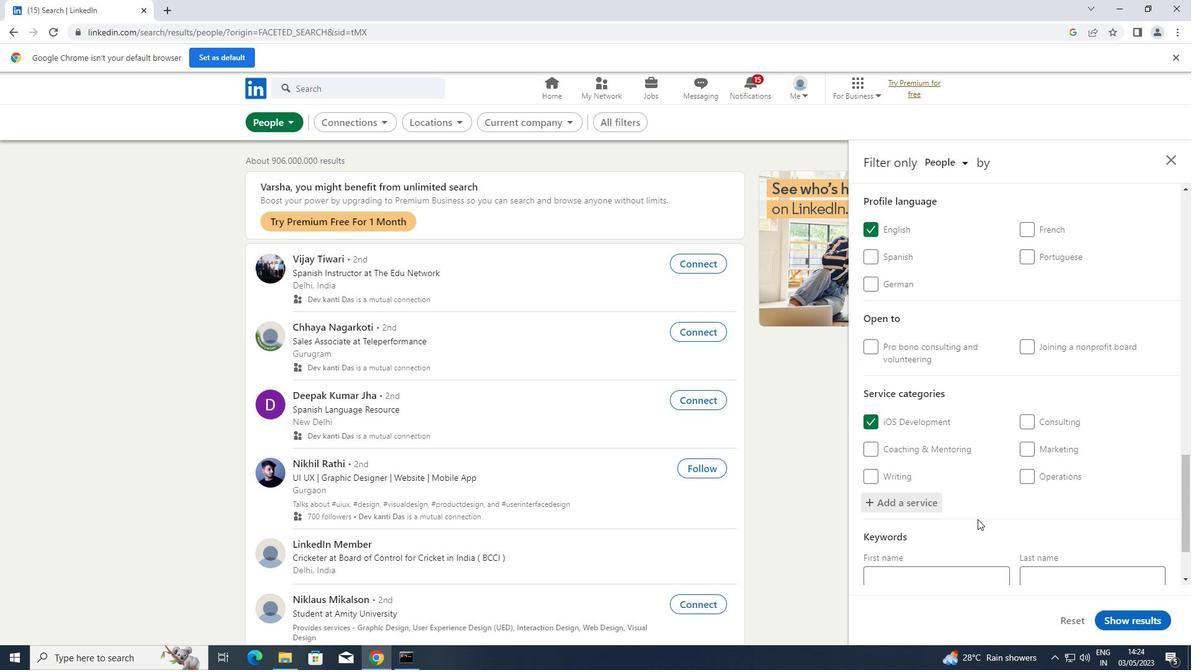 
Action: Mouse moved to (965, 531)
Screenshot: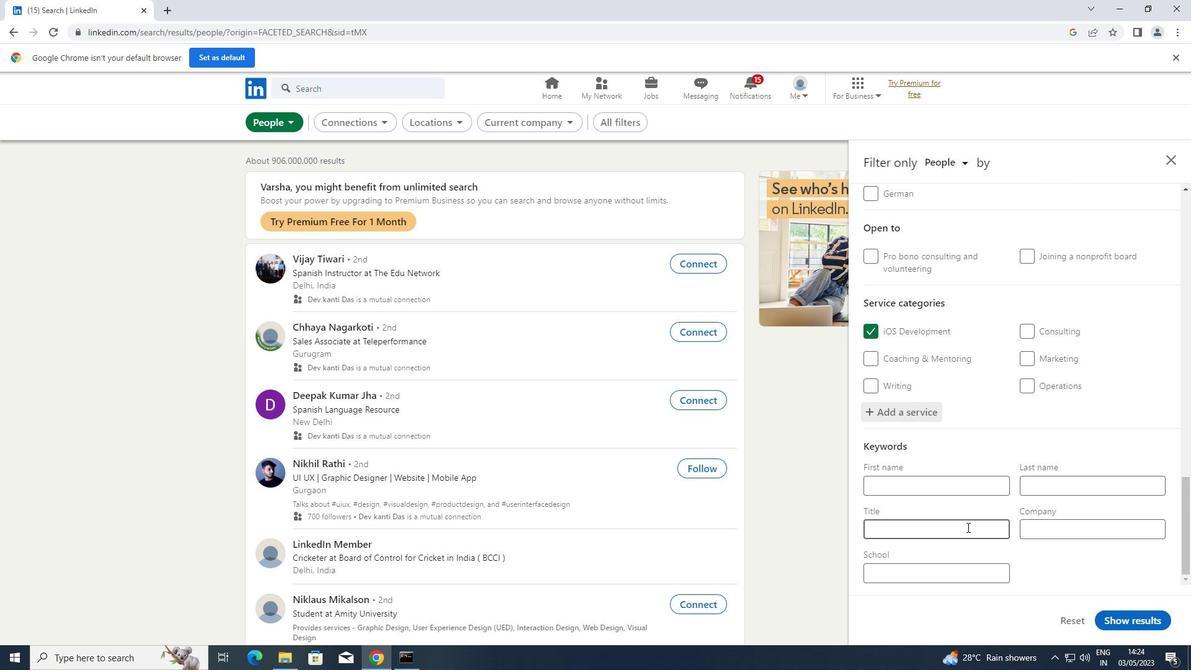 
Action: Mouse pressed left at (965, 531)
Screenshot: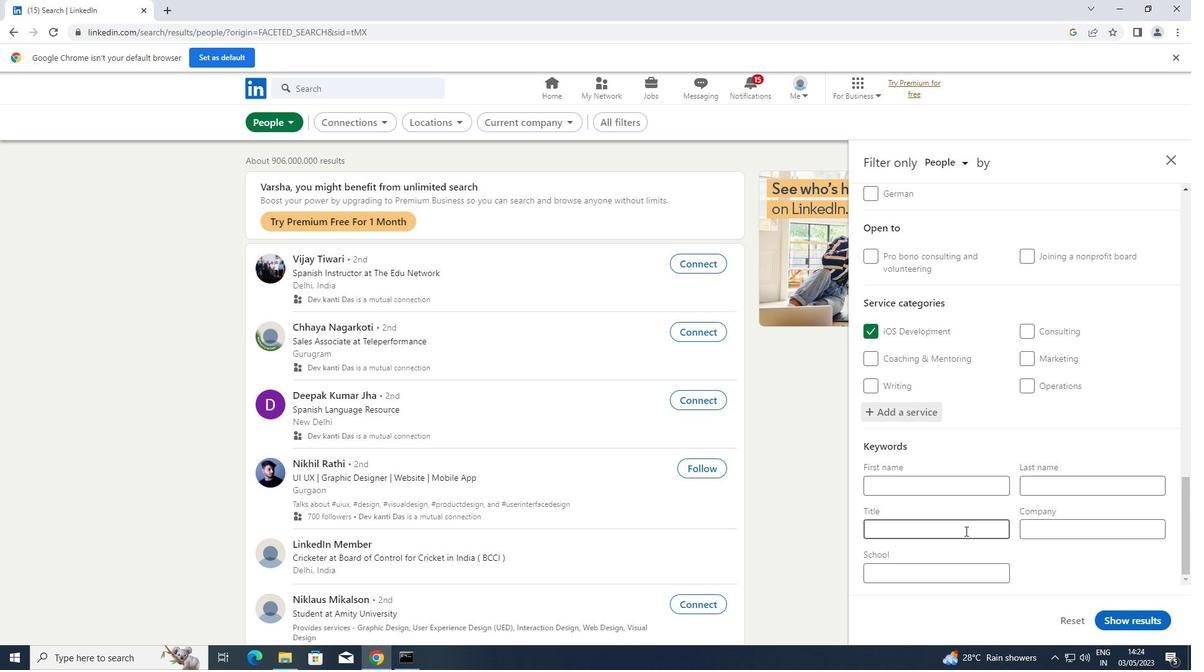
Action: Key pressed <Key.shift>OPERATIONS<Key.space><Key.shift>ANALYST
Screenshot: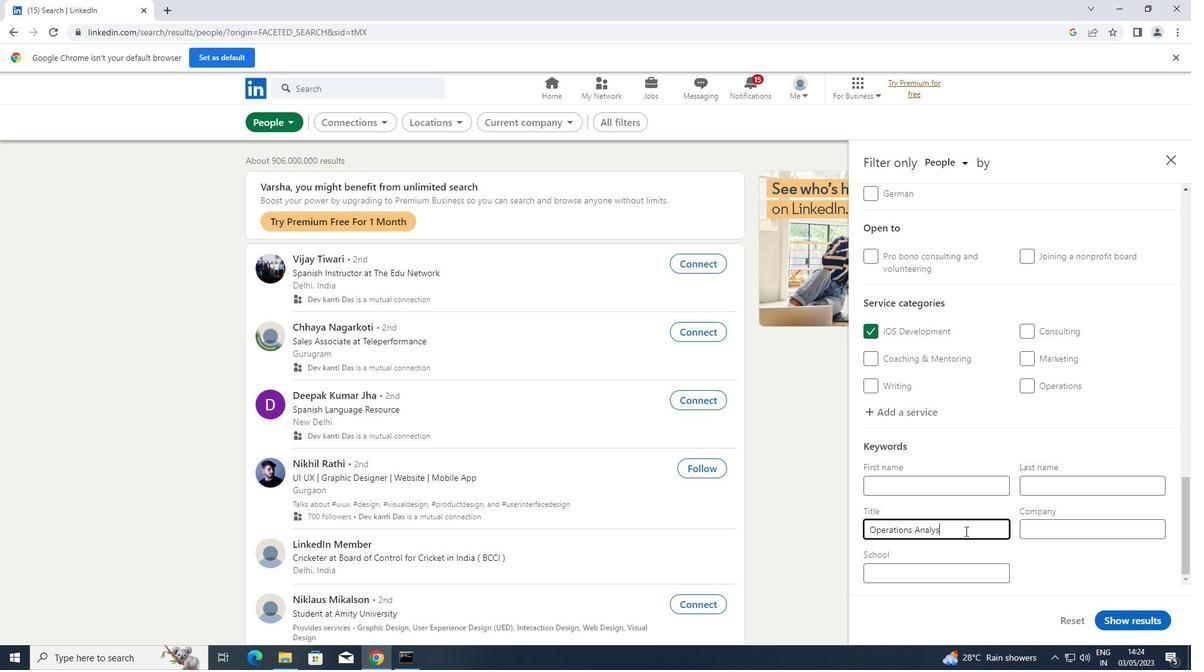 
Action: Mouse moved to (1127, 624)
Screenshot: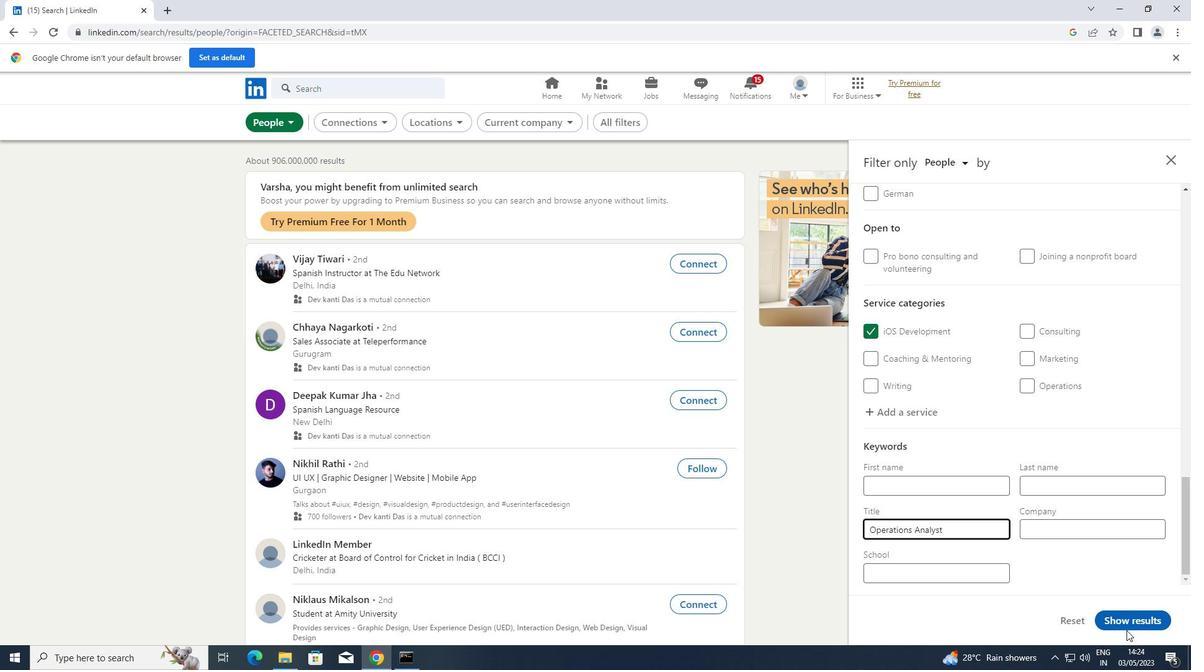 
Action: Mouse pressed left at (1127, 624)
Screenshot: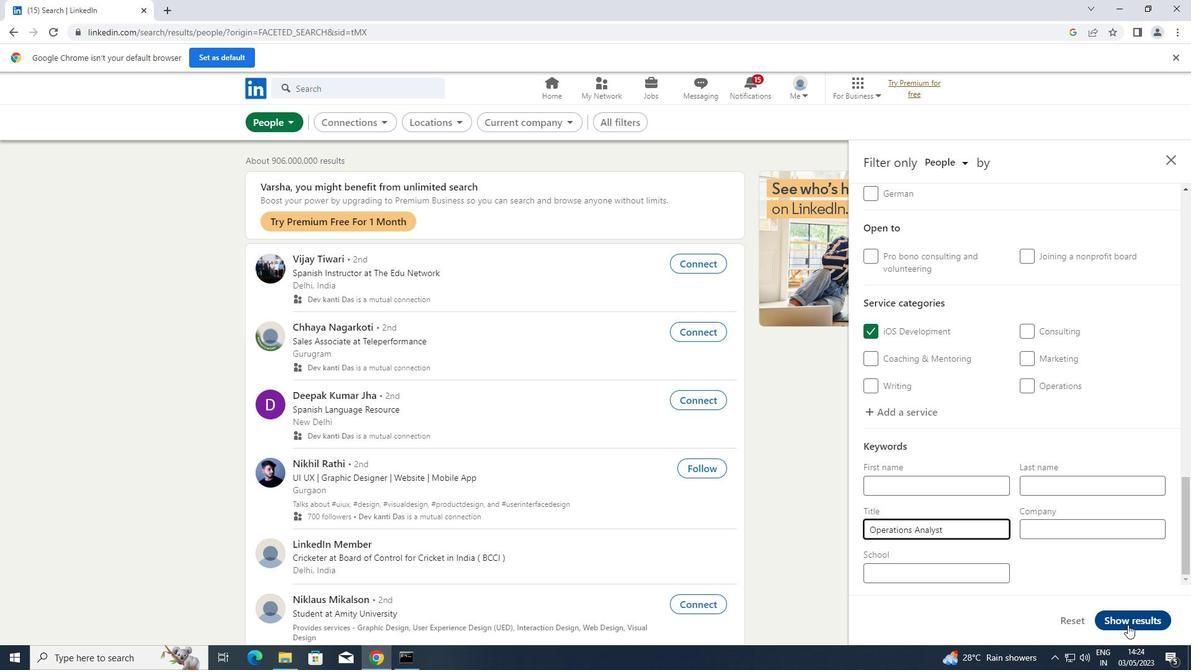 
